 Task: Find connections with filter location Benidorm with filter topic #communitywith filter profile language German with filter current company LG Electronics with filter school Vignan's Lara Institute of Technology and Science, Vadlamudi, Chebrolu Mandal, PIN-522213(CC-FE) with filter industry Insurance with filter service category Coaching & Mentoring with filter keywords title Orderly
Action: Mouse moved to (563, 75)
Screenshot: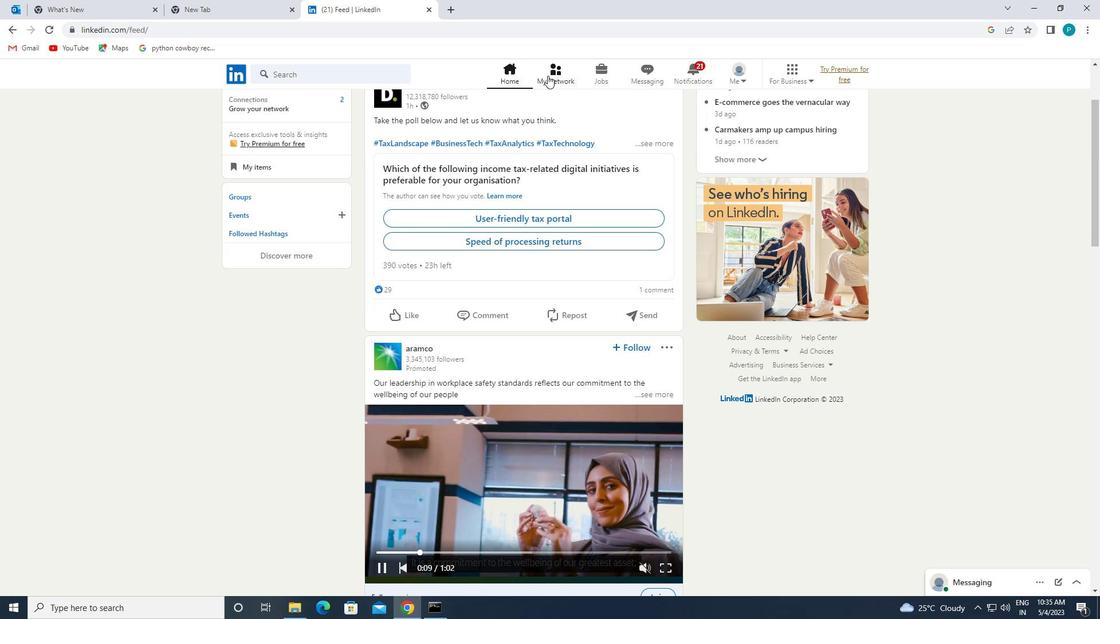
Action: Mouse pressed left at (563, 75)
Screenshot: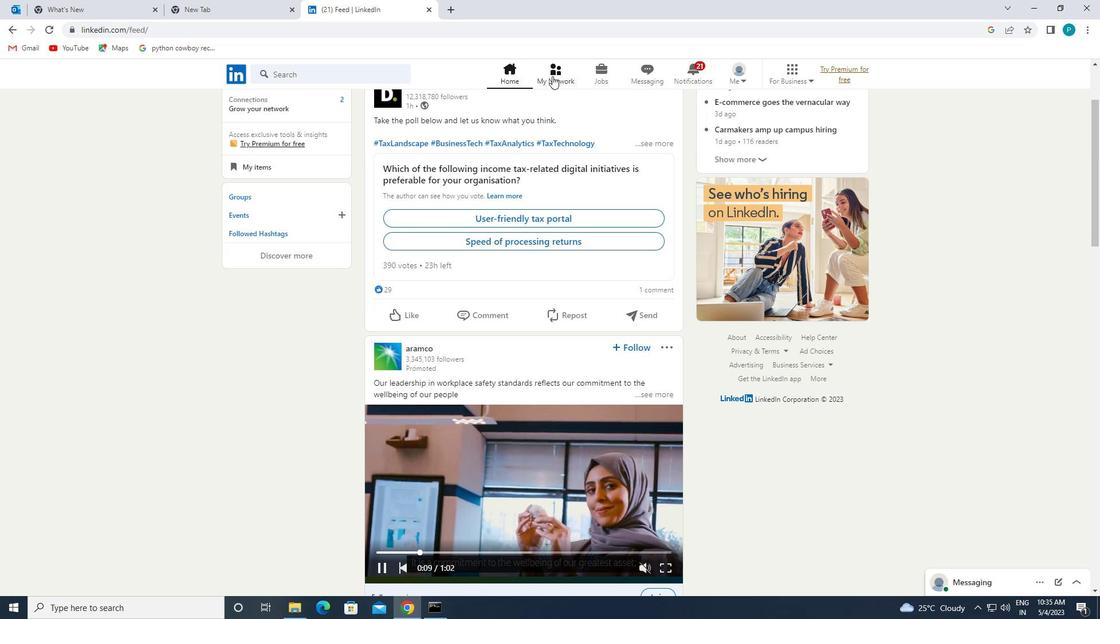 
Action: Mouse moved to (343, 135)
Screenshot: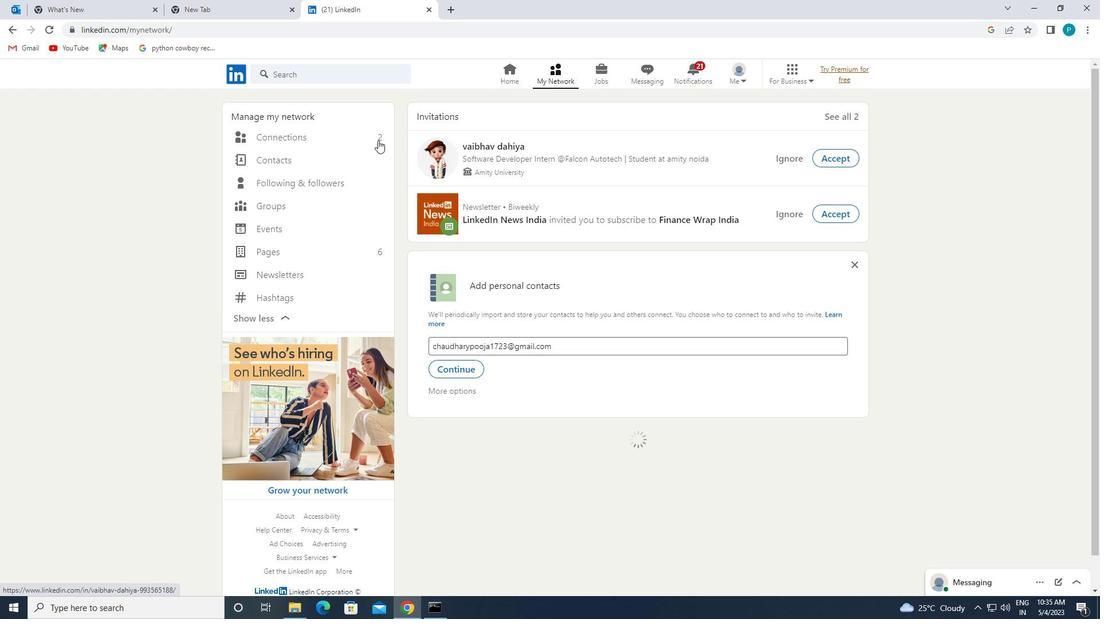 
Action: Mouse pressed left at (343, 135)
Screenshot: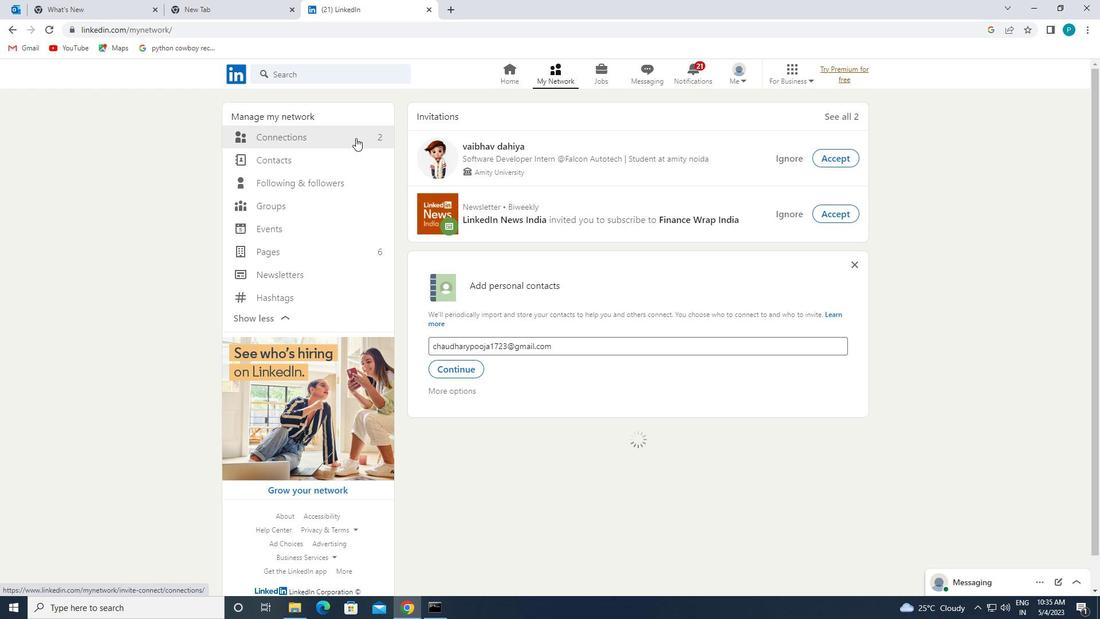 
Action: Mouse moved to (625, 141)
Screenshot: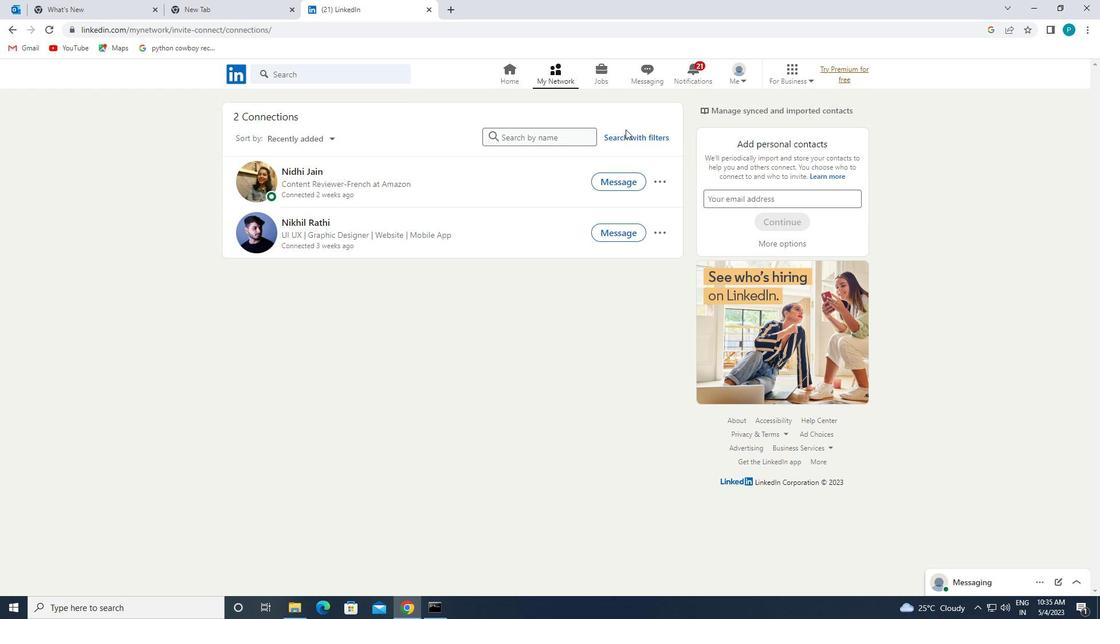 
Action: Mouse pressed left at (625, 141)
Screenshot: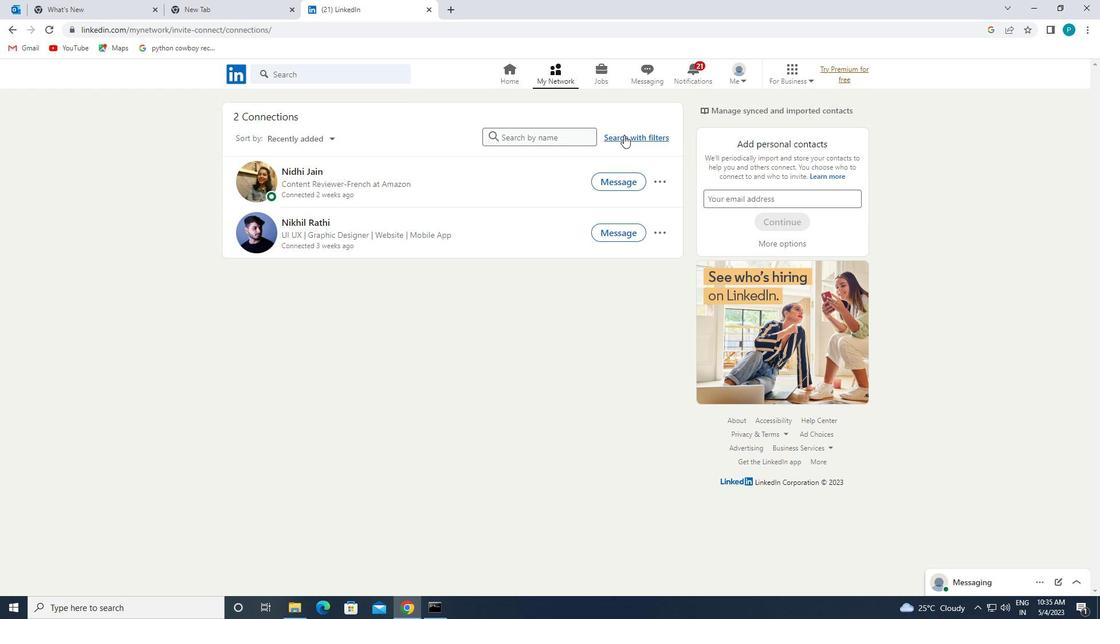 
Action: Mouse moved to (593, 108)
Screenshot: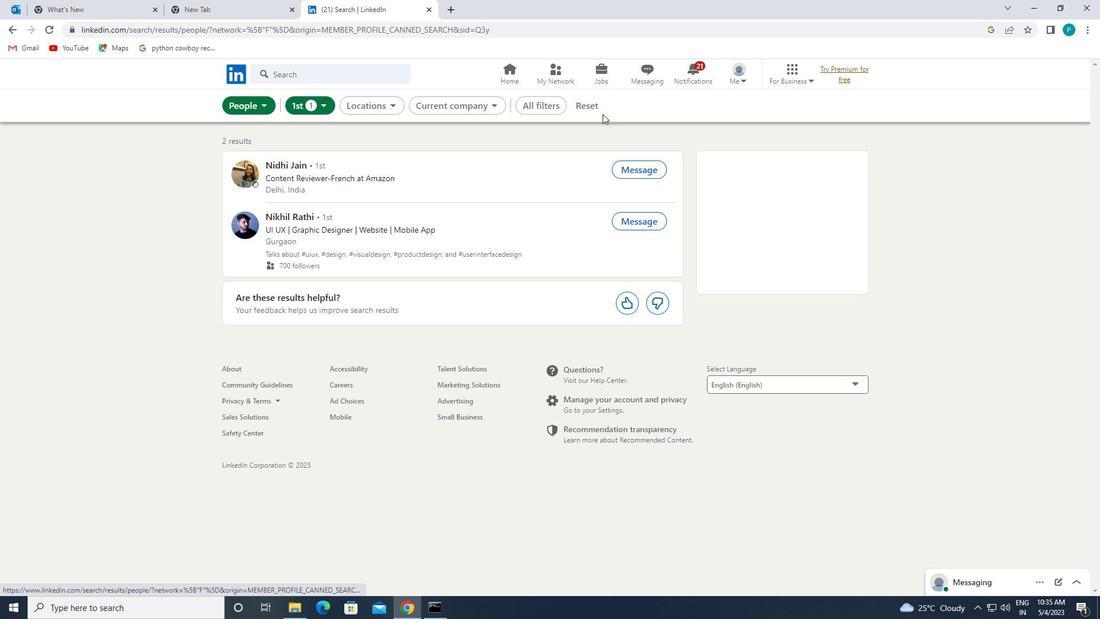 
Action: Mouse pressed left at (593, 108)
Screenshot: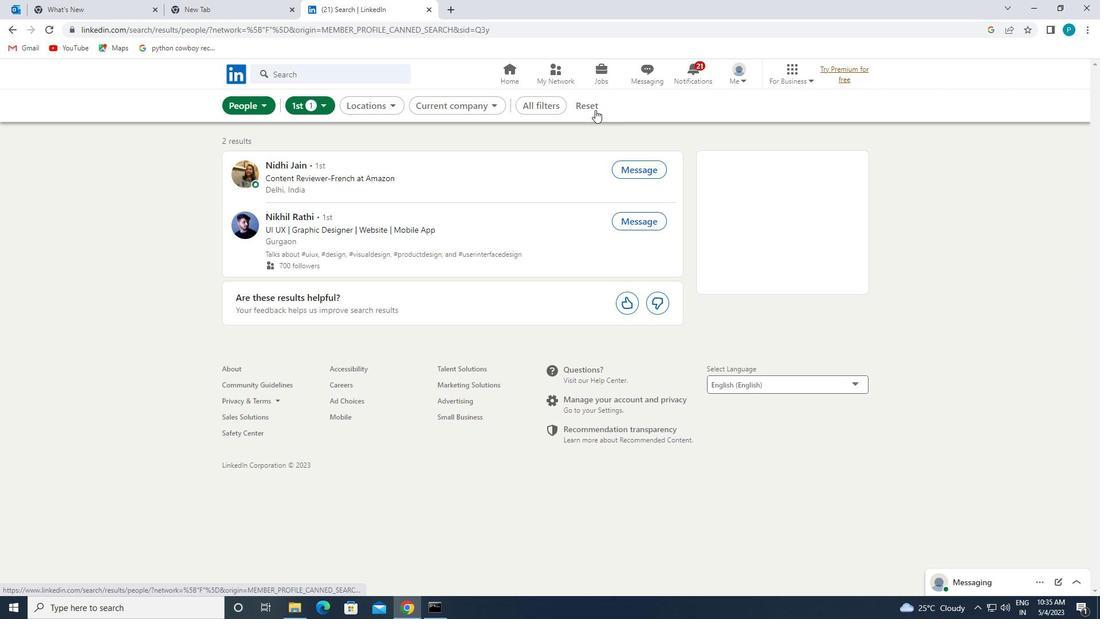
Action: Mouse moved to (587, 108)
Screenshot: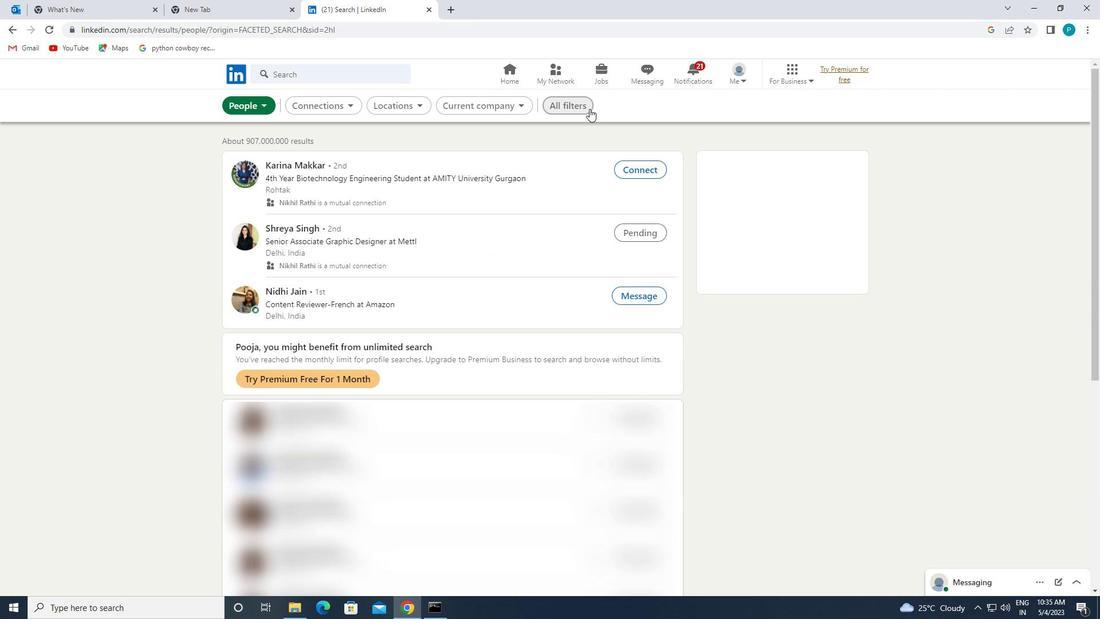 
Action: Mouse pressed left at (587, 108)
Screenshot: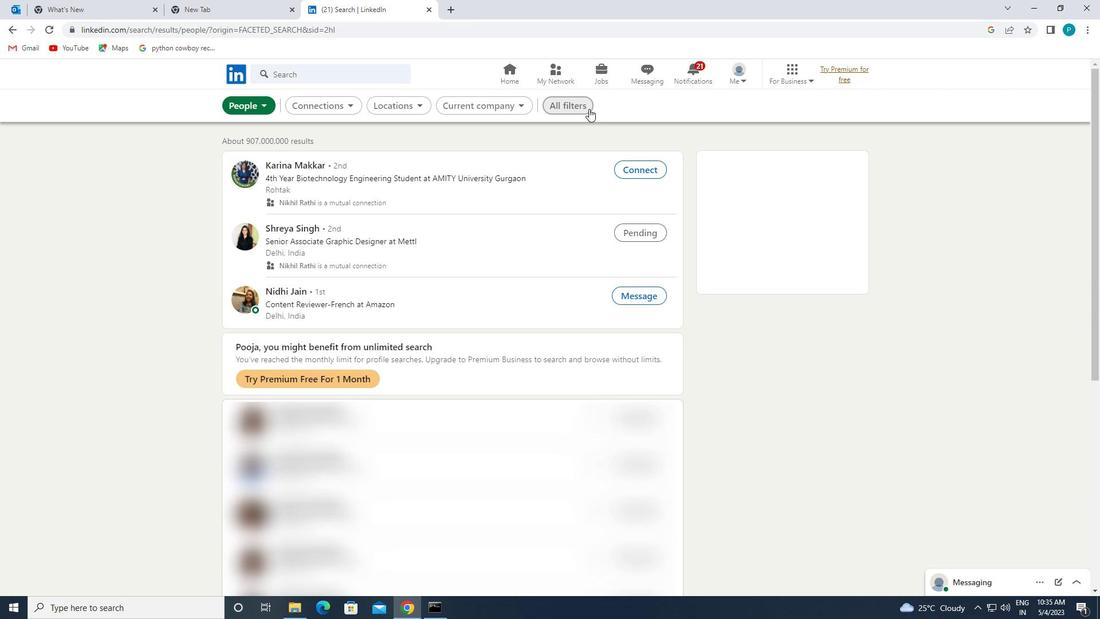 
Action: Mouse moved to (981, 304)
Screenshot: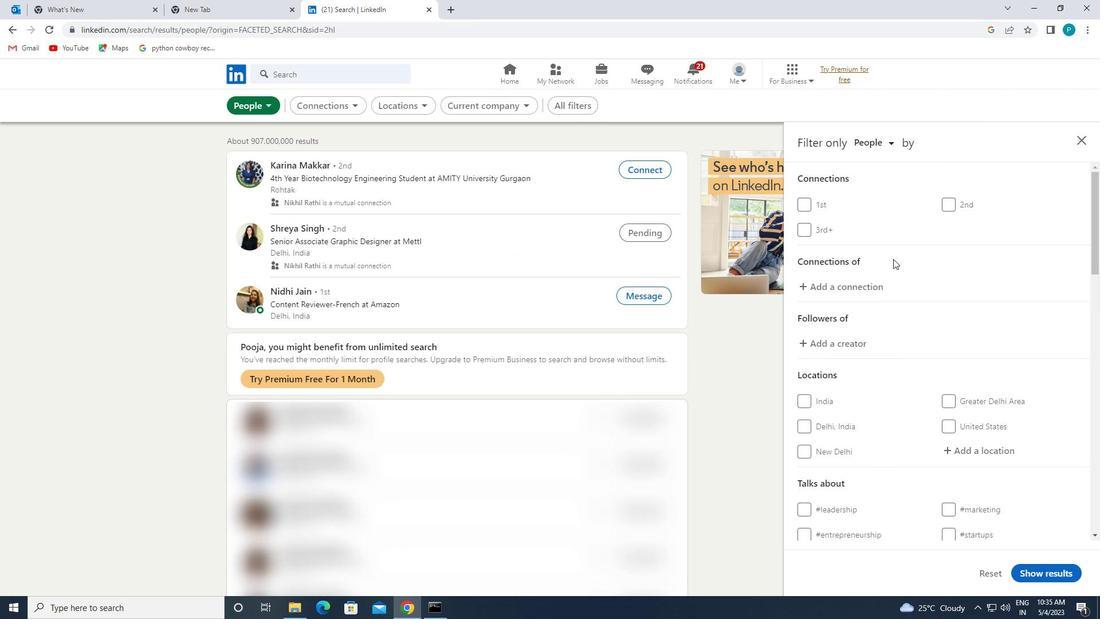 
Action: Mouse scrolled (981, 303) with delta (0, 0)
Screenshot: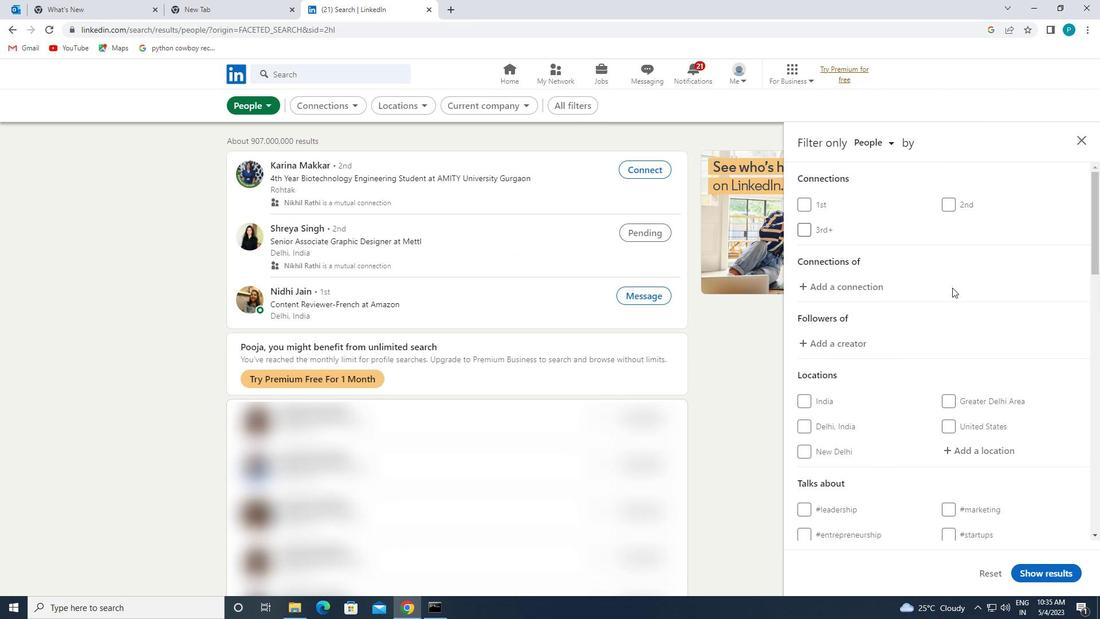 
Action: Mouse moved to (981, 305)
Screenshot: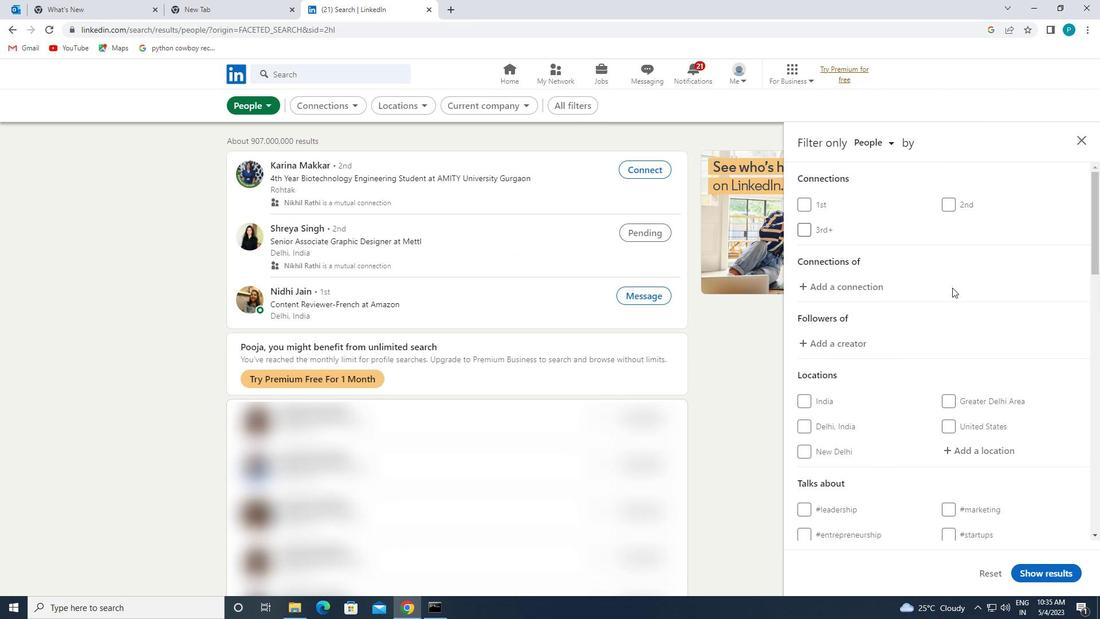 
Action: Mouse scrolled (981, 304) with delta (0, 0)
Screenshot: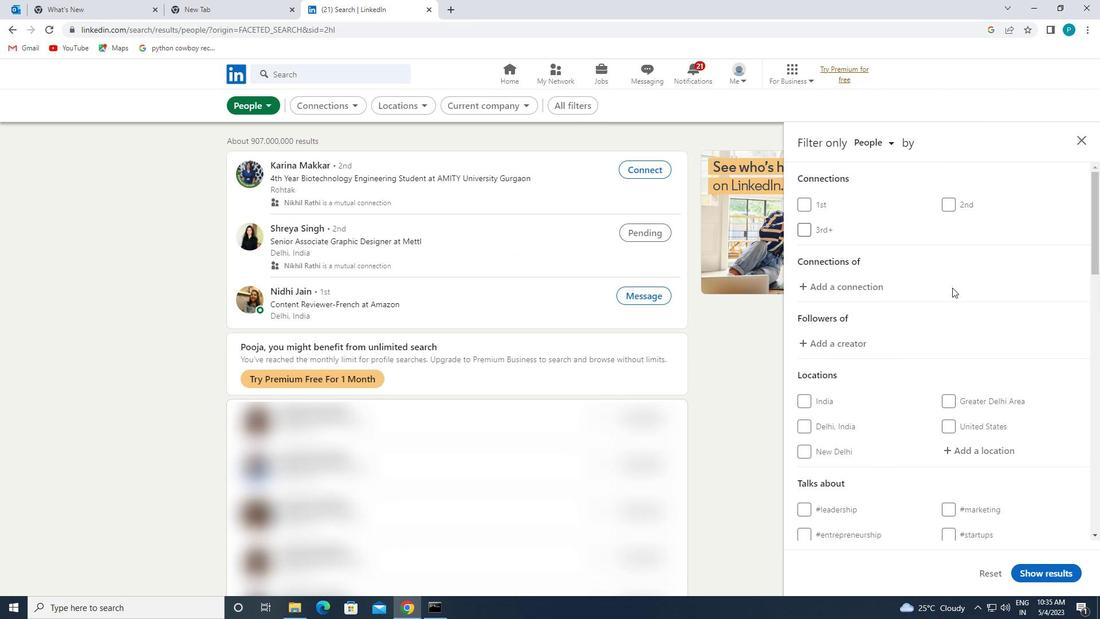 
Action: Mouse moved to (982, 323)
Screenshot: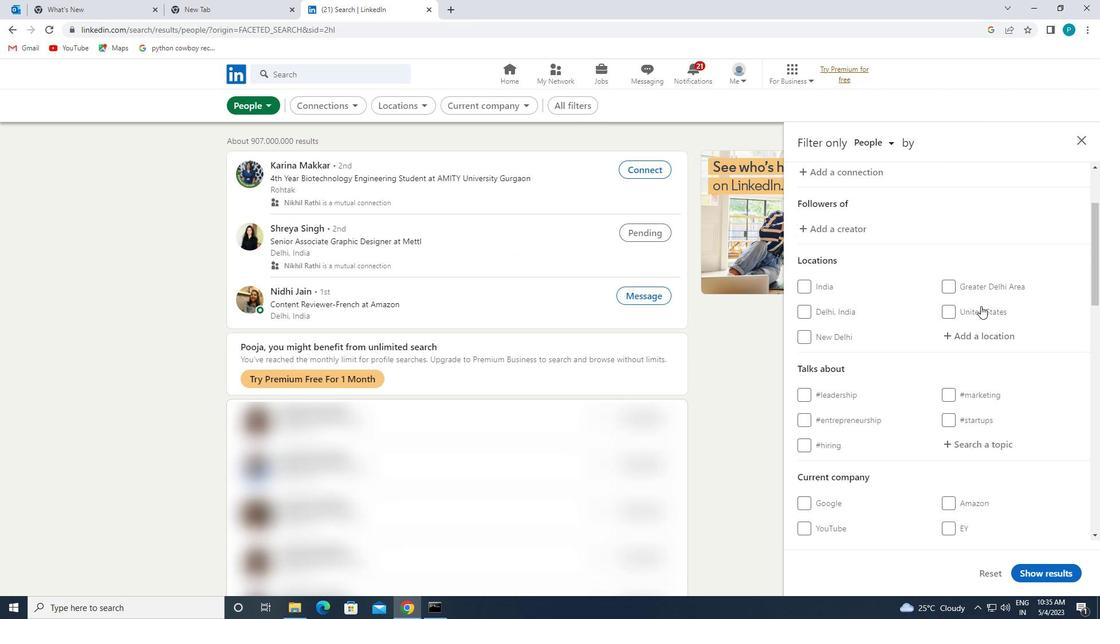 
Action: Mouse pressed left at (982, 323)
Screenshot: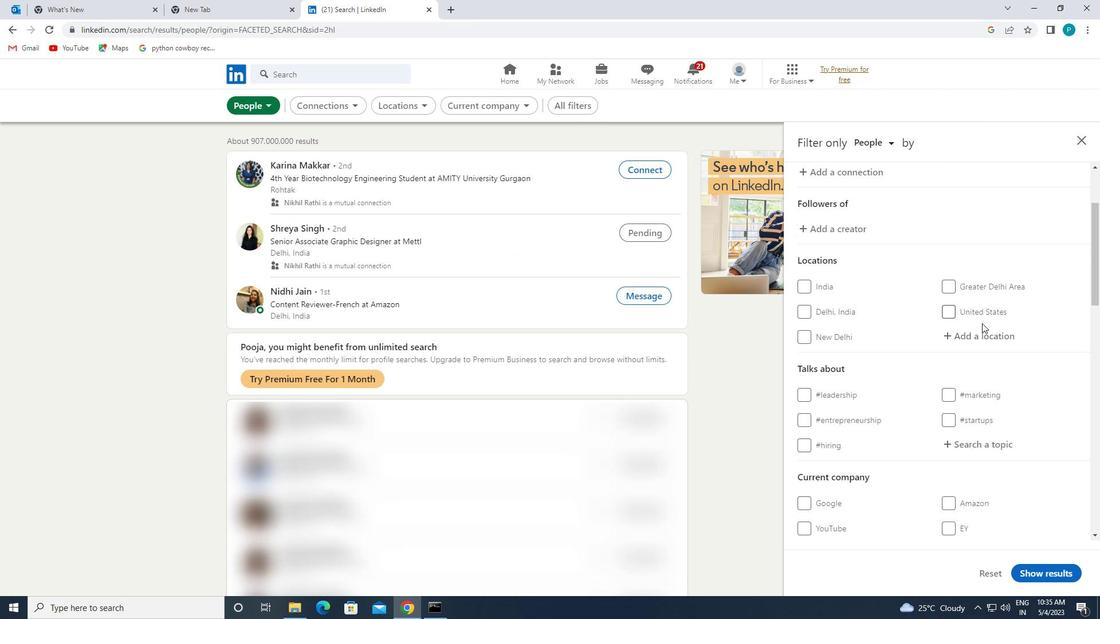 
Action: Mouse moved to (991, 330)
Screenshot: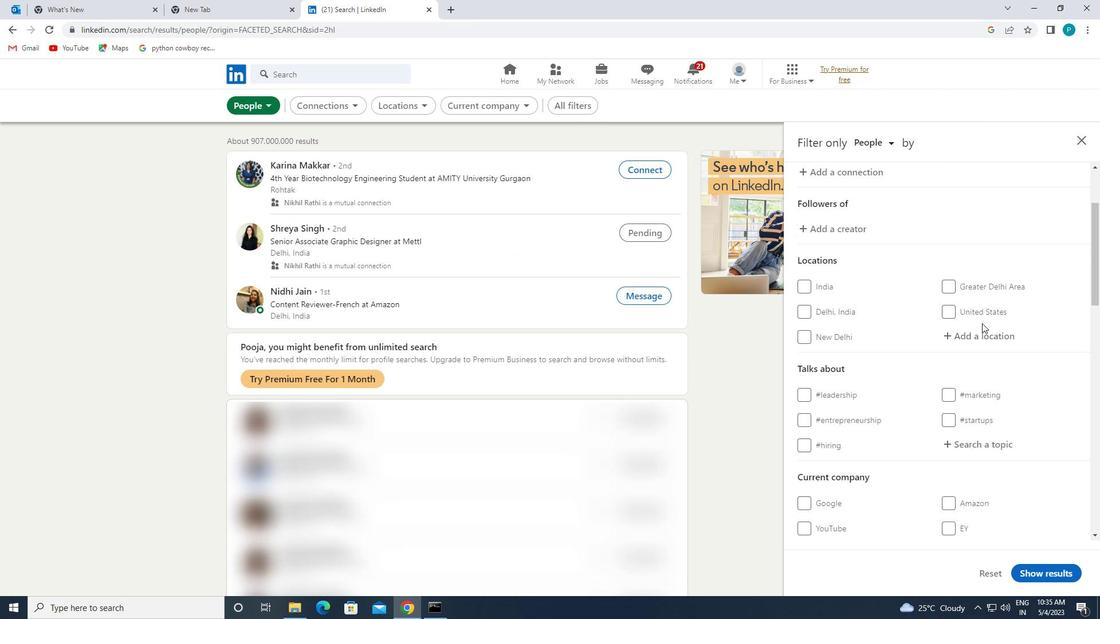 
Action: Mouse pressed left at (991, 330)
Screenshot: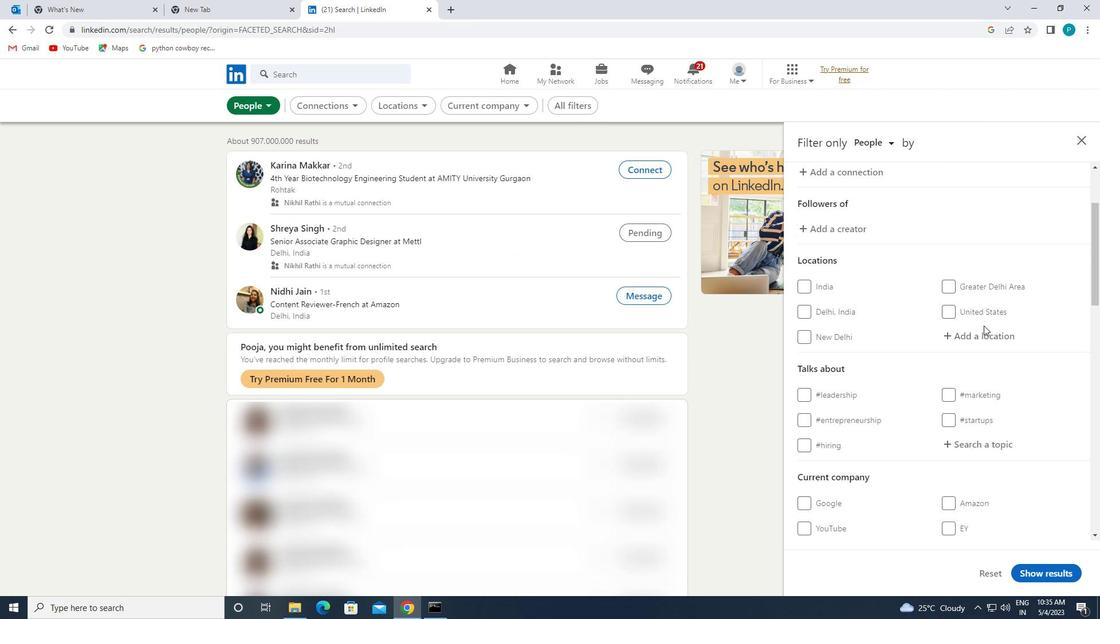 
Action: Mouse moved to (1006, 337)
Screenshot: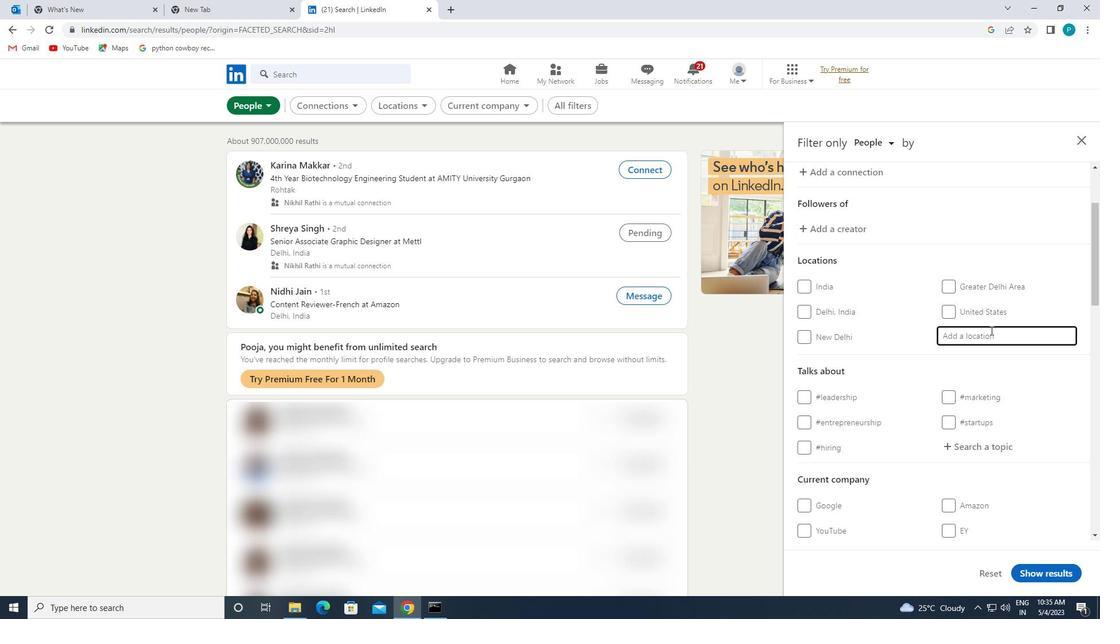 
Action: Key pressed <Key.caps_lock>b<Key.caps_lock>enidorm
Screenshot: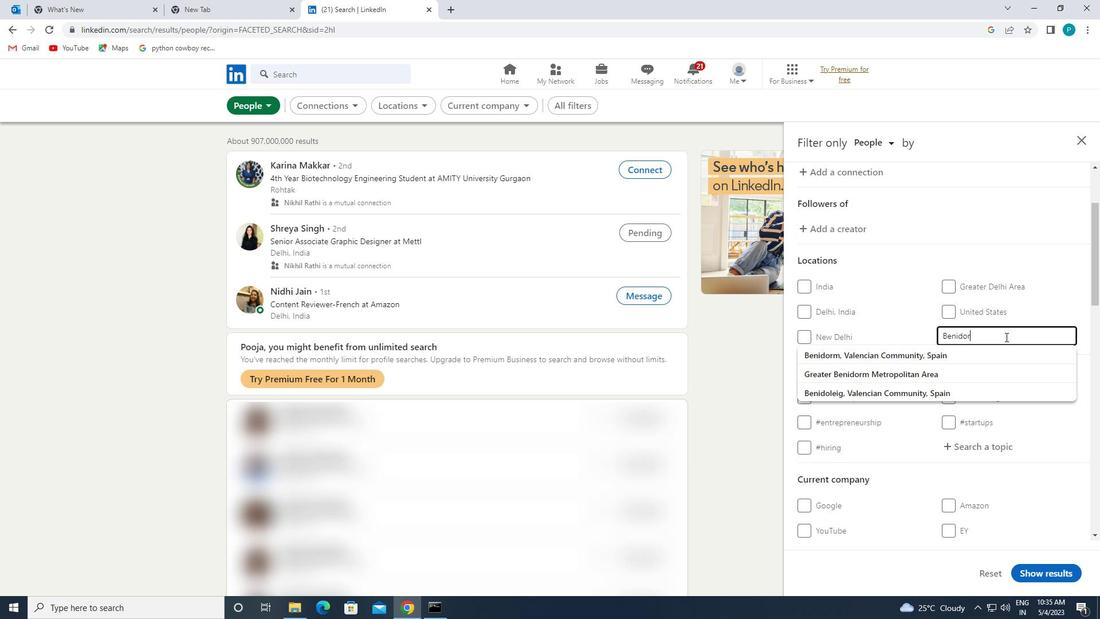 
Action: Mouse moved to (979, 353)
Screenshot: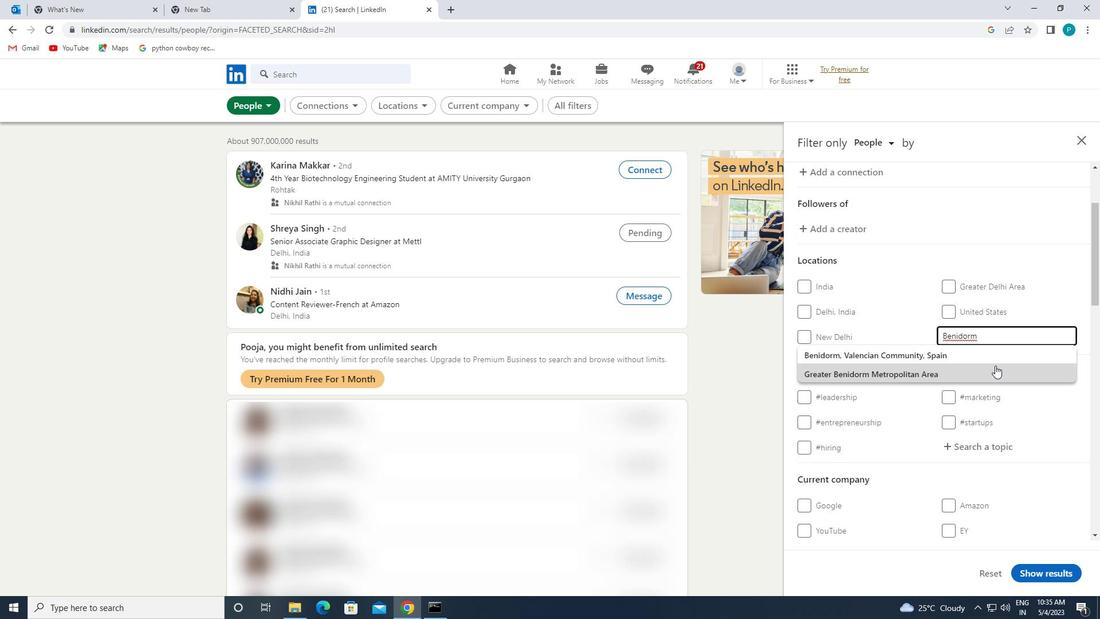 
Action: Mouse pressed left at (979, 353)
Screenshot: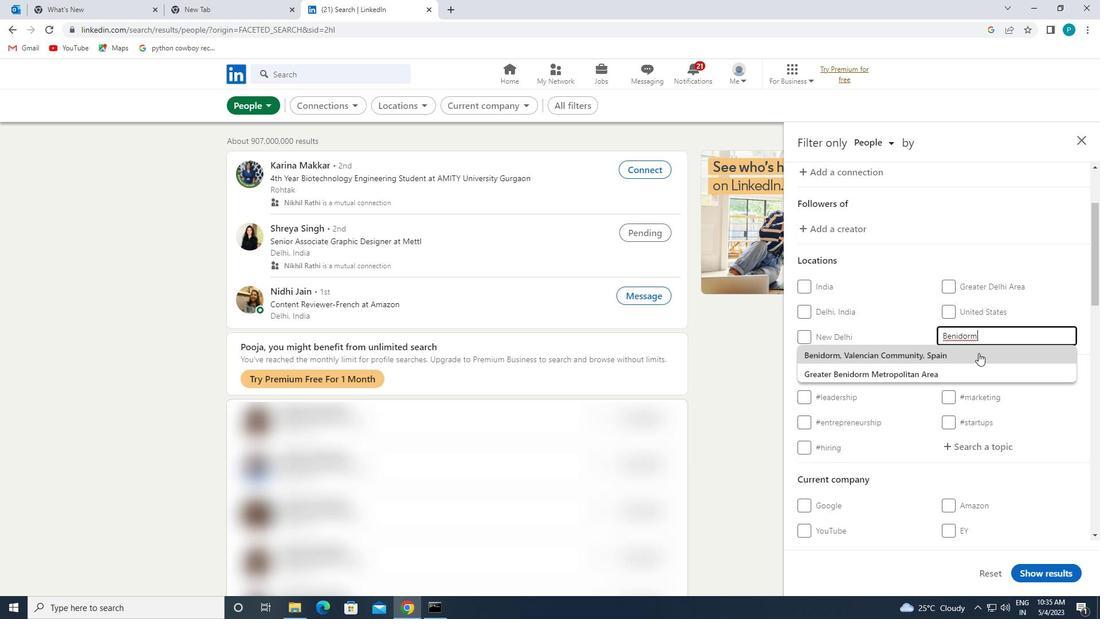 
Action: Mouse moved to (983, 479)
Screenshot: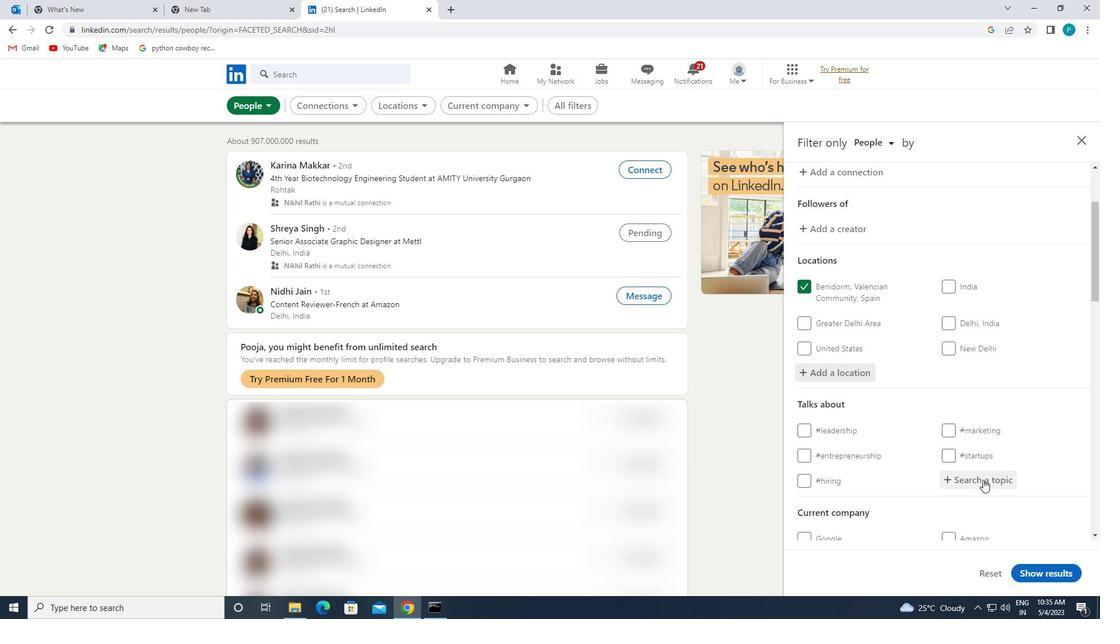 
Action: Mouse pressed left at (983, 479)
Screenshot: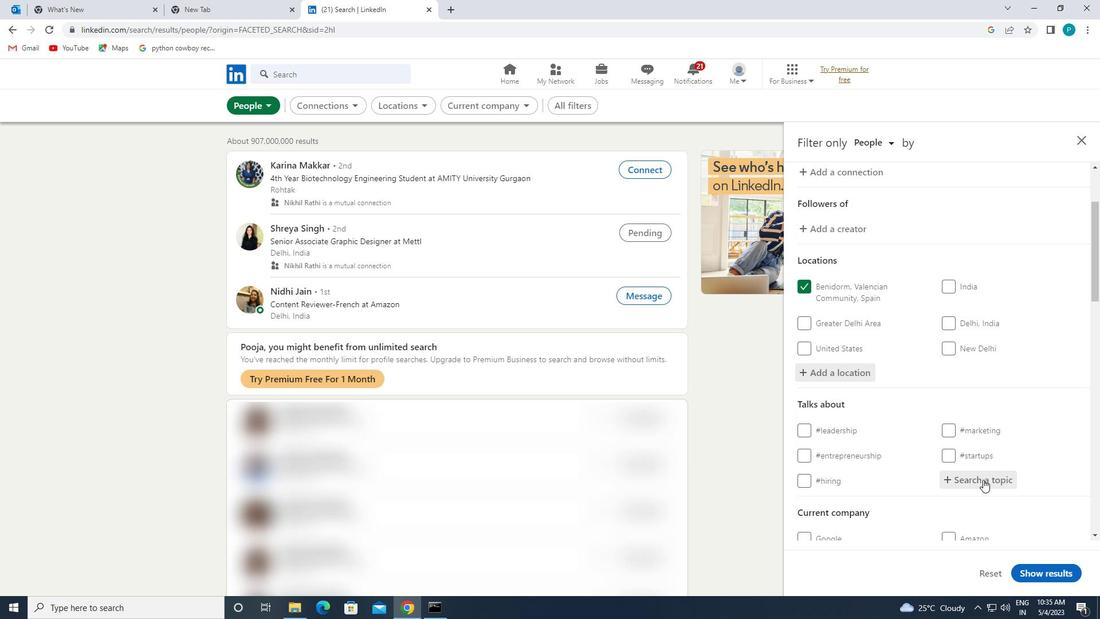 
Action: Key pressed <Key.shift>#COMMUNITY
Screenshot: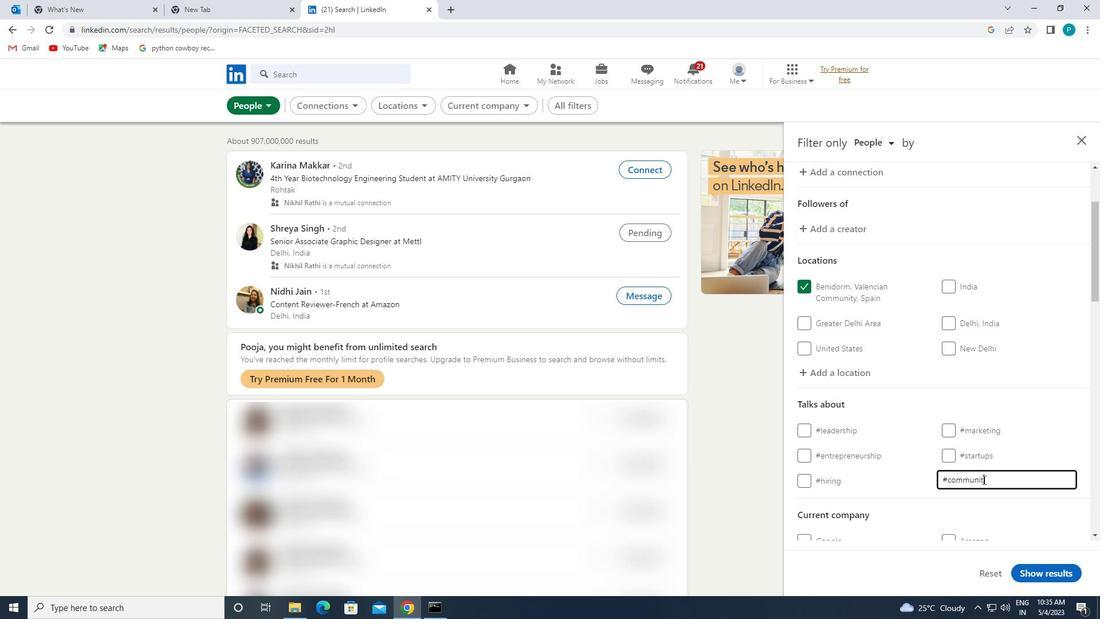 
Action: Mouse moved to (983, 480)
Screenshot: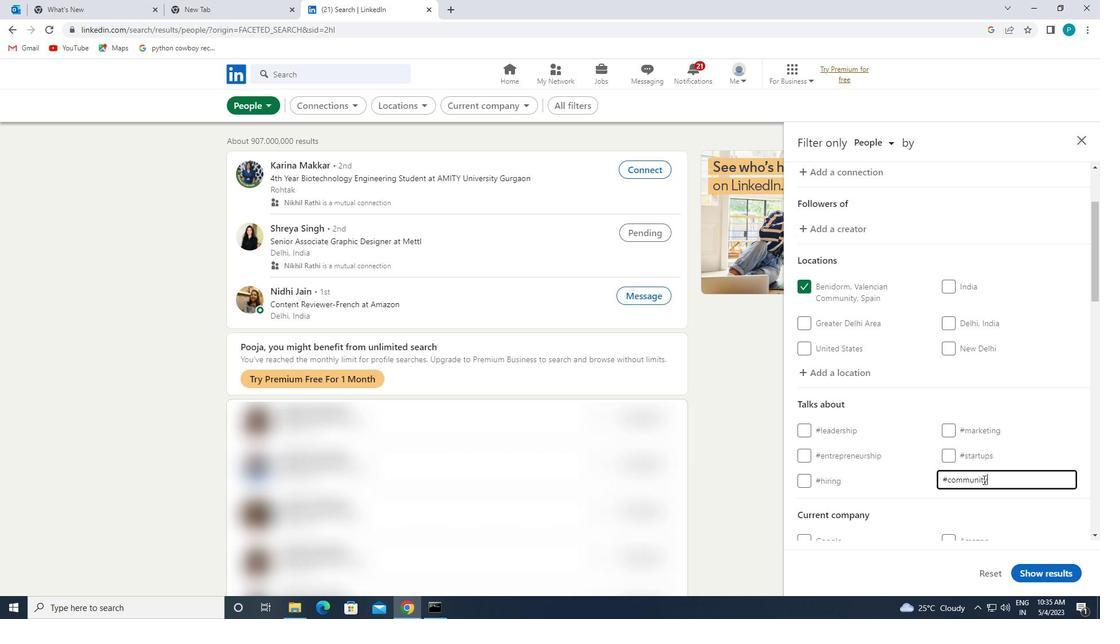 
Action: Mouse scrolled (983, 479) with delta (0, 0)
Screenshot: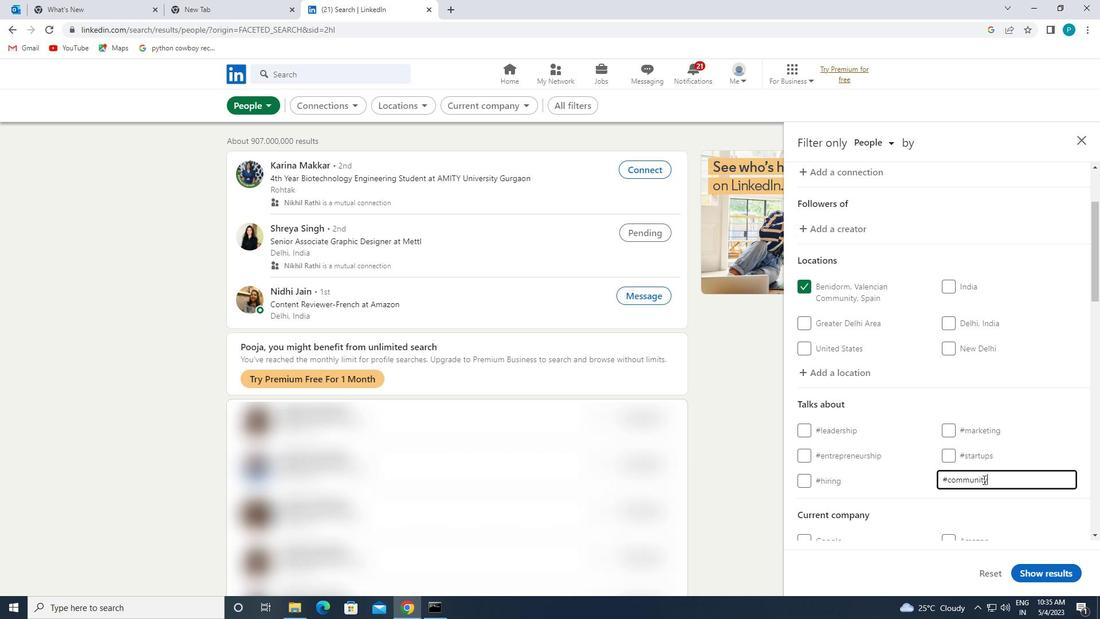 
Action: Mouse scrolled (983, 479) with delta (0, 0)
Screenshot: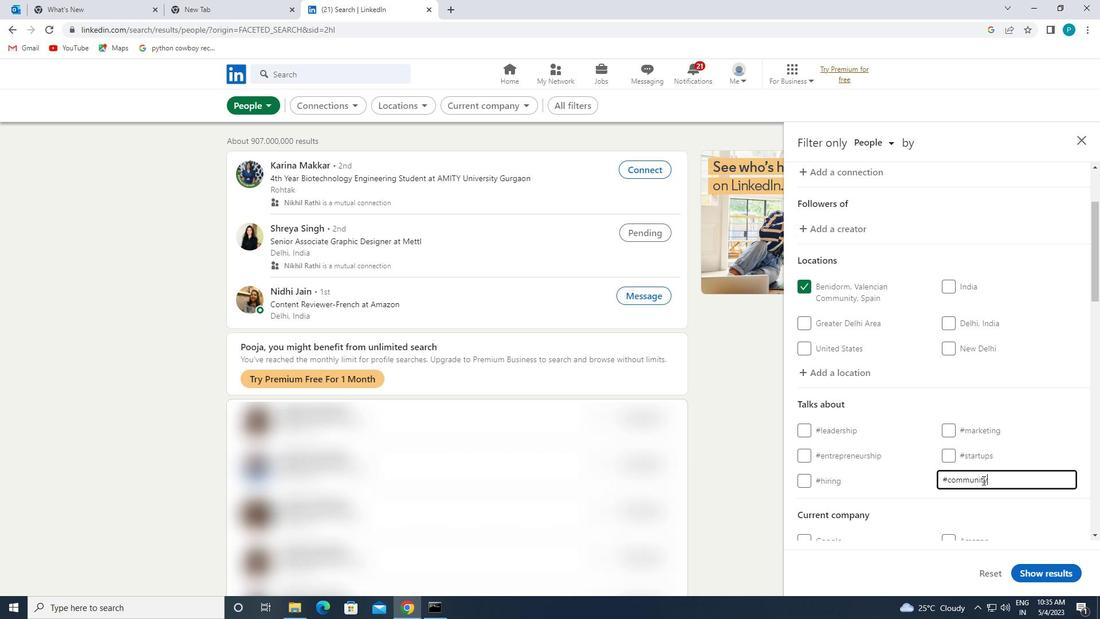 
Action: Mouse scrolled (983, 479) with delta (0, 0)
Screenshot: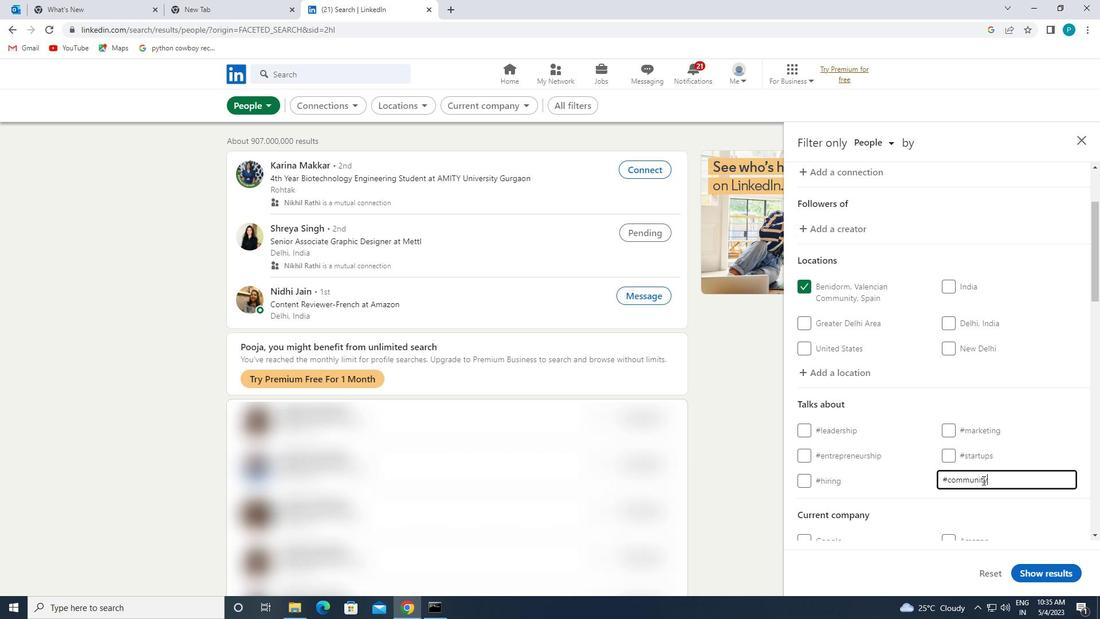 
Action: Mouse moved to (982, 479)
Screenshot: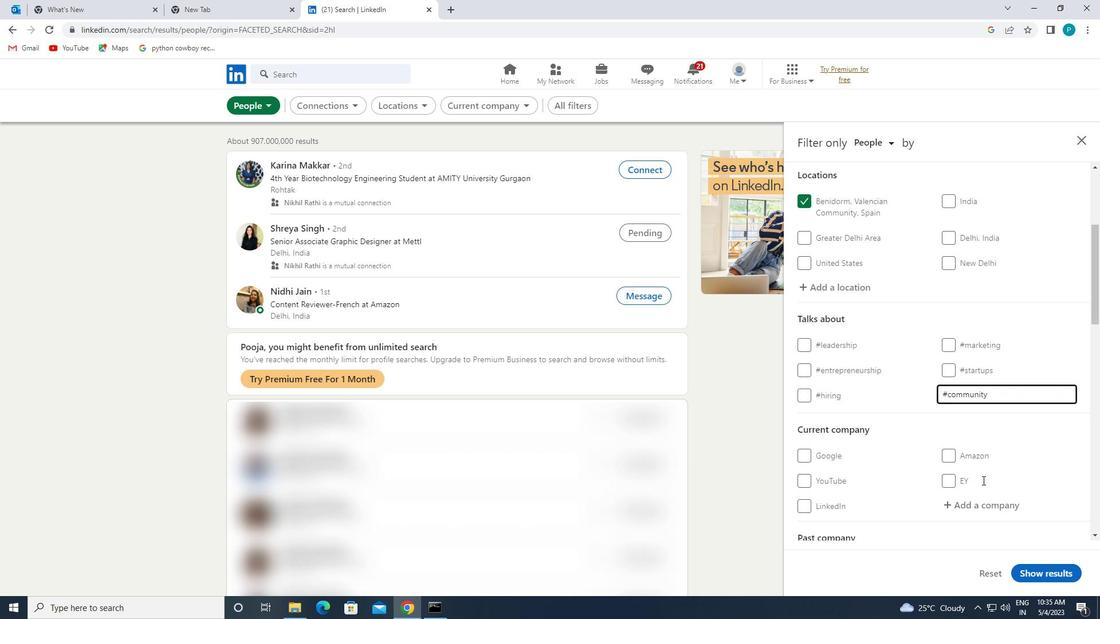 
Action: Mouse scrolled (982, 479) with delta (0, 0)
Screenshot: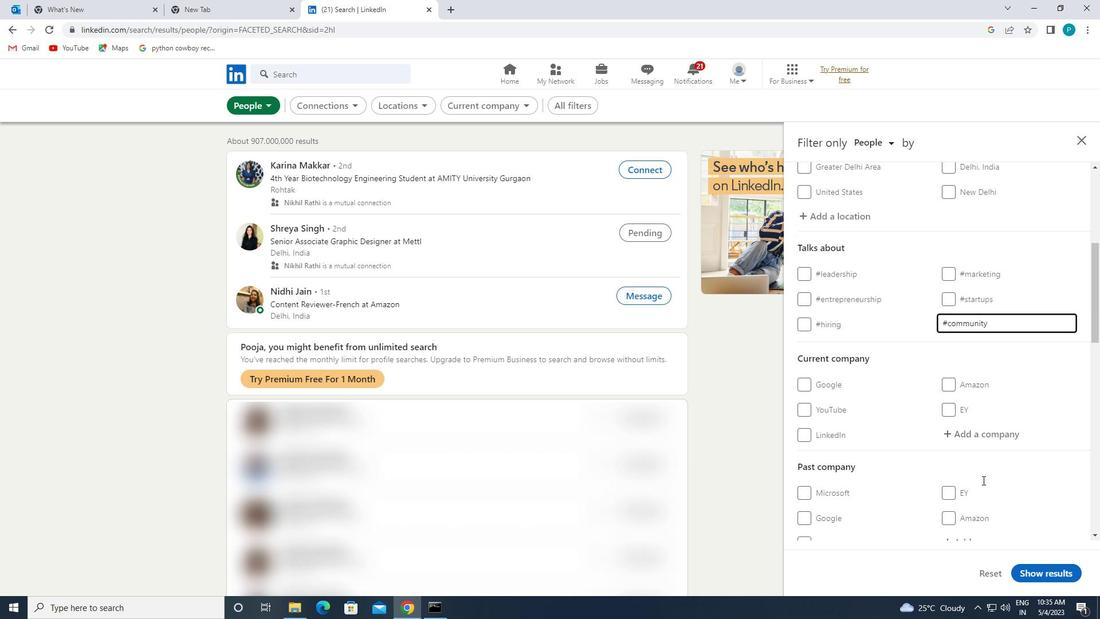 
Action: Mouse scrolled (982, 479) with delta (0, 0)
Screenshot: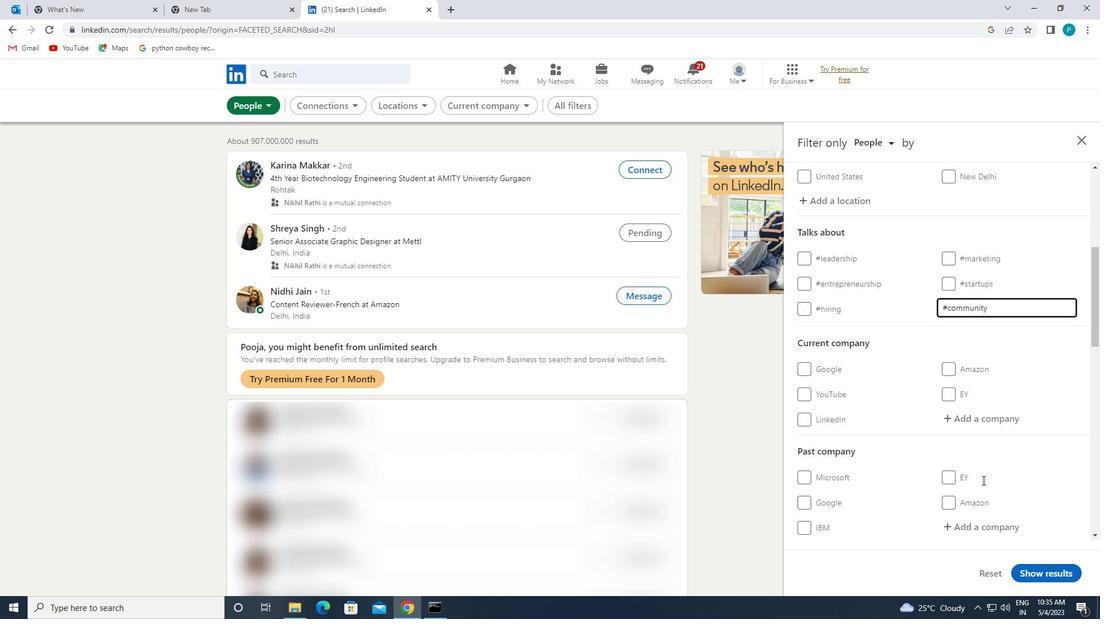 
Action: Mouse scrolled (982, 479) with delta (0, 0)
Screenshot: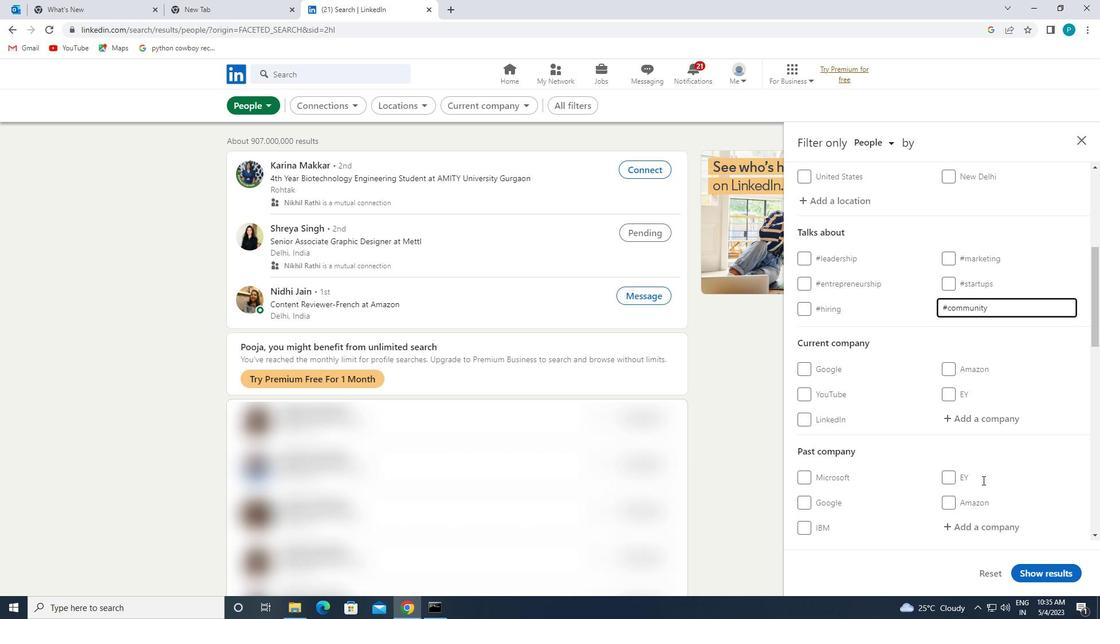 
Action: Mouse moved to (808, 426)
Screenshot: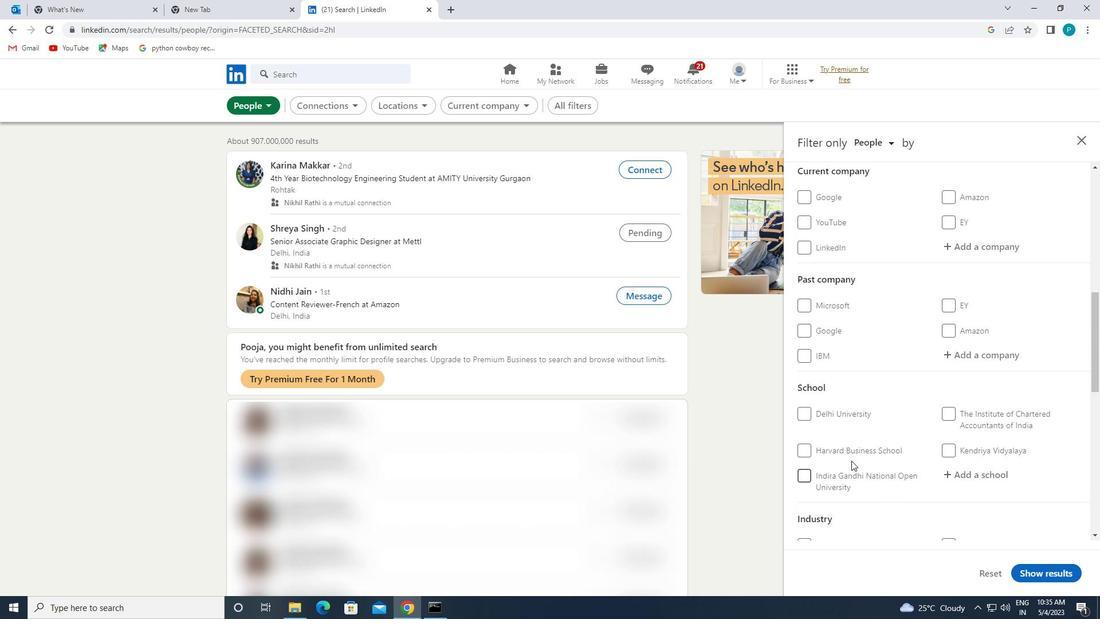 
Action: Mouse scrolled (808, 425) with delta (0, 0)
Screenshot: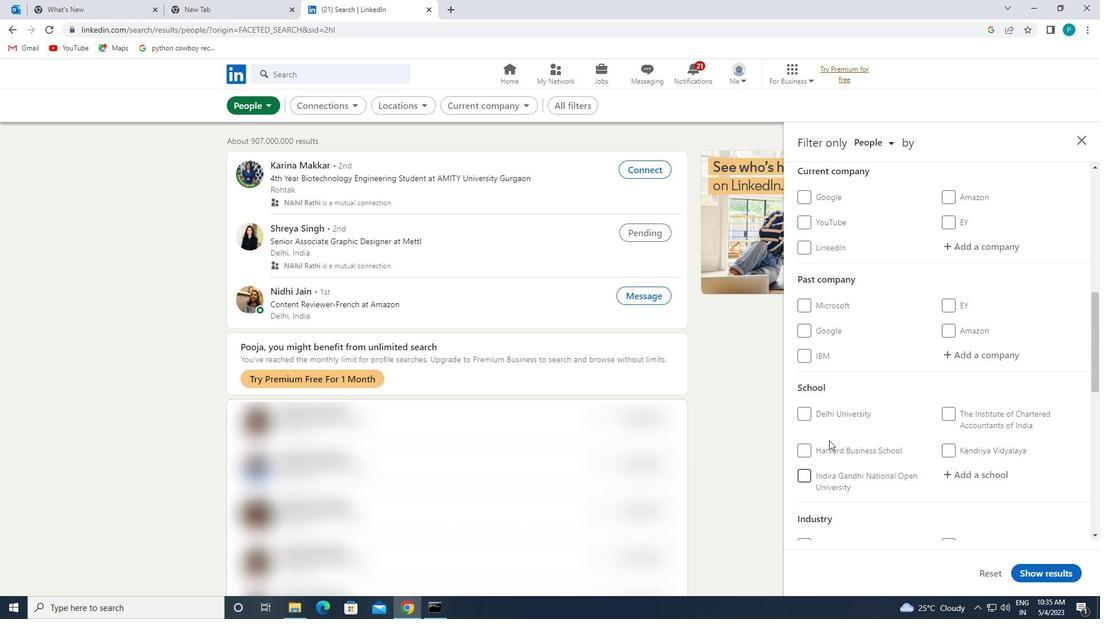 
Action: Mouse scrolled (808, 425) with delta (0, 0)
Screenshot: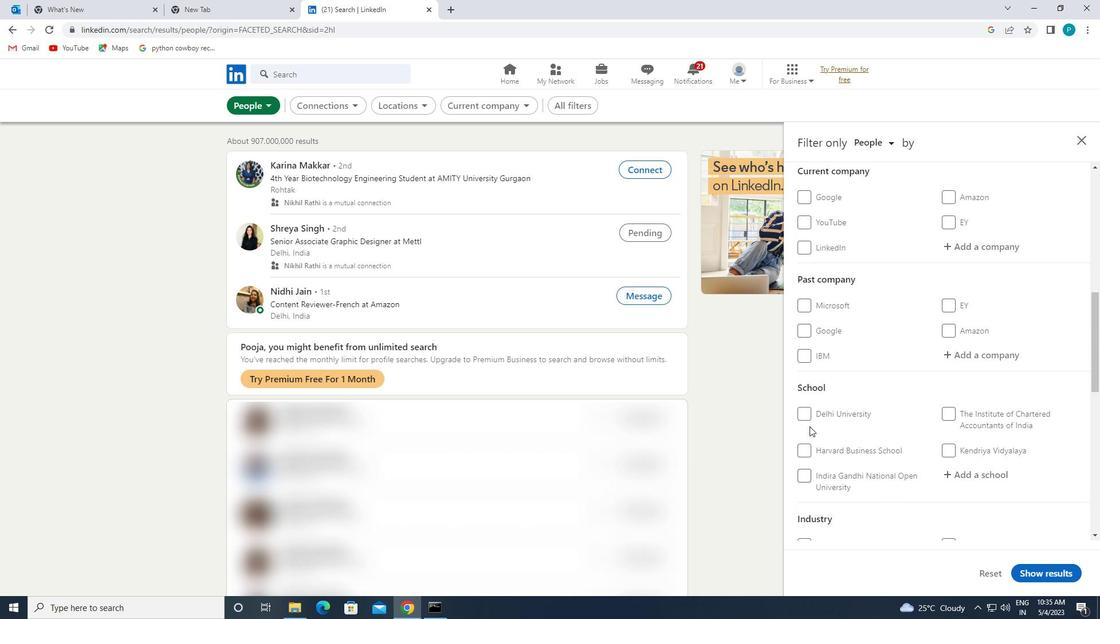 
Action: Mouse moved to (849, 401)
Screenshot: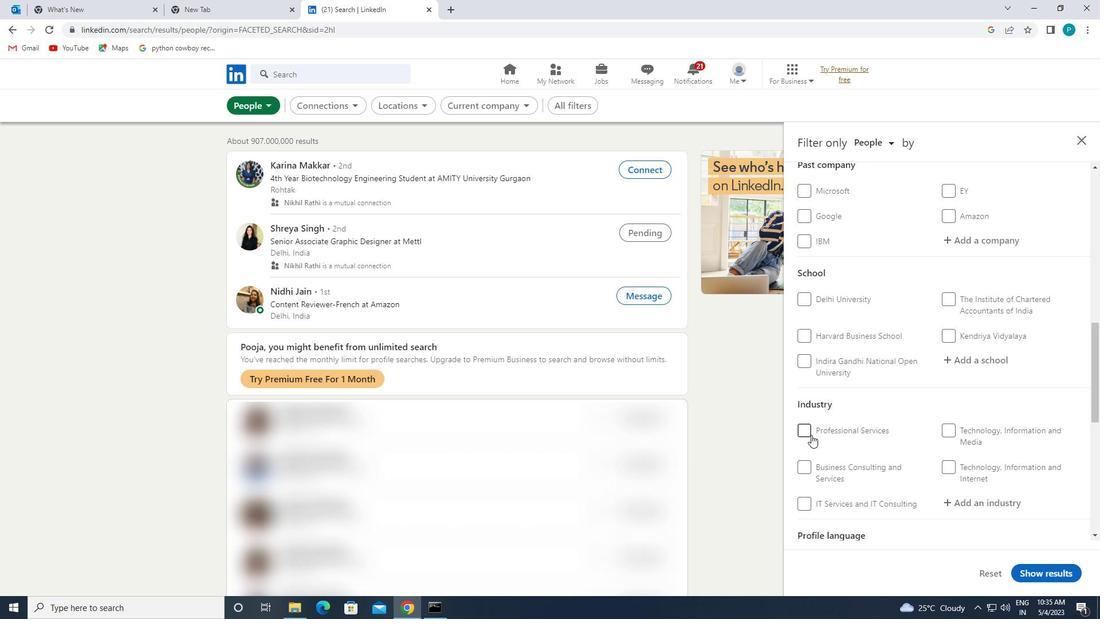 
Action: Mouse scrolled (849, 401) with delta (0, 0)
Screenshot: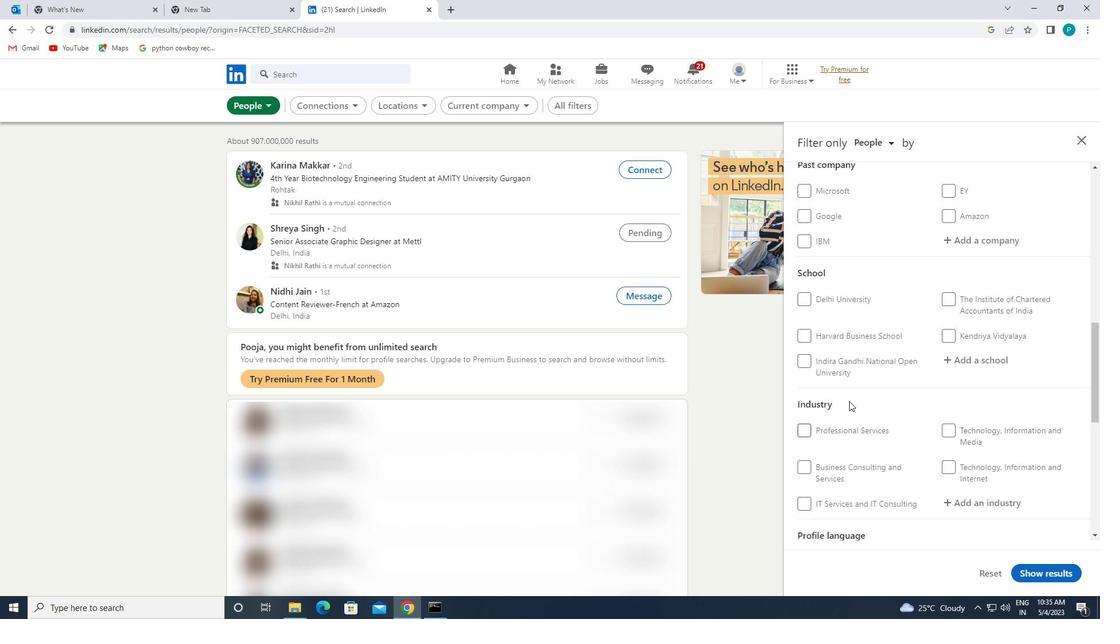 
Action: Mouse scrolled (849, 401) with delta (0, 0)
Screenshot: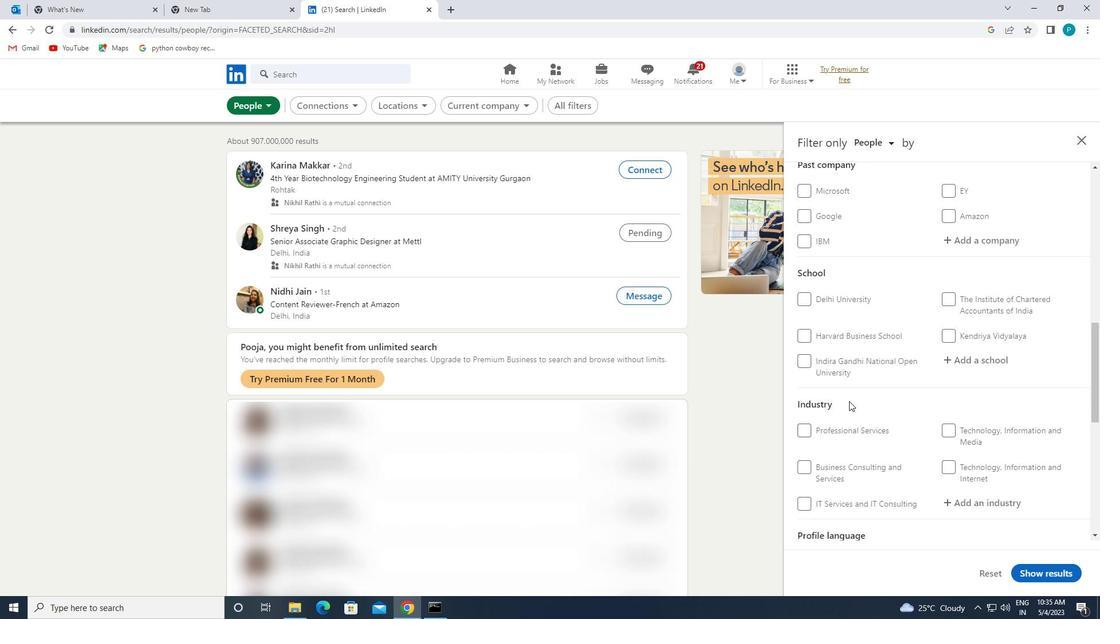 
Action: Mouse scrolled (849, 400) with delta (0, 0)
Screenshot: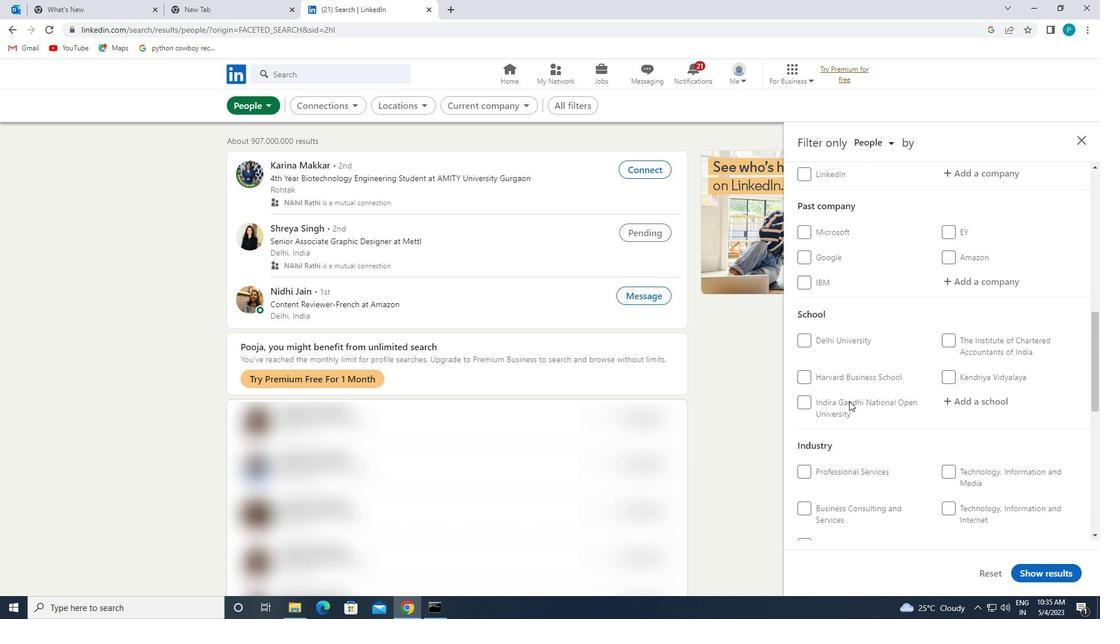 
Action: Mouse scrolled (849, 400) with delta (0, 0)
Screenshot: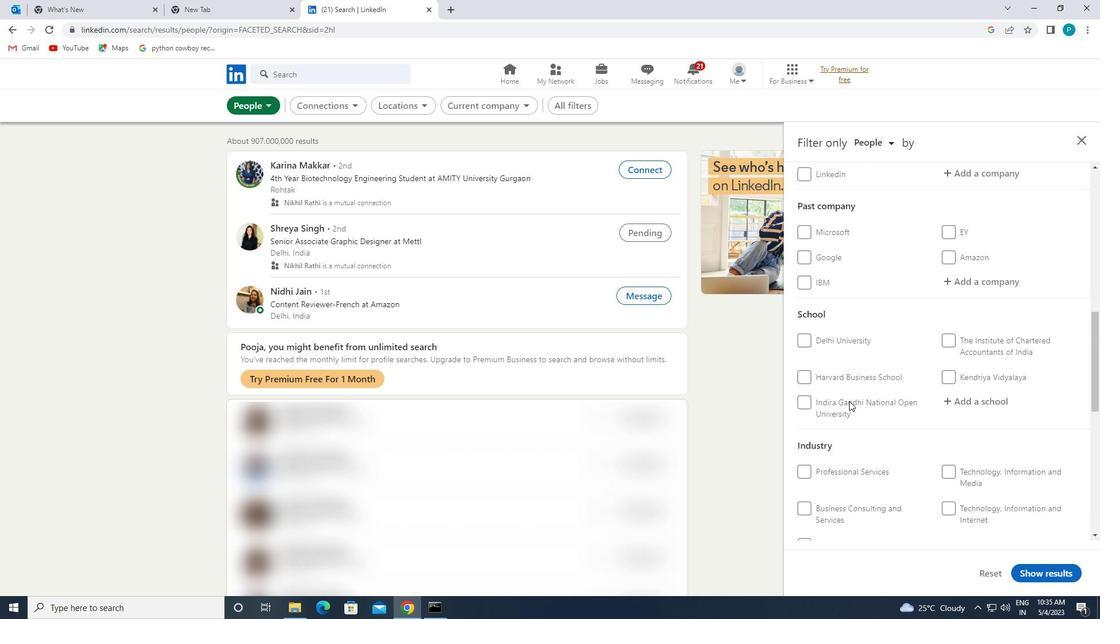 
Action: Mouse scrolled (849, 400) with delta (0, 0)
Screenshot: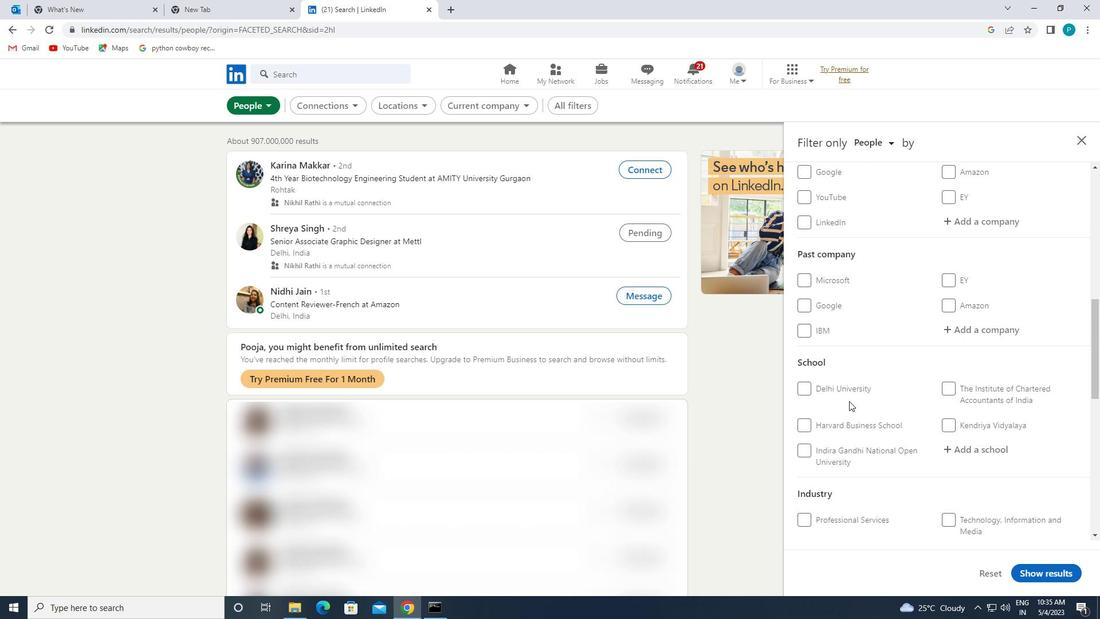 
Action: Mouse scrolled (849, 400) with delta (0, 0)
Screenshot: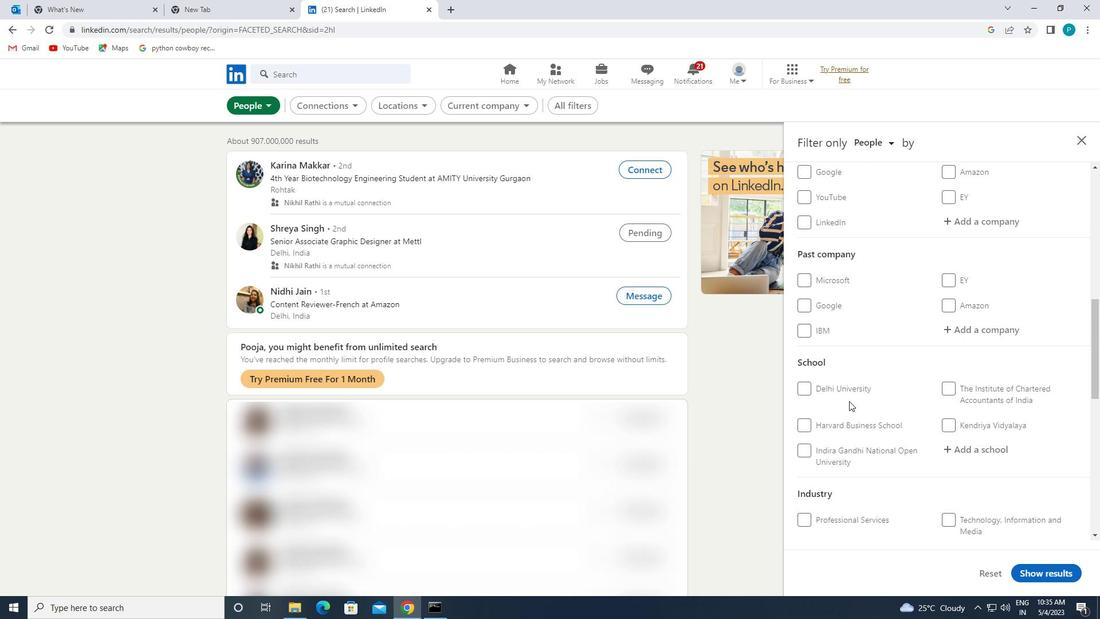 
Action: Mouse moved to (825, 498)
Screenshot: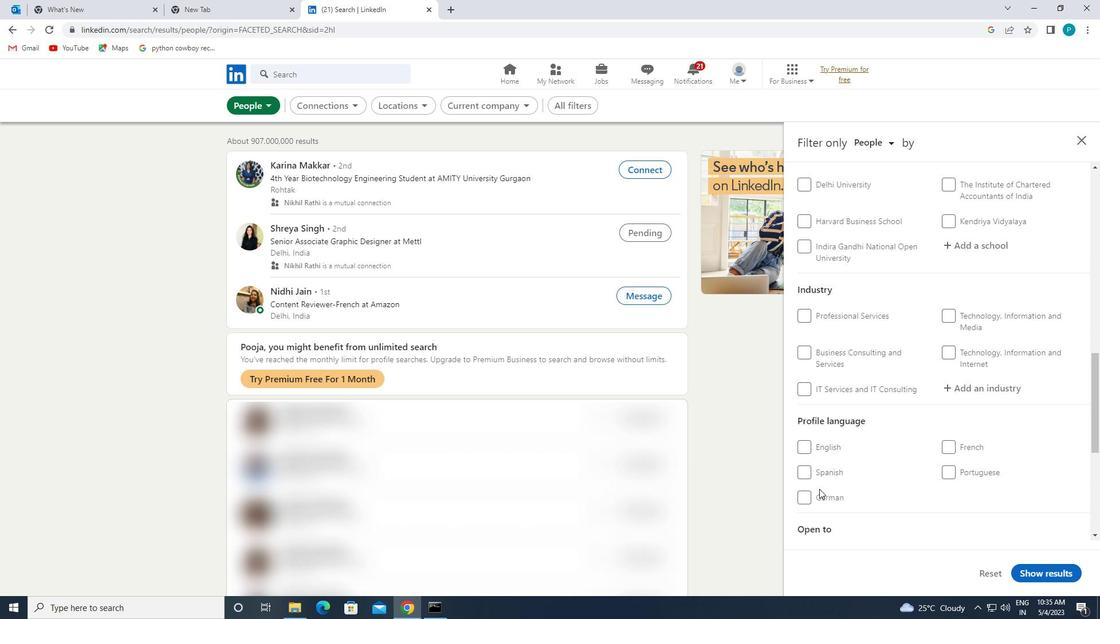 
Action: Mouse pressed left at (825, 498)
Screenshot: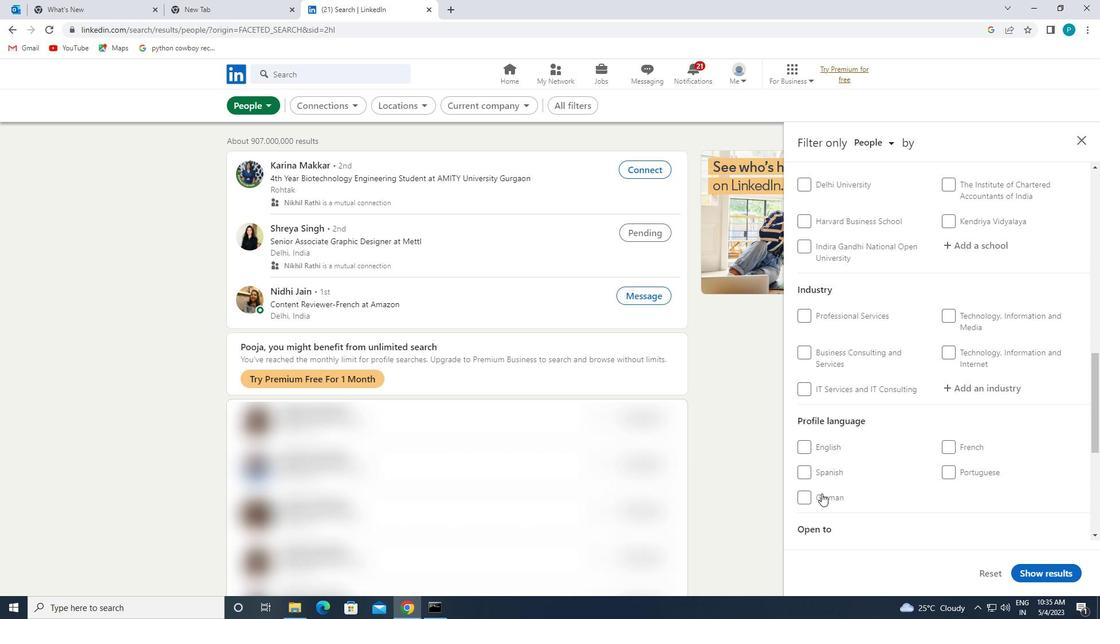 
Action: Mouse moved to (940, 440)
Screenshot: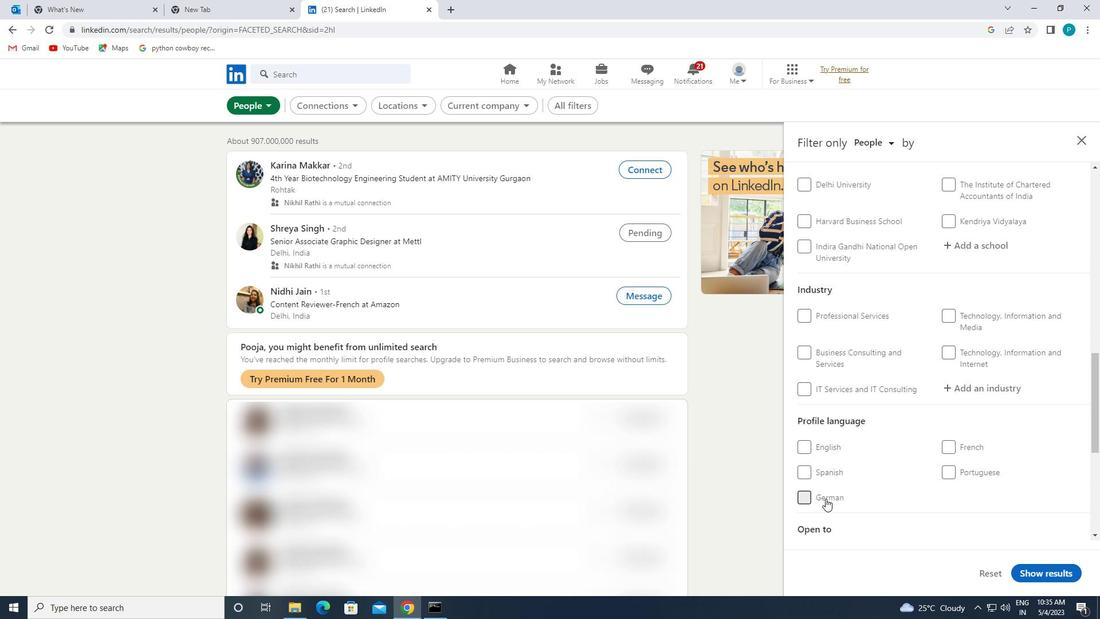 
Action: Mouse scrolled (940, 440) with delta (0, 0)
Screenshot: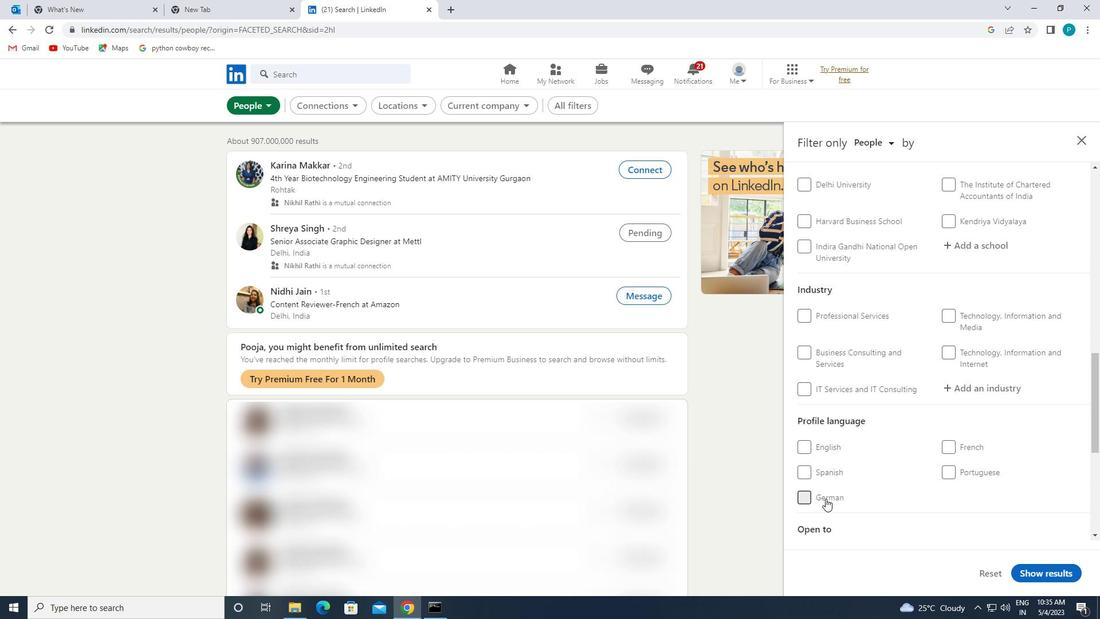 
Action: Mouse moved to (940, 438)
Screenshot: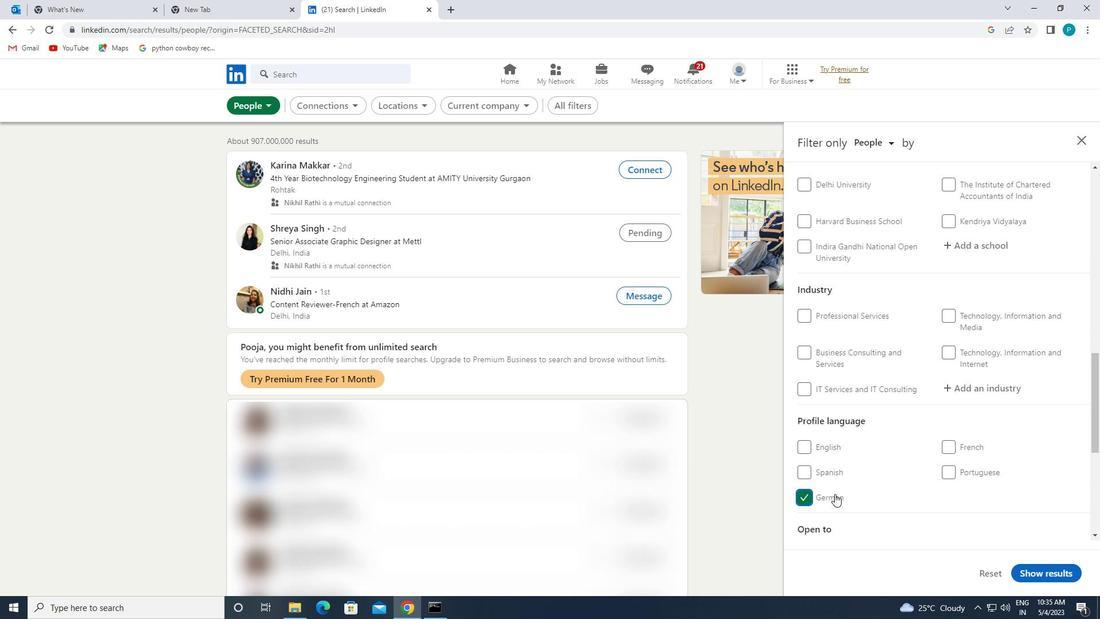 
Action: Mouse scrolled (940, 438) with delta (0, 0)
Screenshot: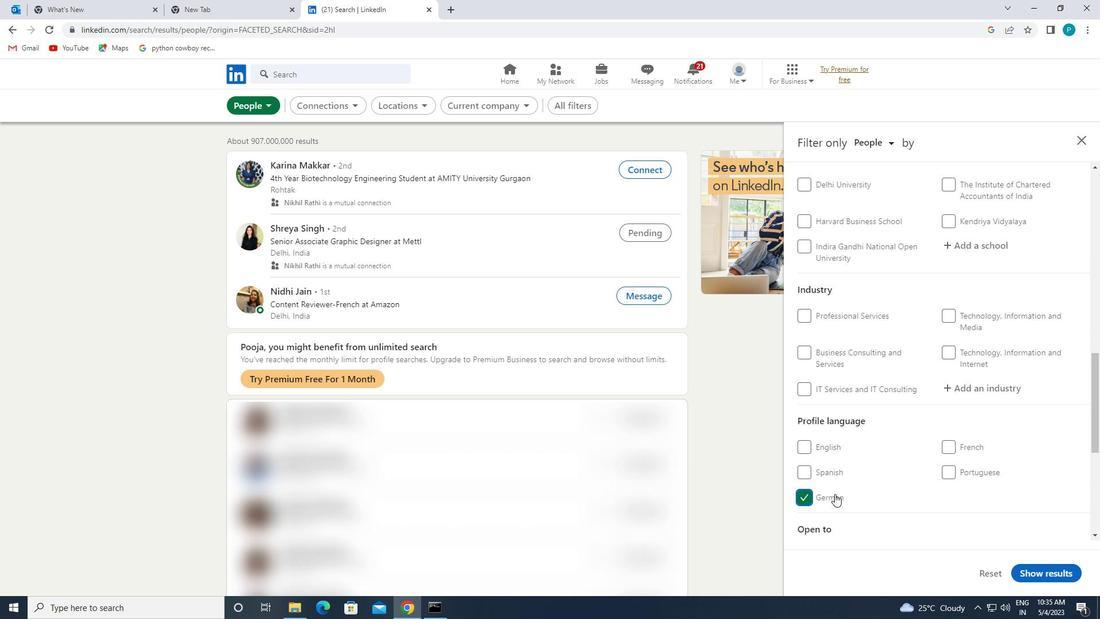 
Action: Mouse moved to (940, 436)
Screenshot: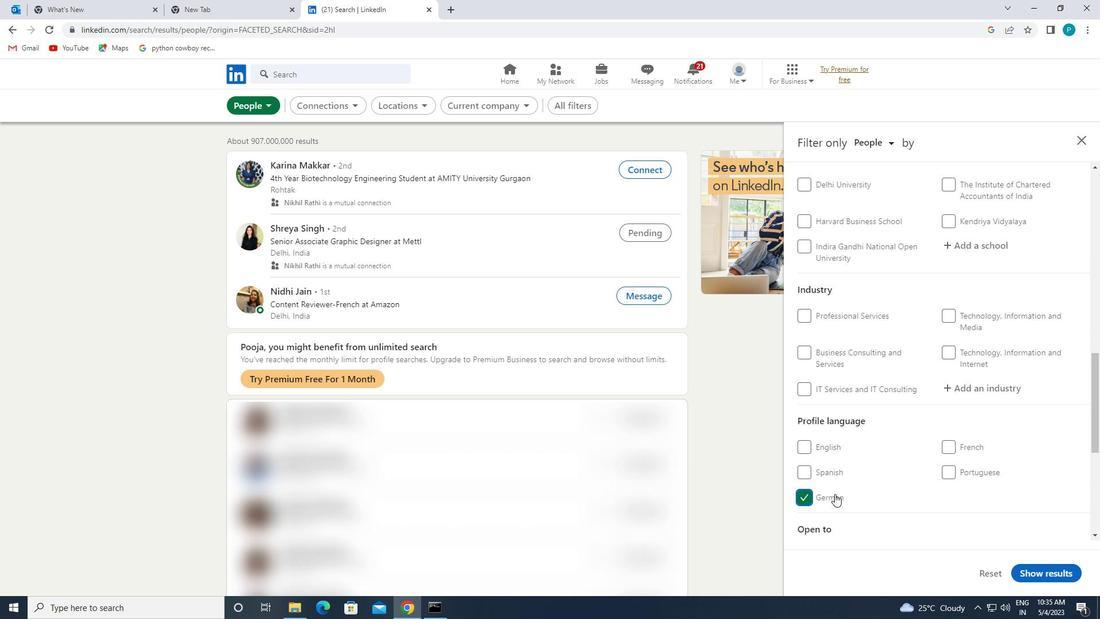 
Action: Mouse scrolled (940, 436) with delta (0, 0)
Screenshot: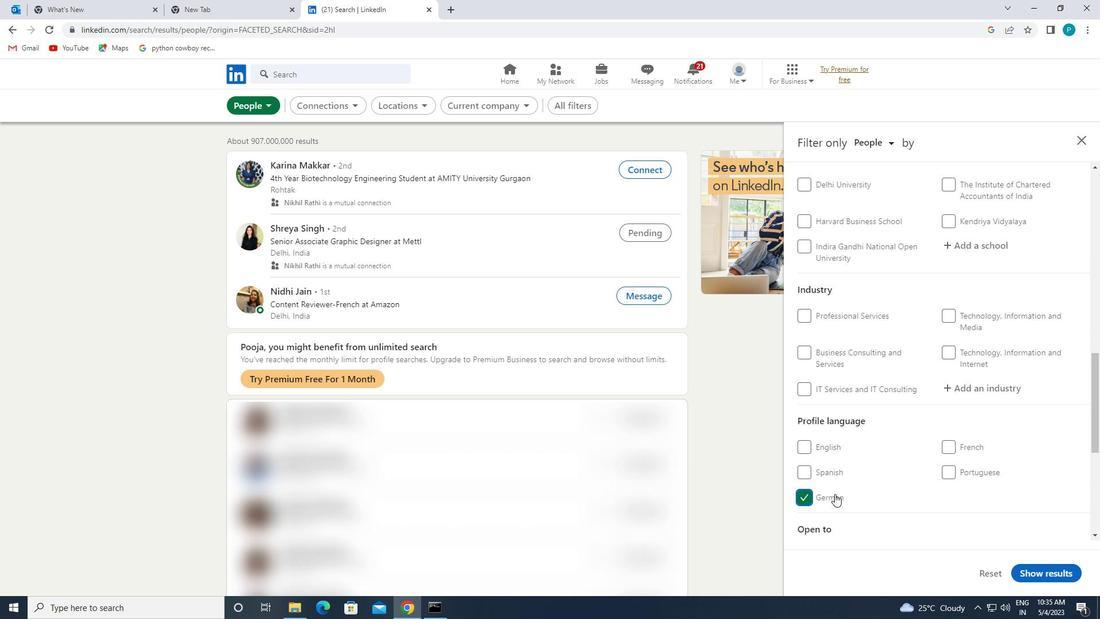 
Action: Mouse moved to (940, 435)
Screenshot: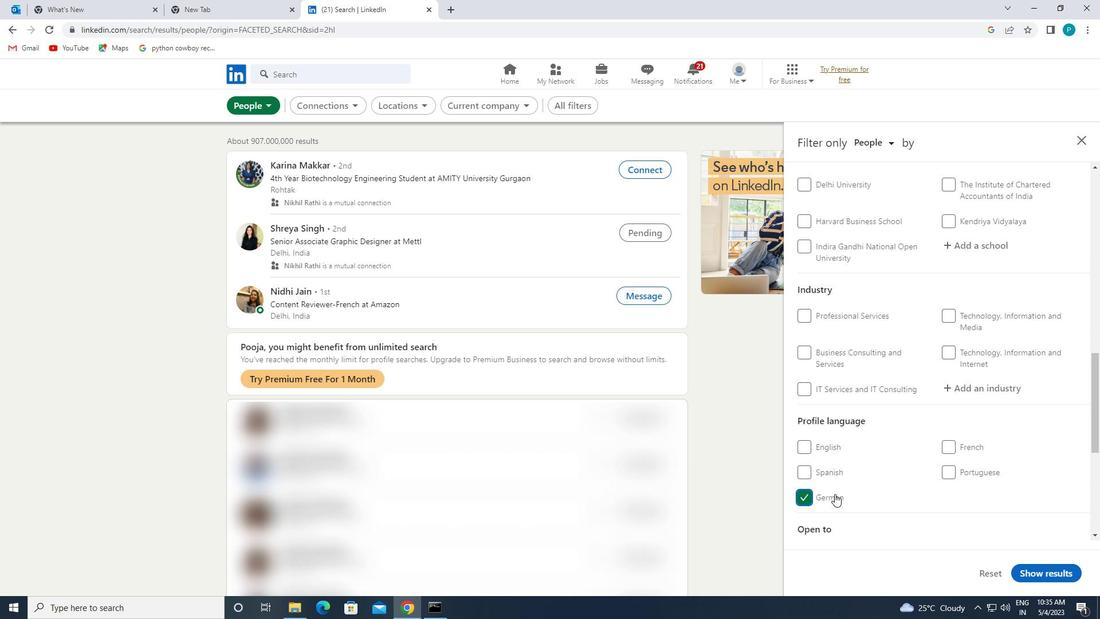 
Action: Mouse scrolled (940, 435) with delta (0, 0)
Screenshot: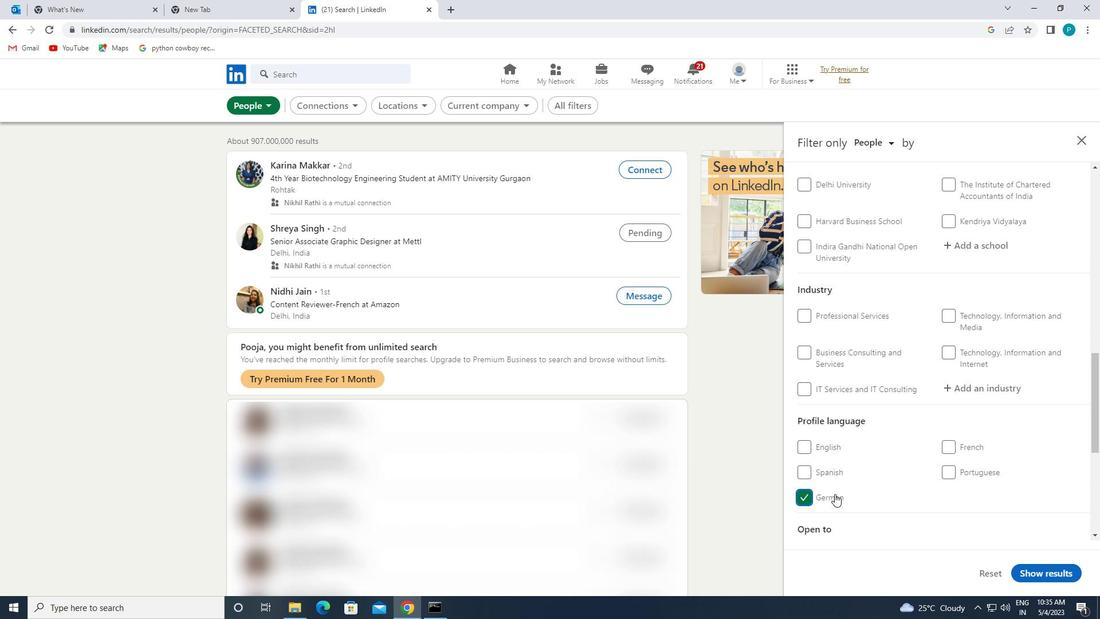 
Action: Mouse moved to (974, 380)
Screenshot: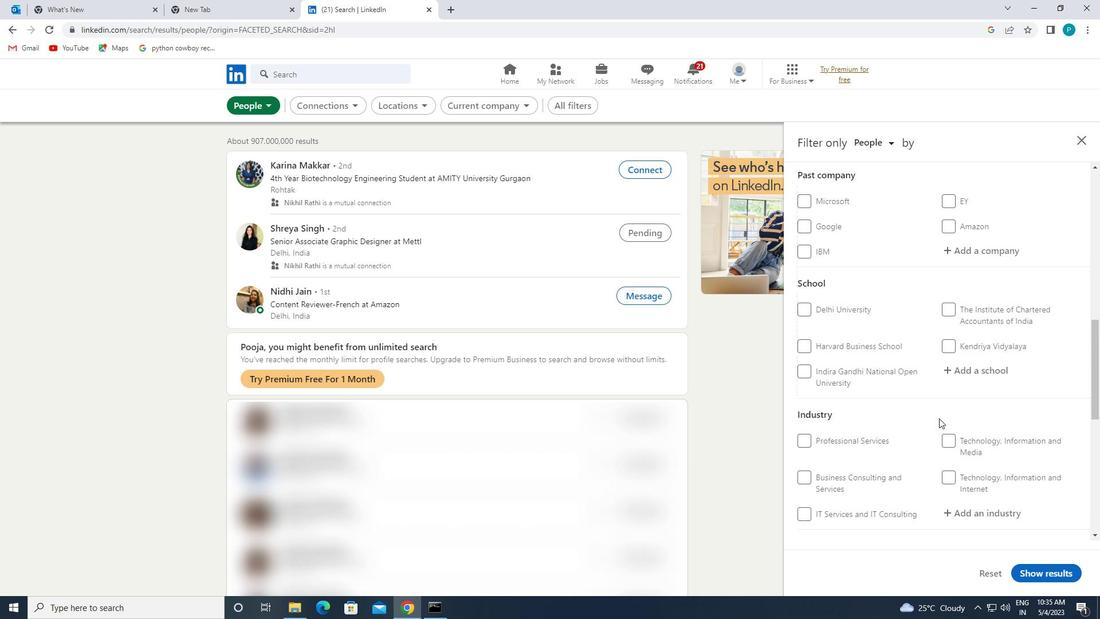 
Action: Mouse scrolled (974, 381) with delta (0, 0)
Screenshot: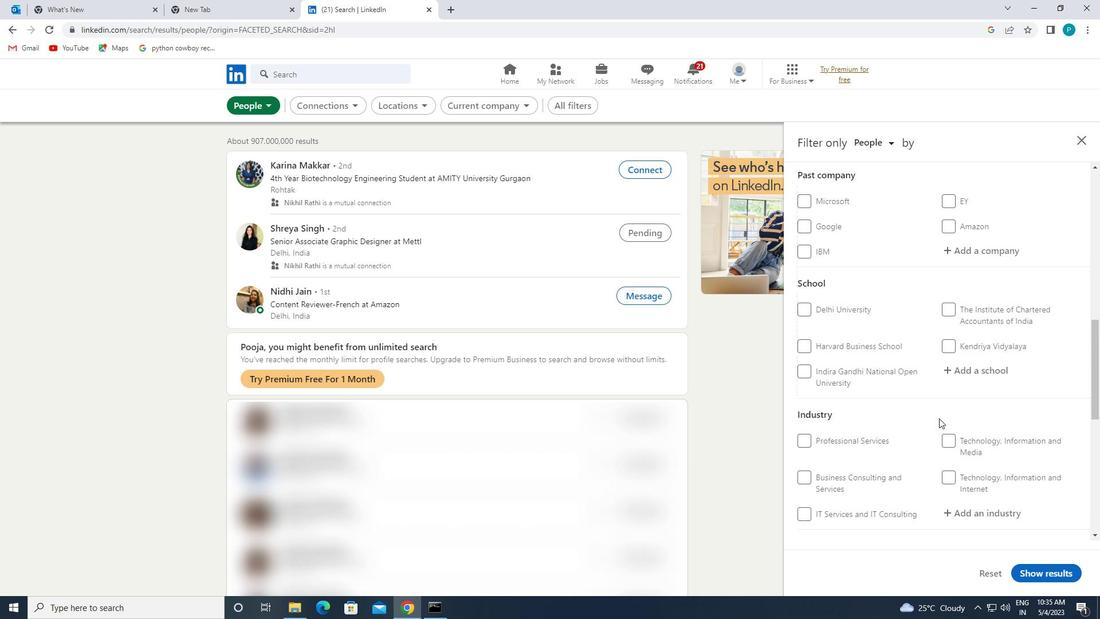 
Action: Mouse moved to (975, 376)
Screenshot: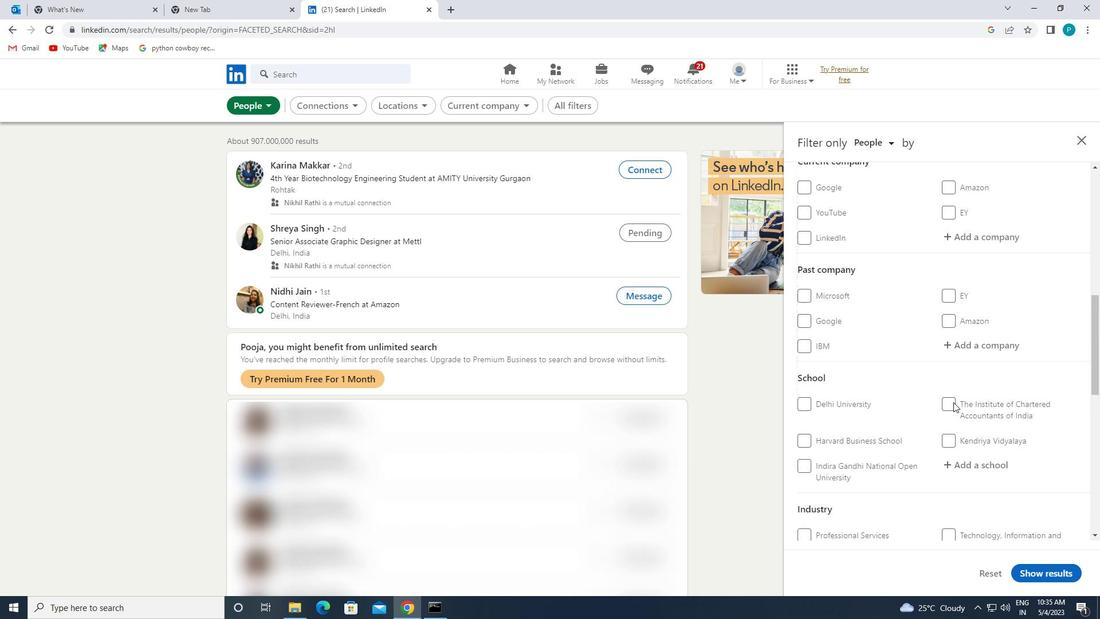 
Action: Mouse scrolled (975, 377) with delta (0, 0)
Screenshot: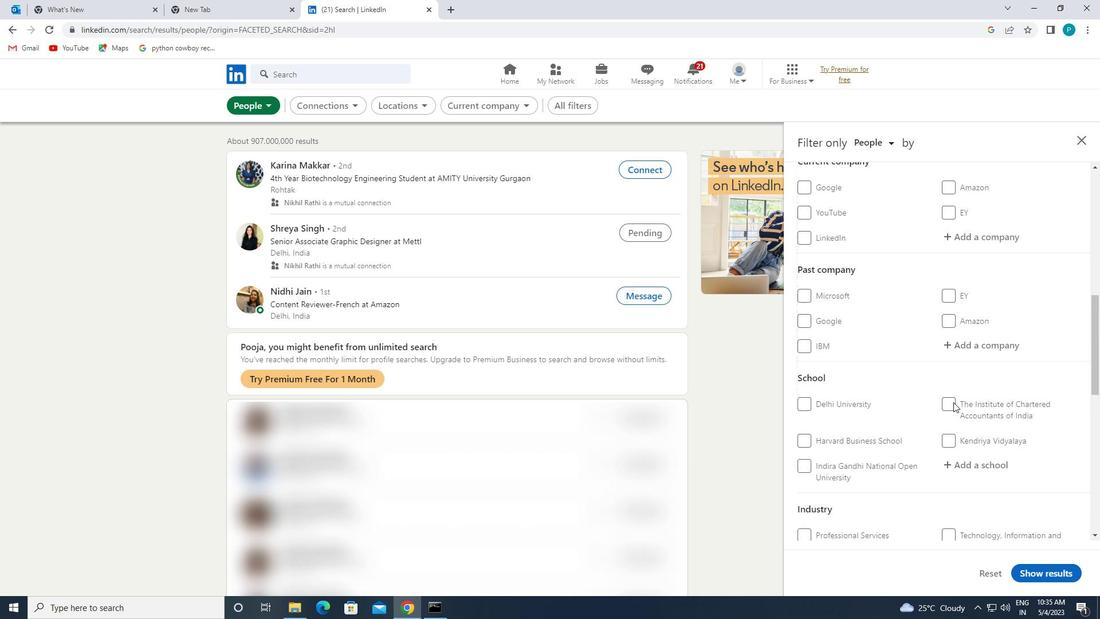 
Action: Mouse moved to (975, 374)
Screenshot: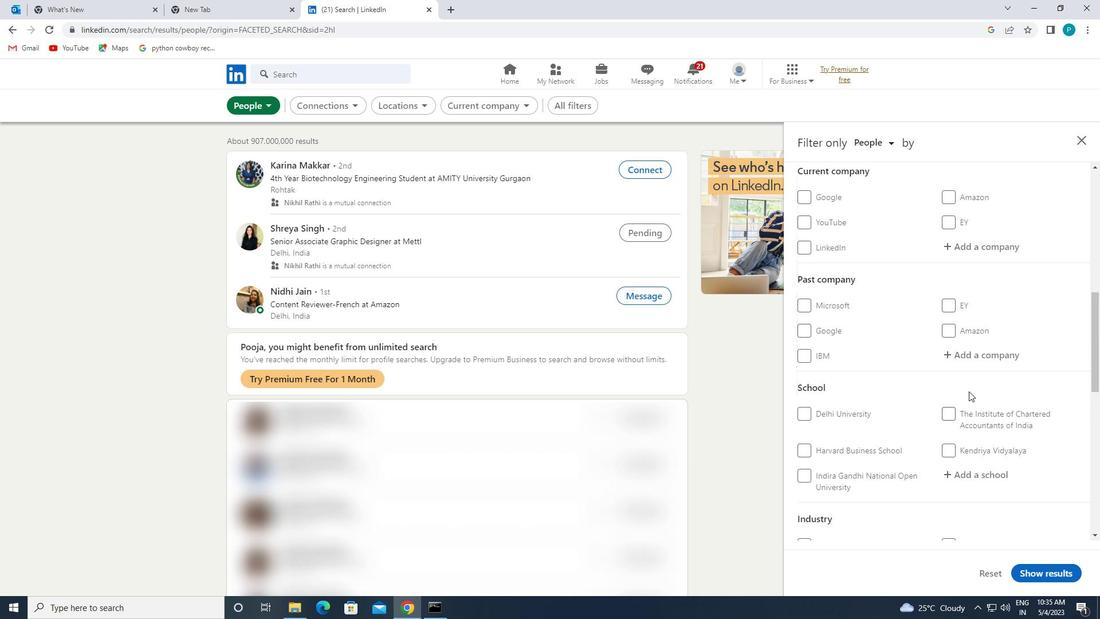 
Action: Mouse scrolled (975, 375) with delta (0, 0)
Screenshot: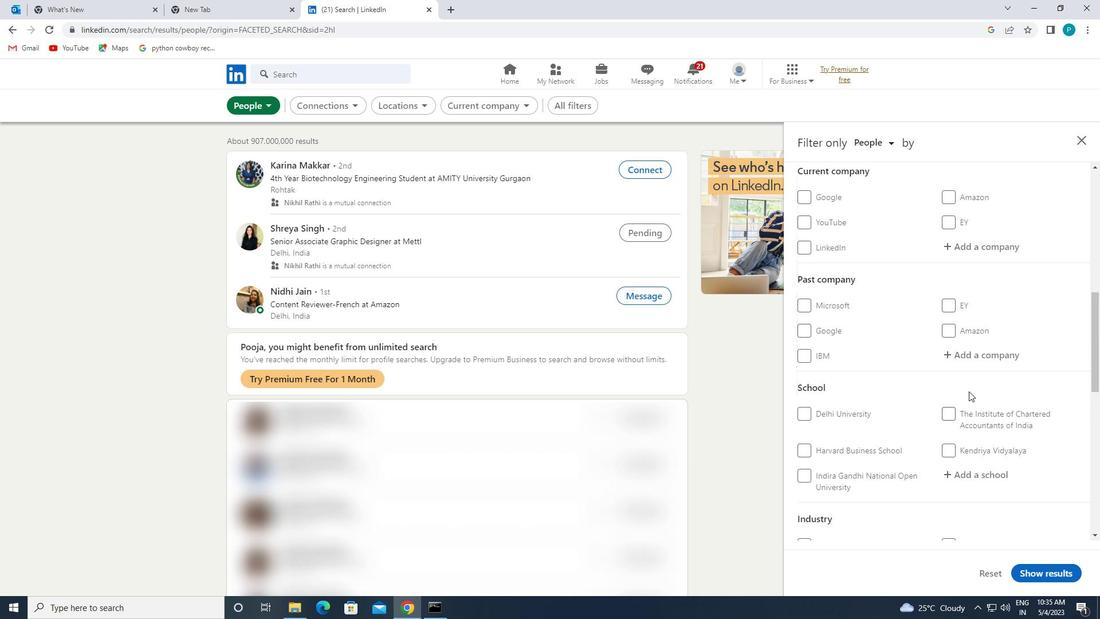 
Action: Mouse moved to (975, 373)
Screenshot: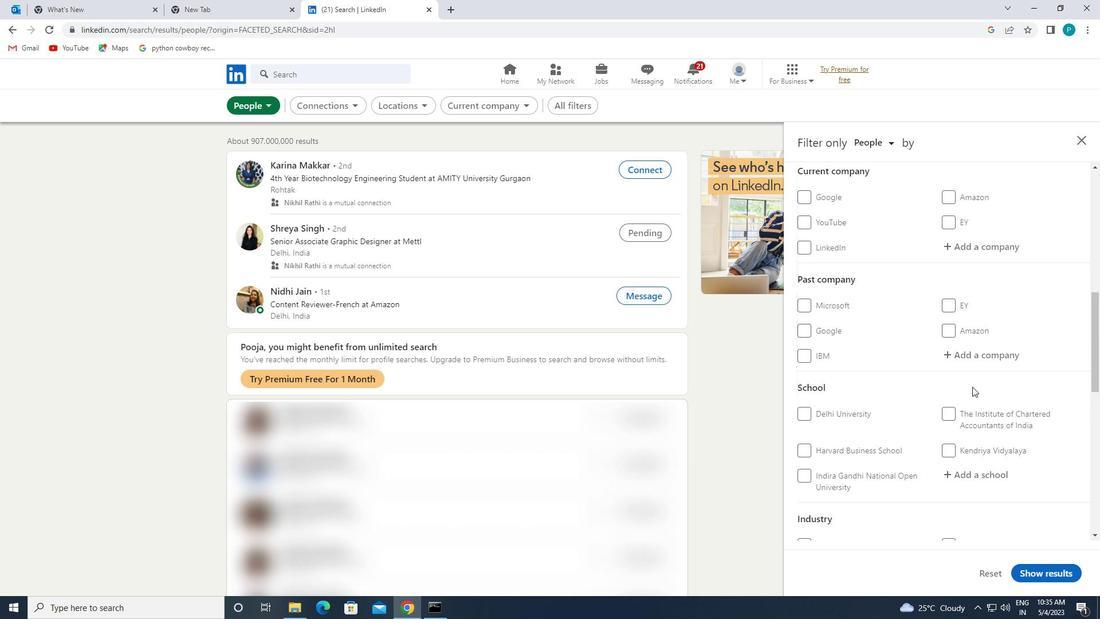 
Action: Mouse scrolled (975, 374) with delta (0, 0)
Screenshot: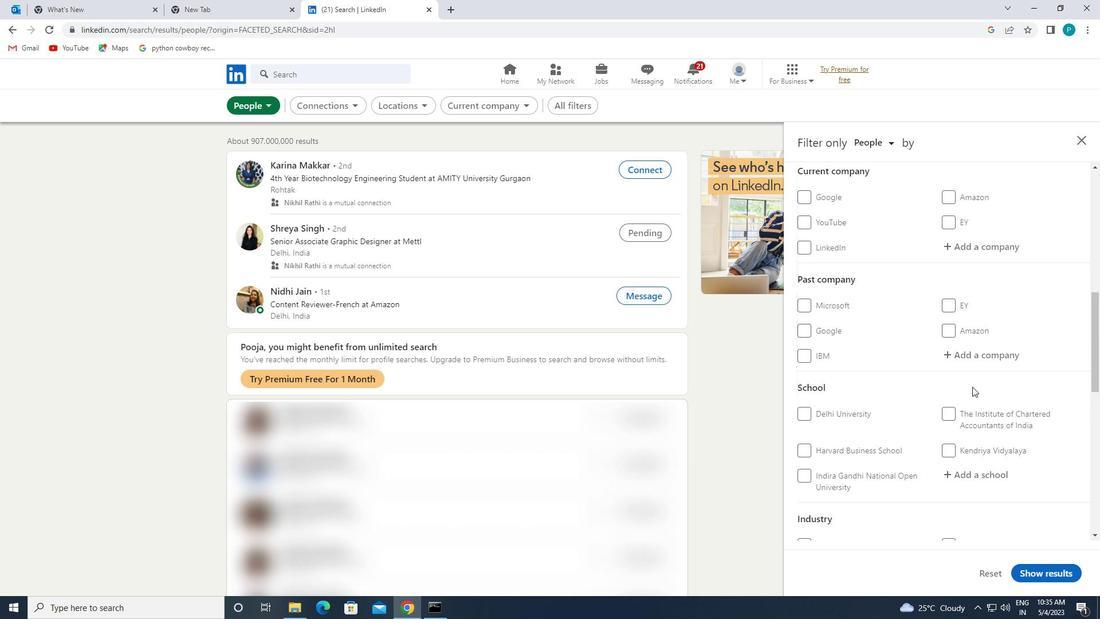 
Action: Mouse moved to (976, 481)
Screenshot: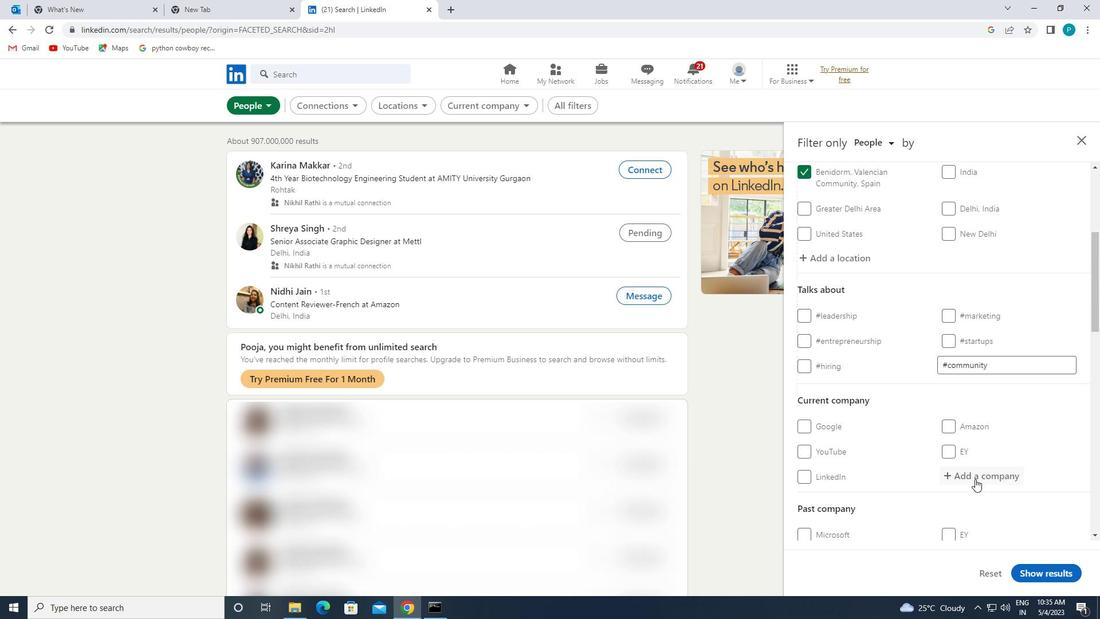 
Action: Mouse pressed left at (976, 481)
Screenshot: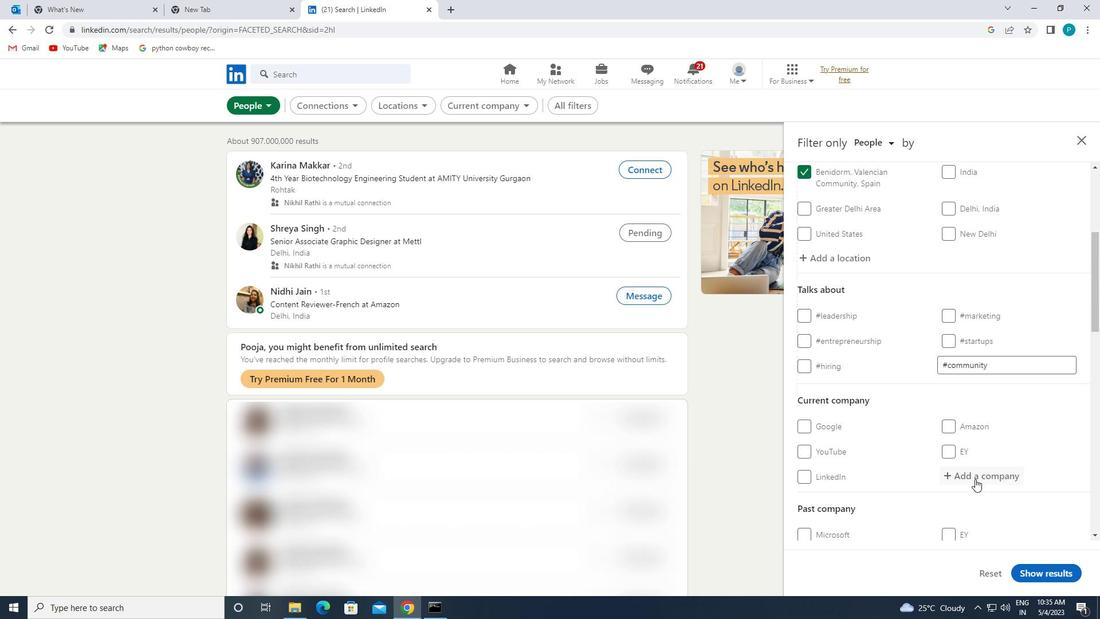 
Action: Key pressed <Key.caps_lock>LG
Screenshot: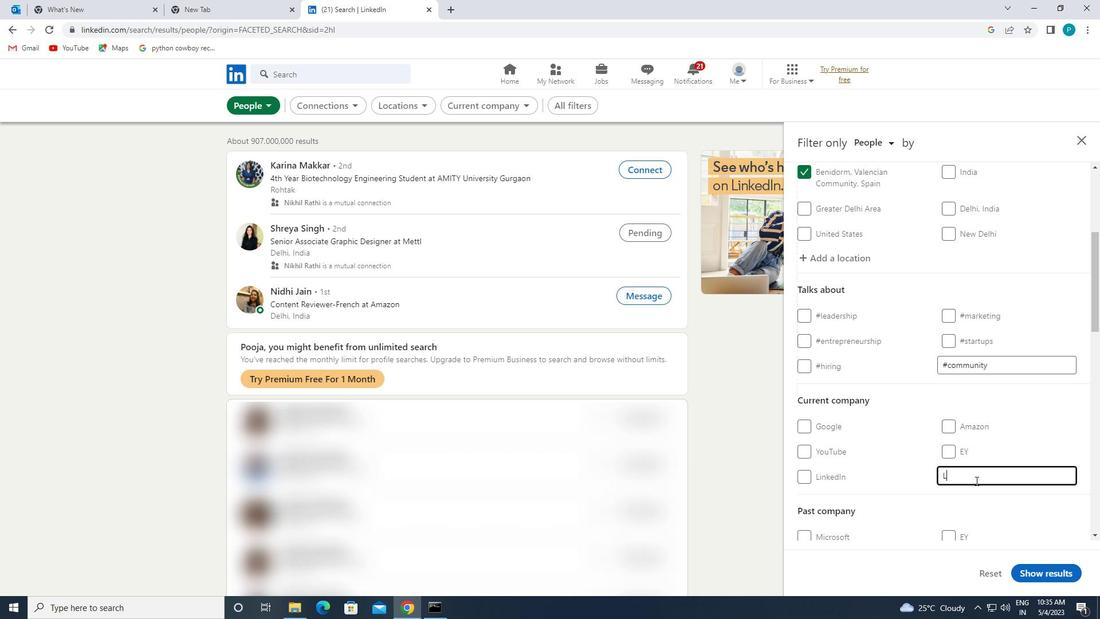 
Action: Mouse moved to (950, 509)
Screenshot: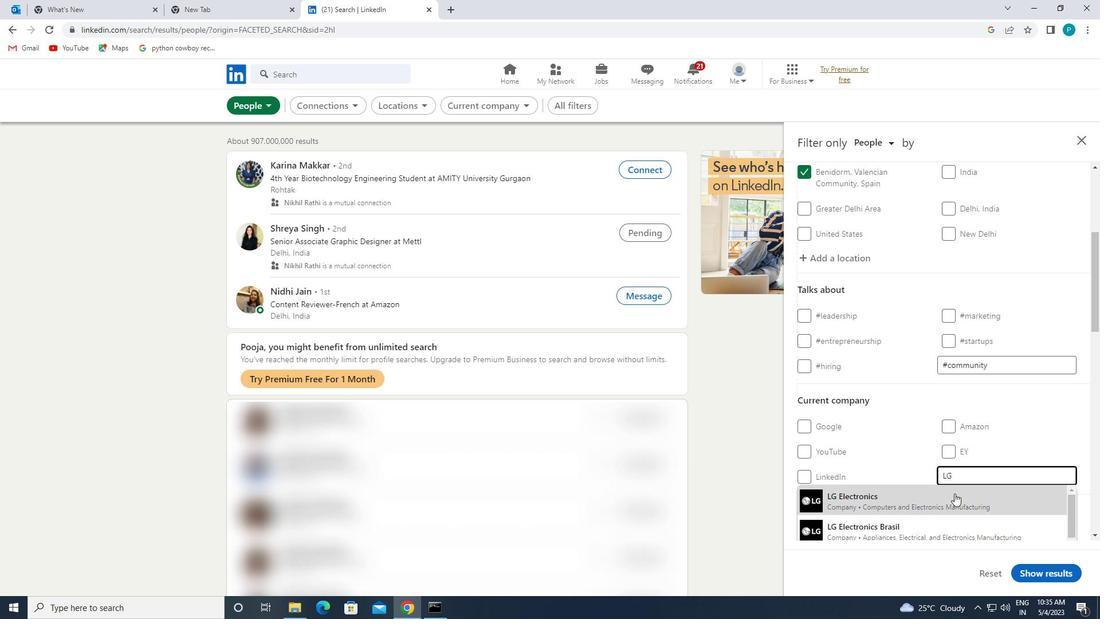 
Action: Mouse pressed left at (950, 509)
Screenshot: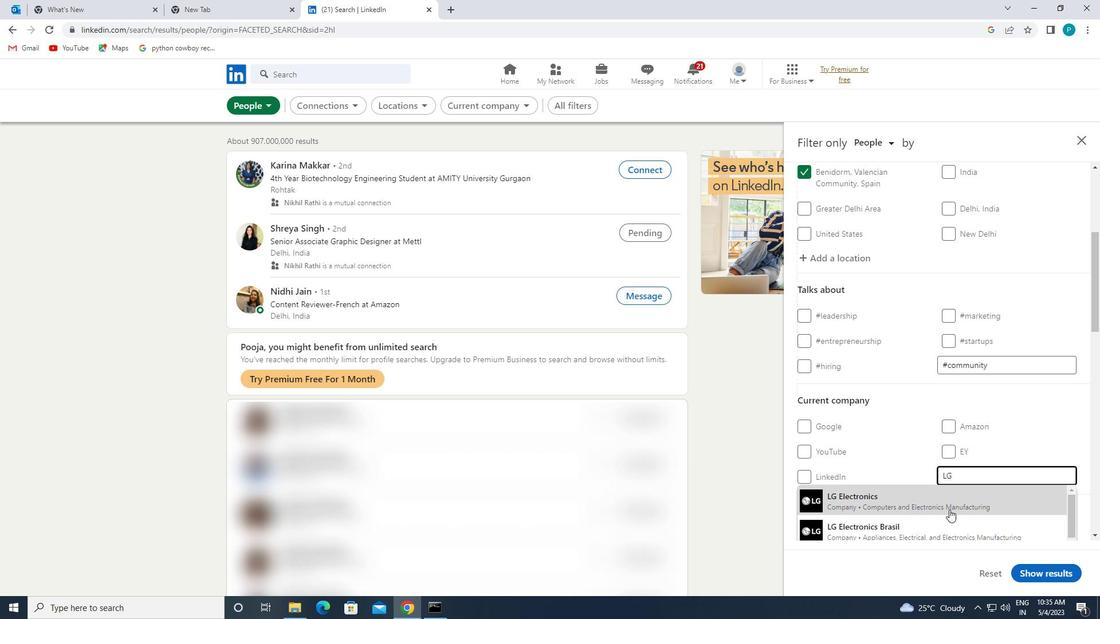 
Action: Mouse scrolled (950, 509) with delta (0, 0)
Screenshot: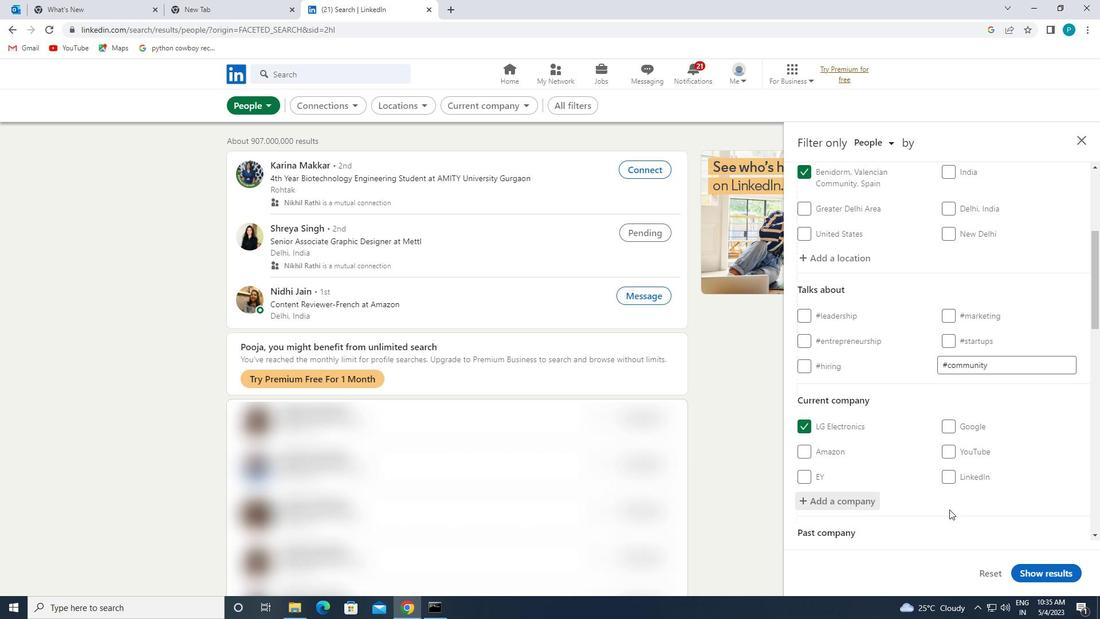 
Action: Mouse scrolled (950, 509) with delta (0, 0)
Screenshot: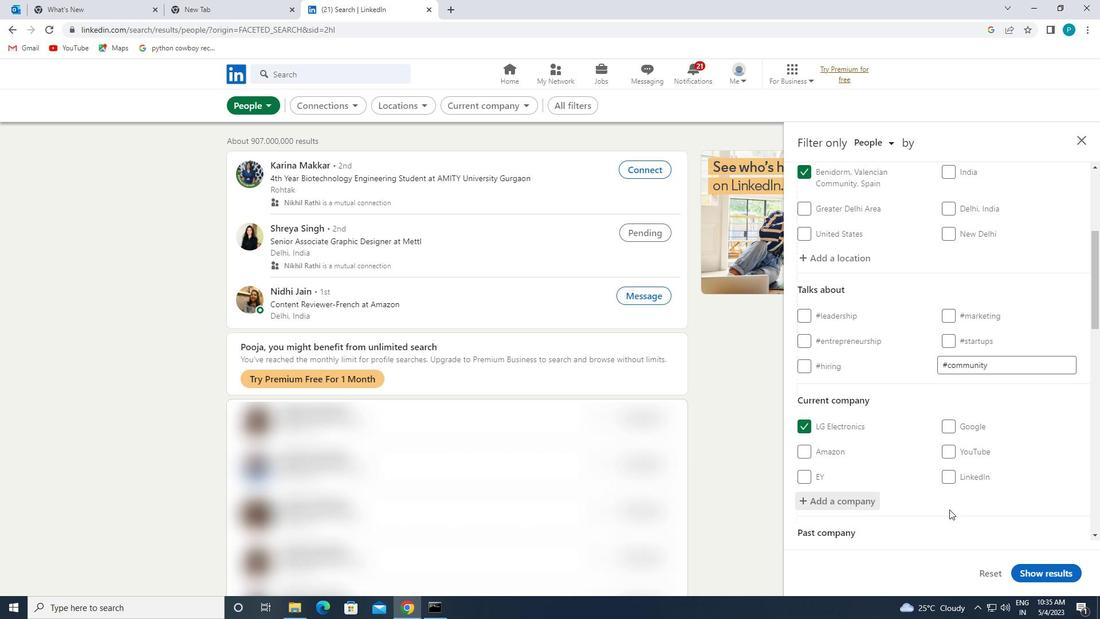 
Action: Mouse scrolled (950, 509) with delta (0, 0)
Screenshot: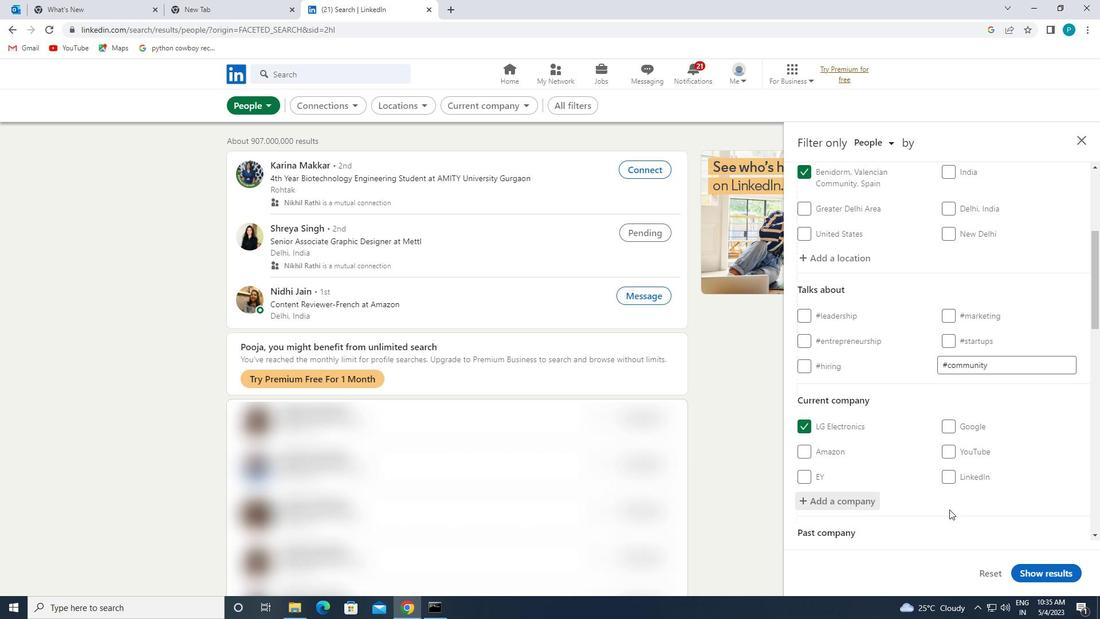 
Action: Mouse moved to (961, 452)
Screenshot: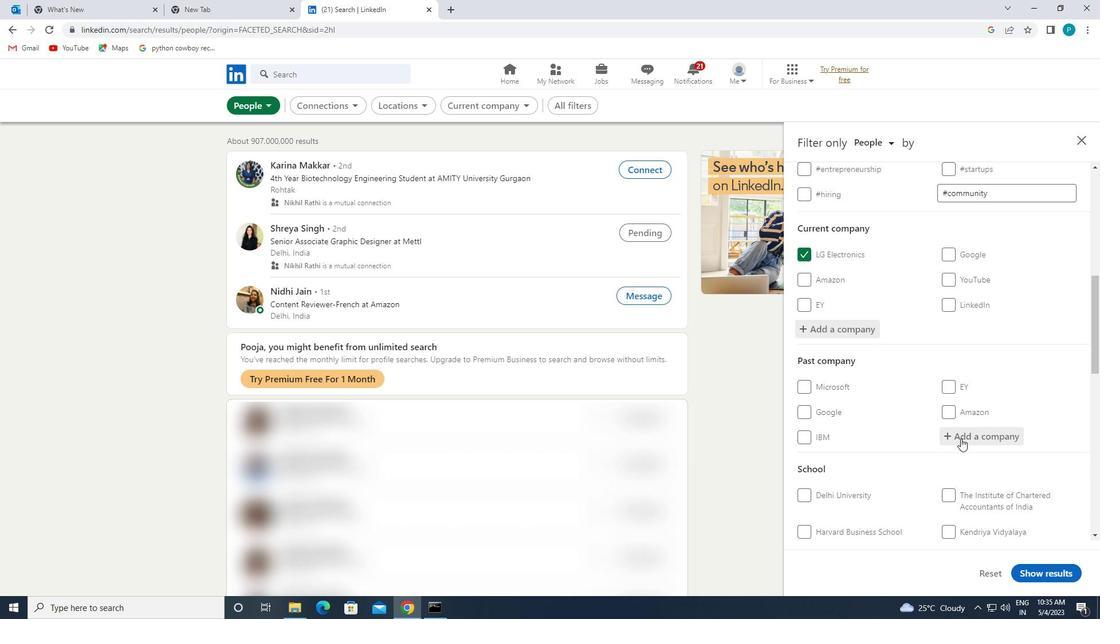 
Action: Mouse scrolled (961, 451) with delta (0, 0)
Screenshot: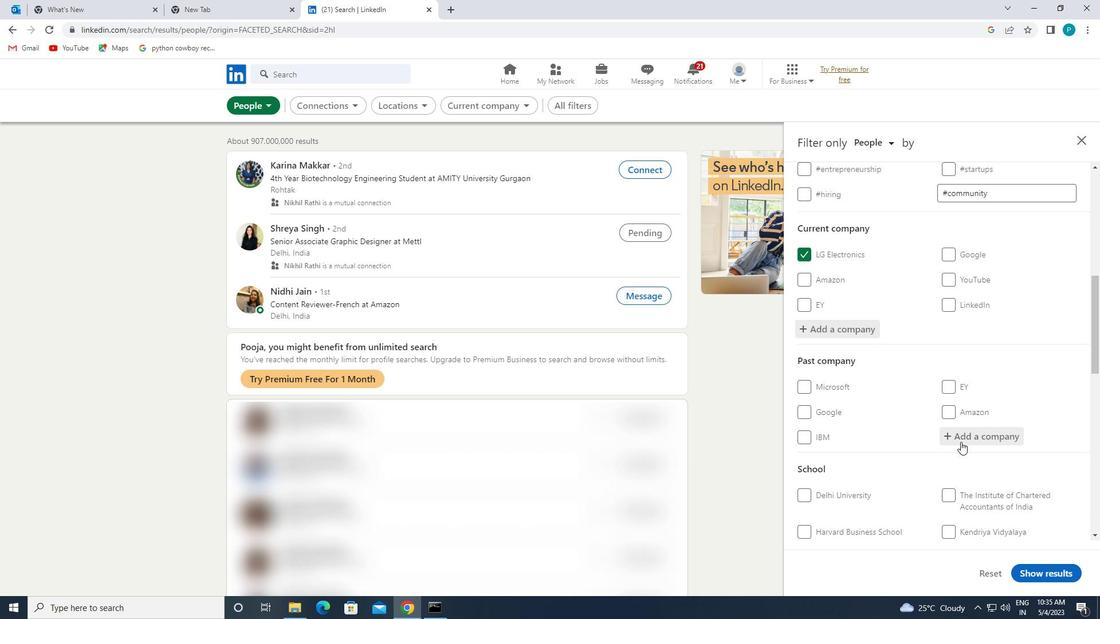 
Action: Mouse moved to (969, 498)
Screenshot: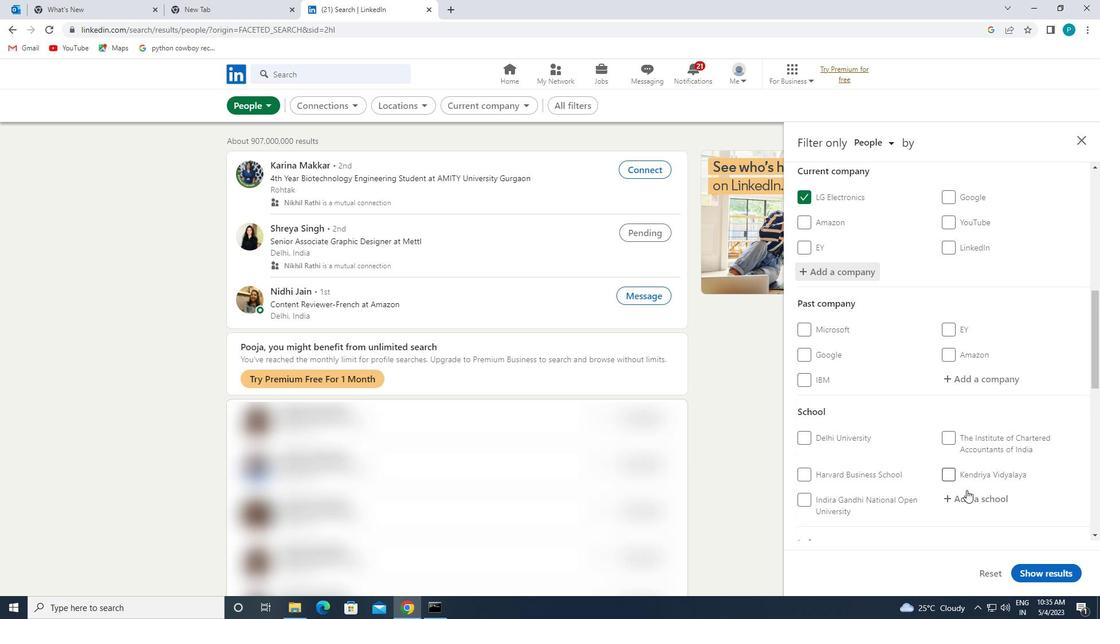 
Action: Mouse pressed left at (969, 498)
Screenshot: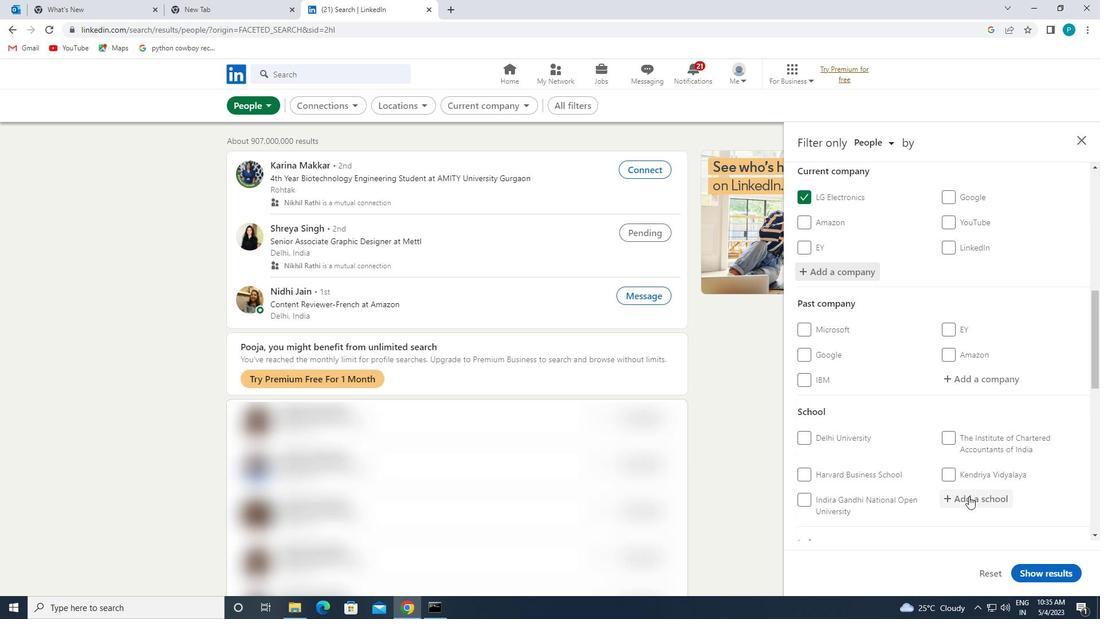 
Action: Key pressed V<Key.caps_lock>IGNAN'S
Screenshot: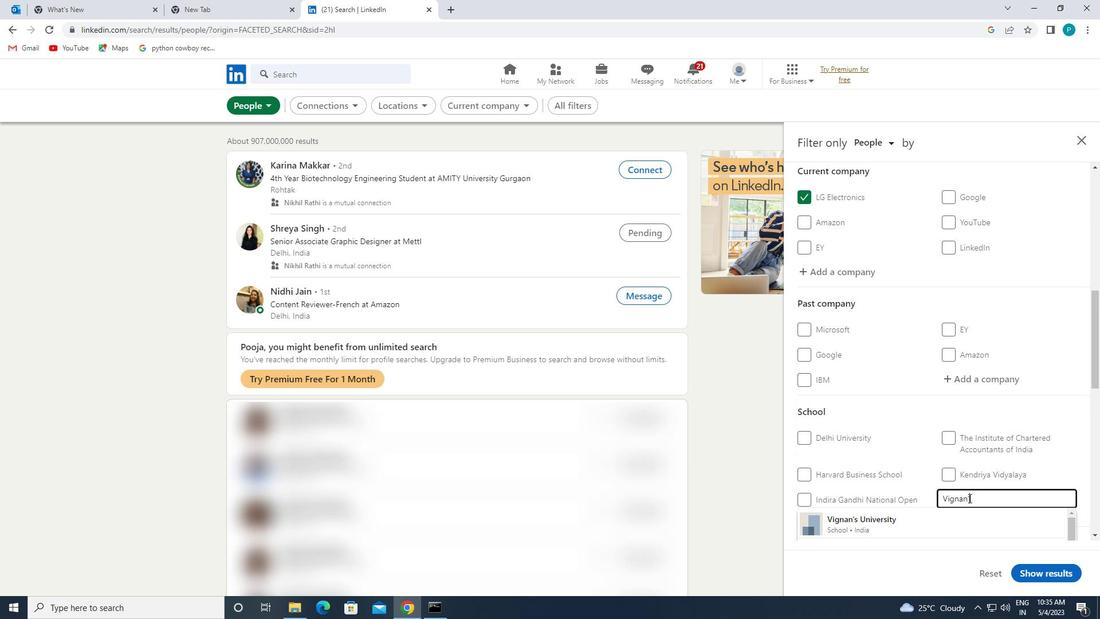 
Action: Mouse moved to (925, 434)
Screenshot: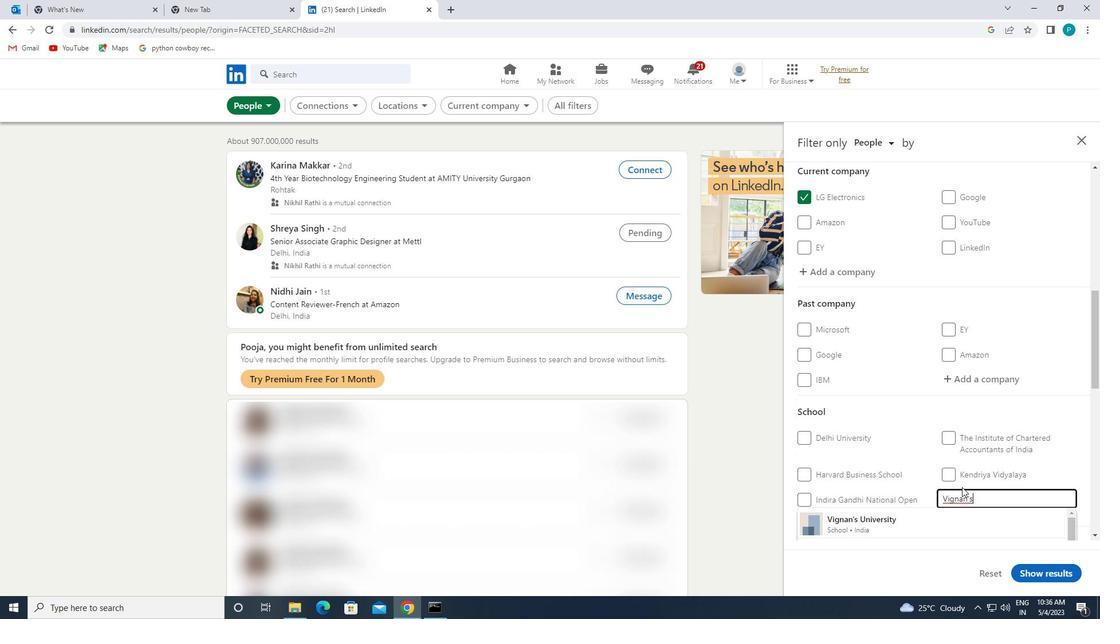 
Action: Mouse scrolled (925, 433) with delta (0, 0)
Screenshot: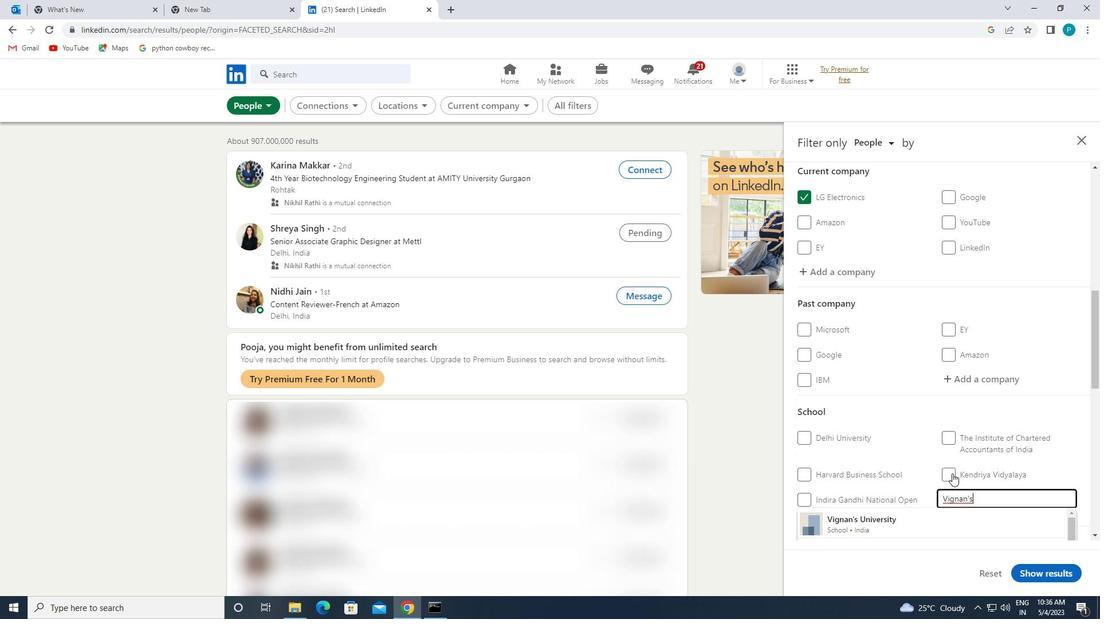 
Action: Mouse scrolled (925, 433) with delta (0, 0)
Screenshot: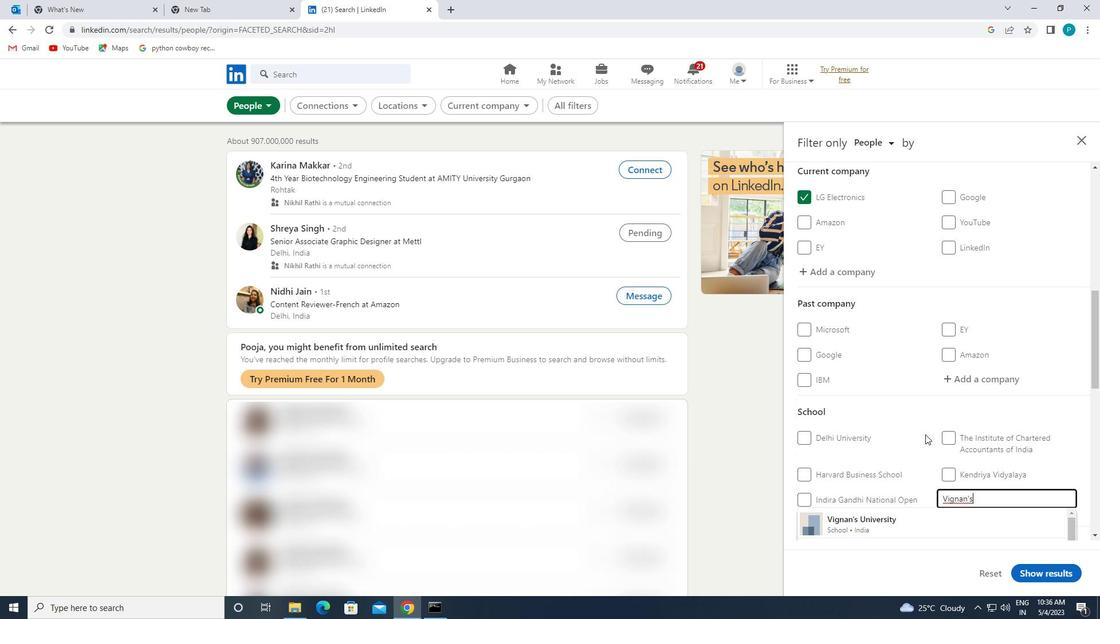 
Action: Mouse moved to (936, 448)
Screenshot: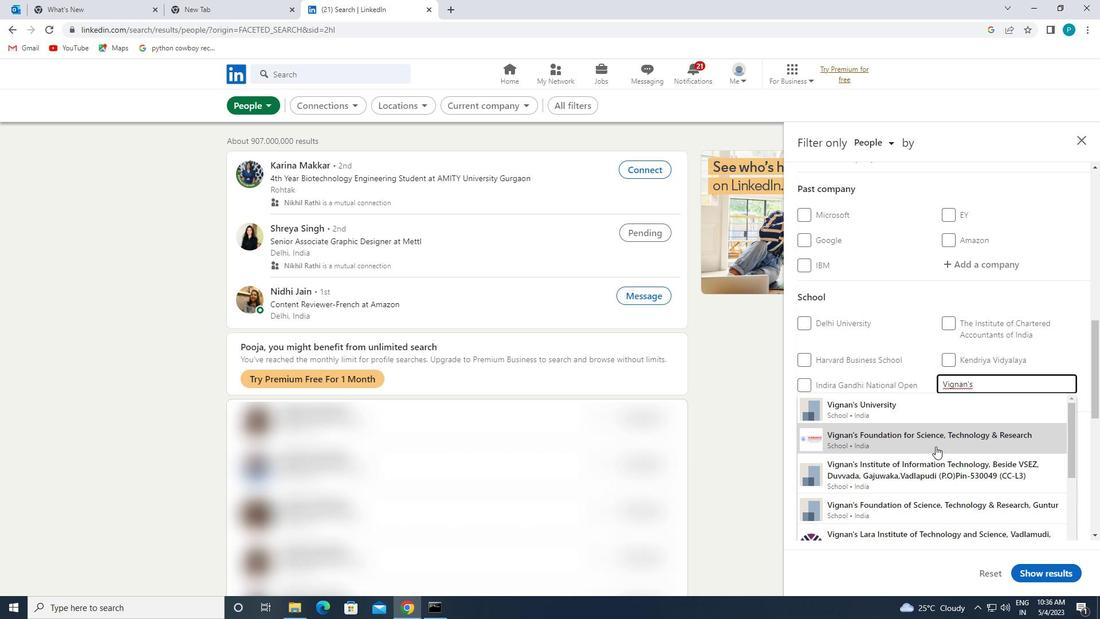 
Action: Mouse scrolled (936, 447) with delta (0, 0)
Screenshot: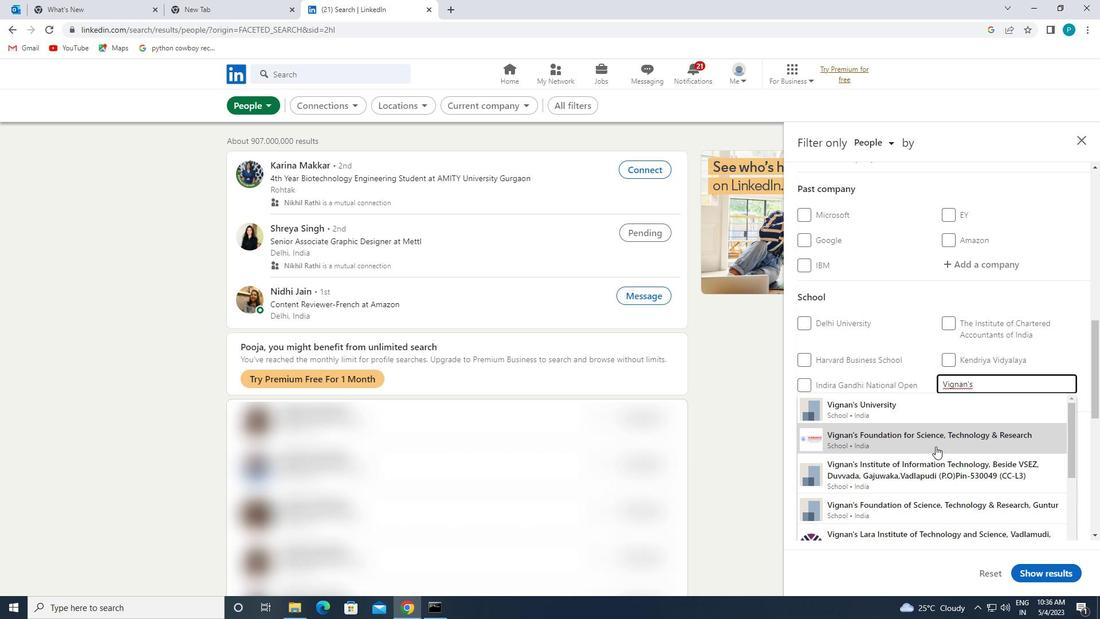 
Action: Mouse moved to (941, 472)
Screenshot: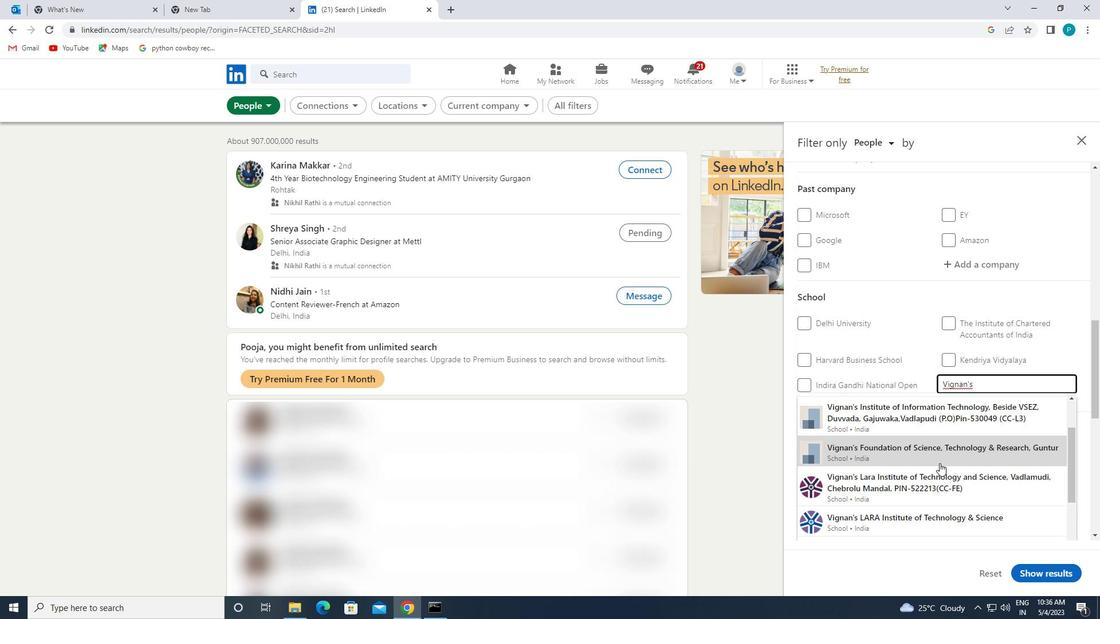 
Action: Mouse pressed left at (941, 472)
Screenshot: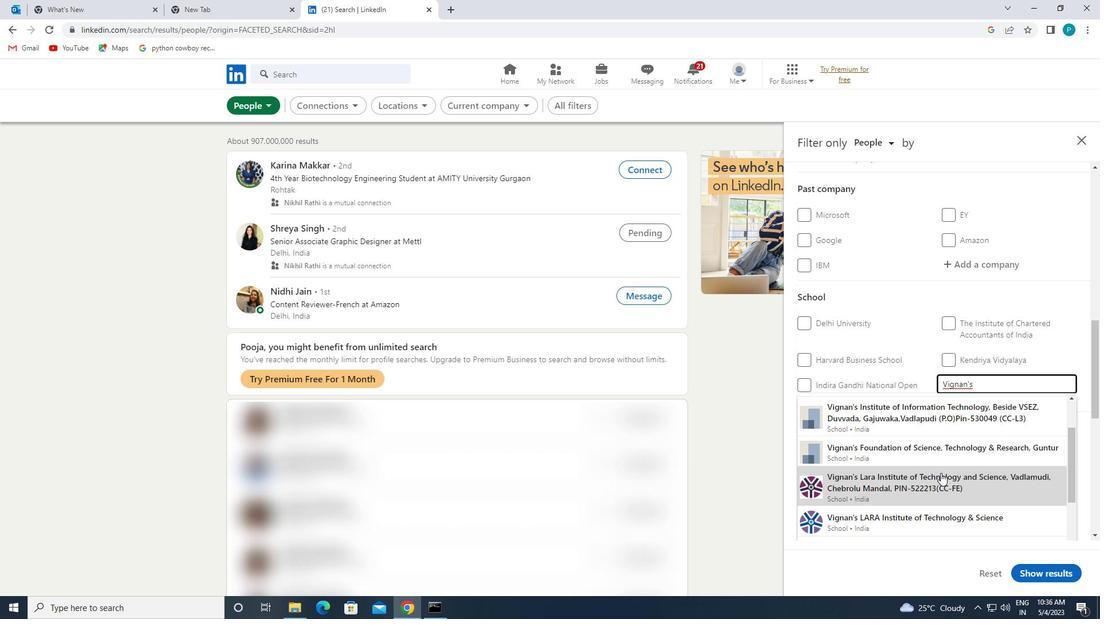 
Action: Mouse moved to (987, 442)
Screenshot: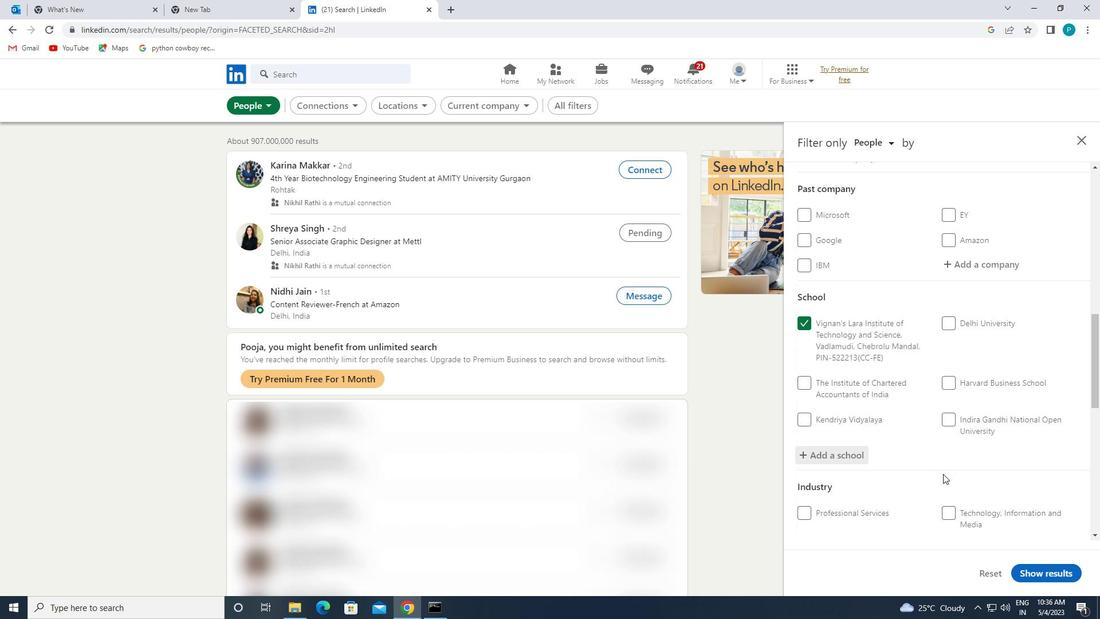 
Action: Mouse scrolled (987, 441) with delta (0, 0)
Screenshot: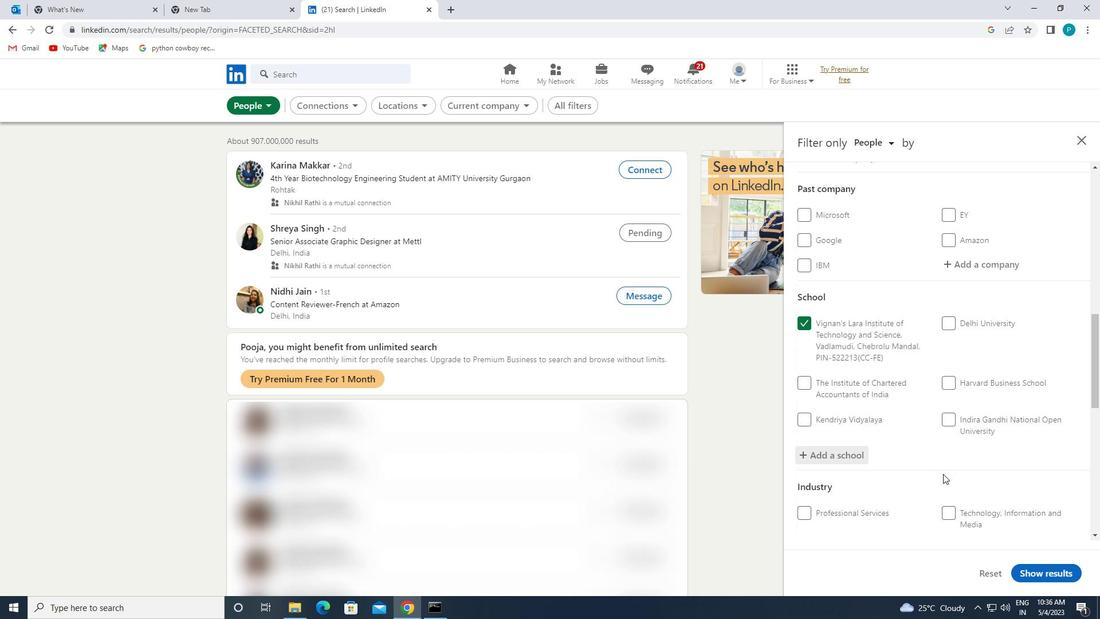 
Action: Mouse moved to (988, 442)
Screenshot: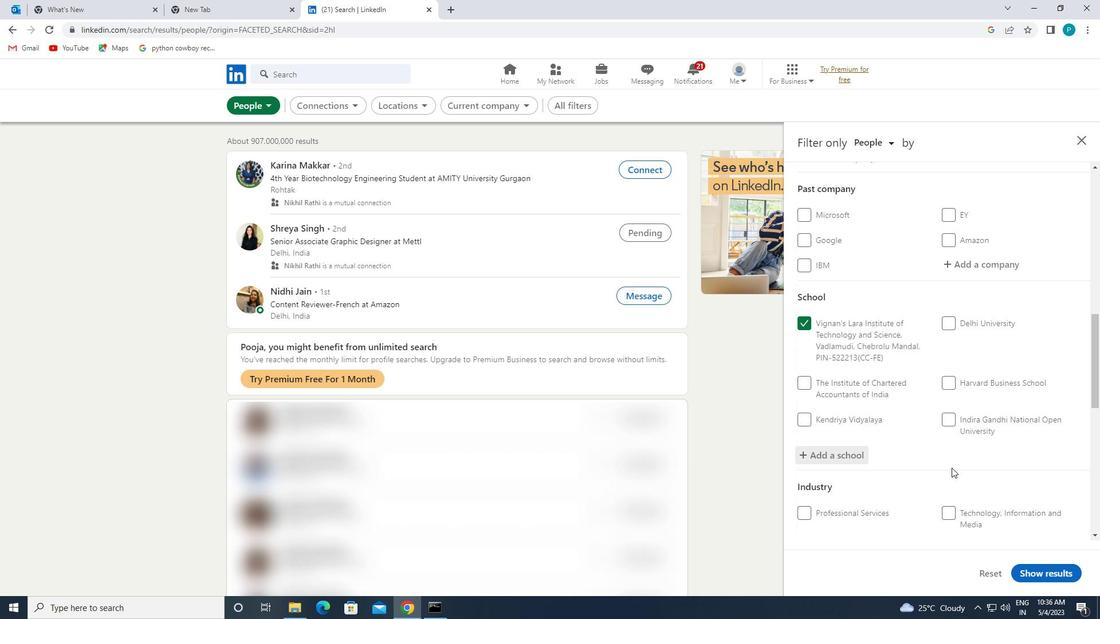 
Action: Mouse scrolled (988, 441) with delta (0, 0)
Screenshot: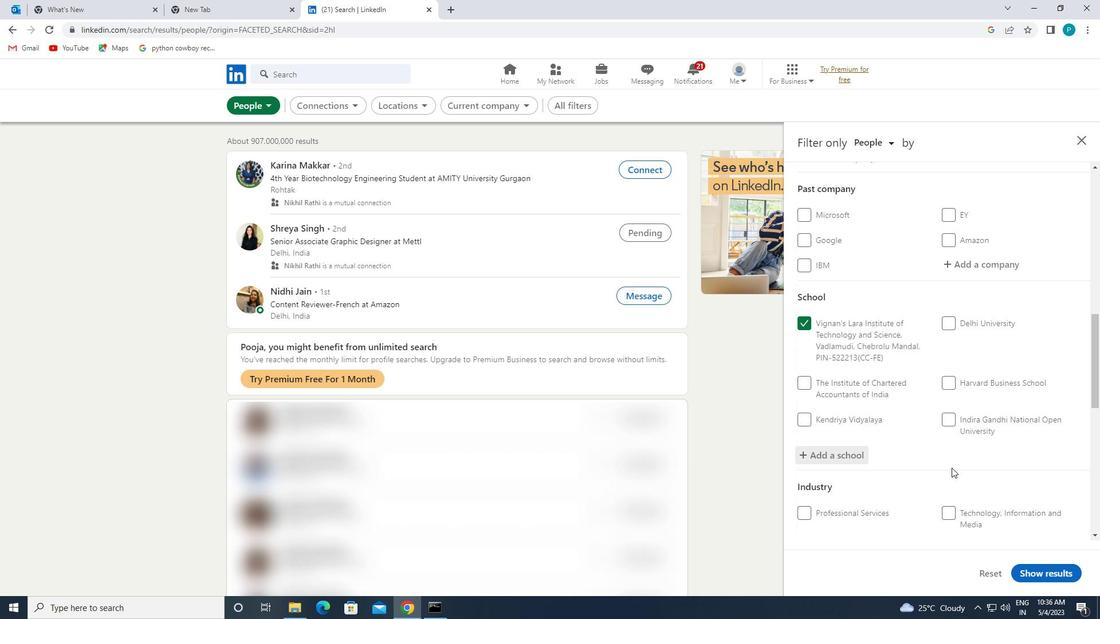 
Action: Mouse moved to (989, 442)
Screenshot: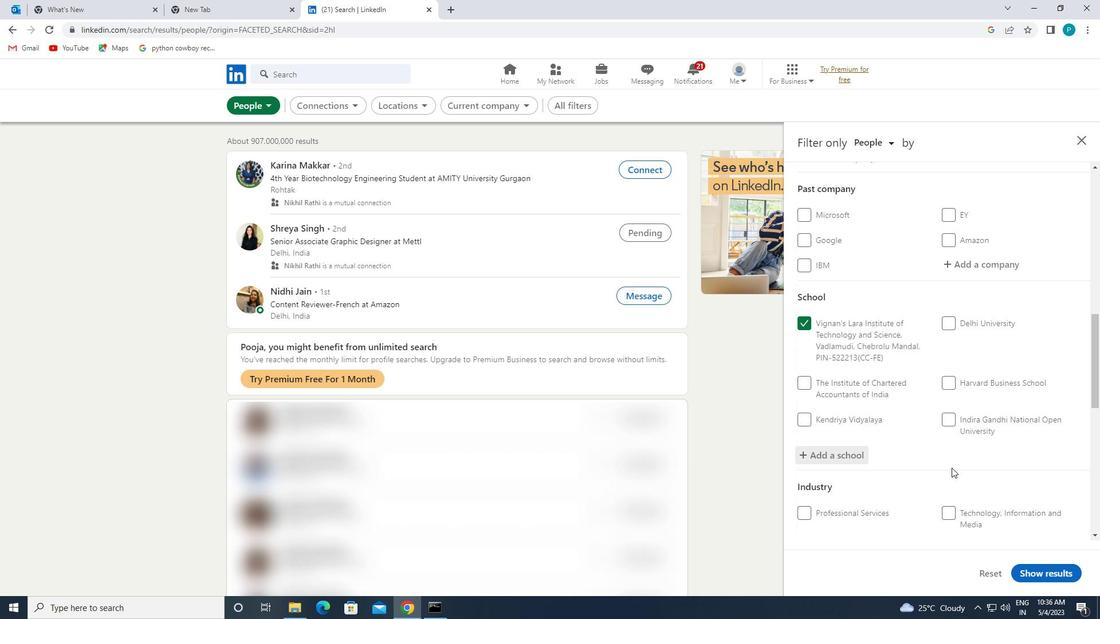 
Action: Mouse scrolled (989, 441) with delta (0, 0)
Screenshot: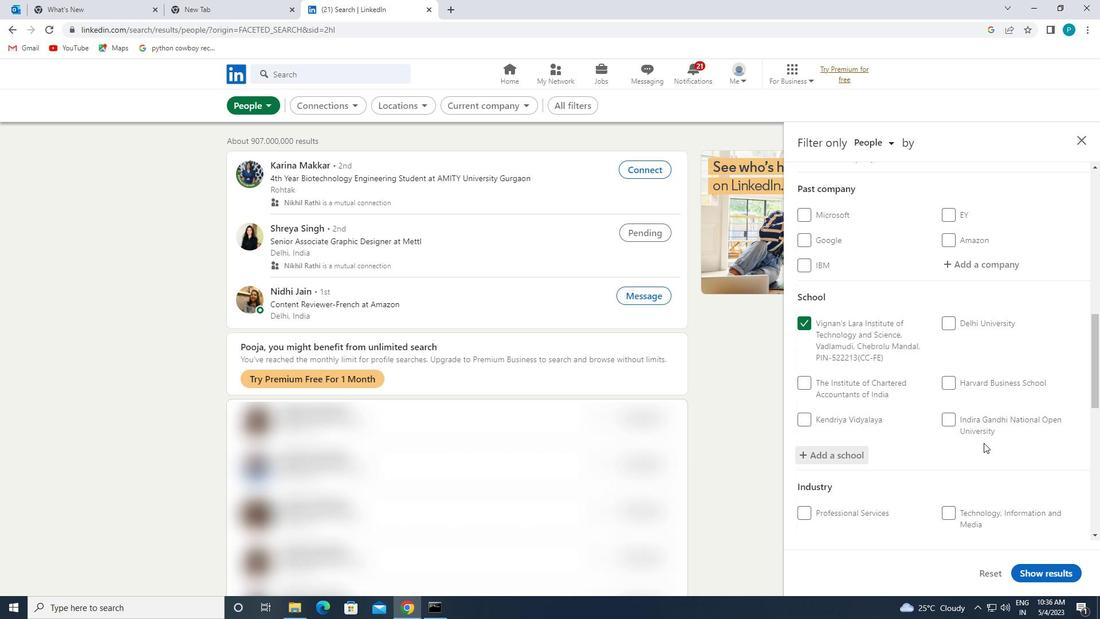 
Action: Mouse moved to (972, 419)
Screenshot: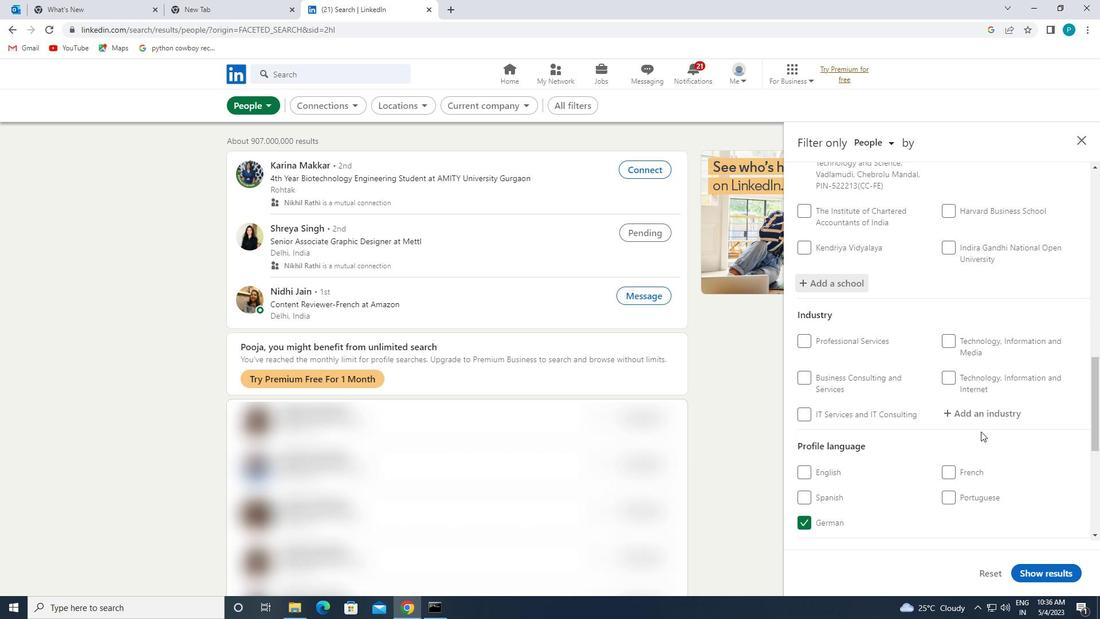 
Action: Mouse pressed left at (972, 419)
Screenshot: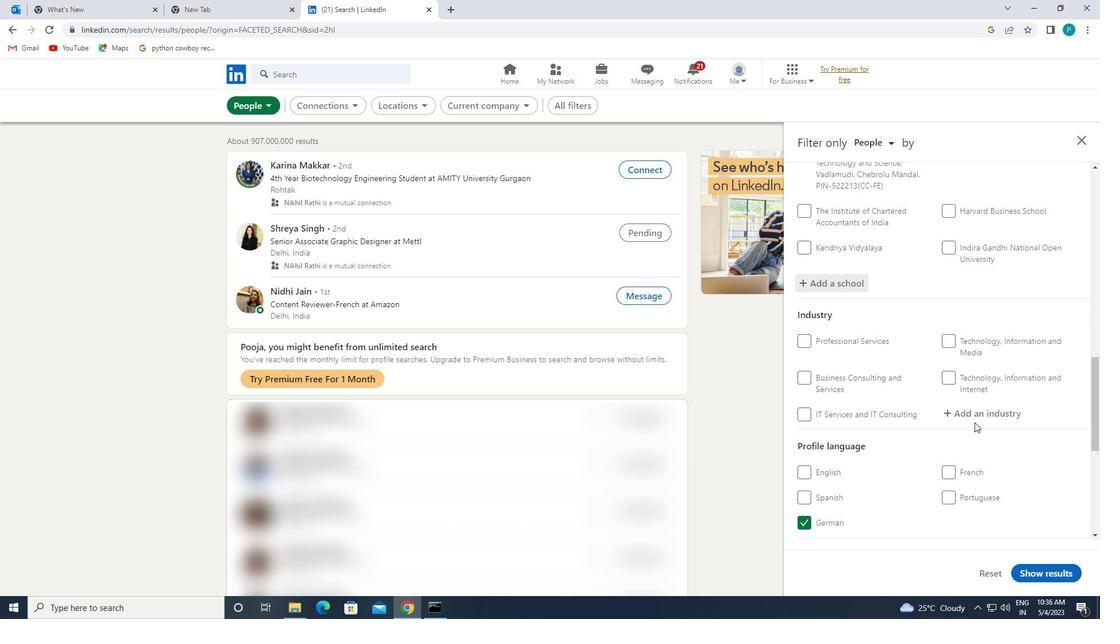 
Action: Key pressed <Key.caps_lock>I<Key.caps_lock>NSUS<Key.backspace>
Screenshot: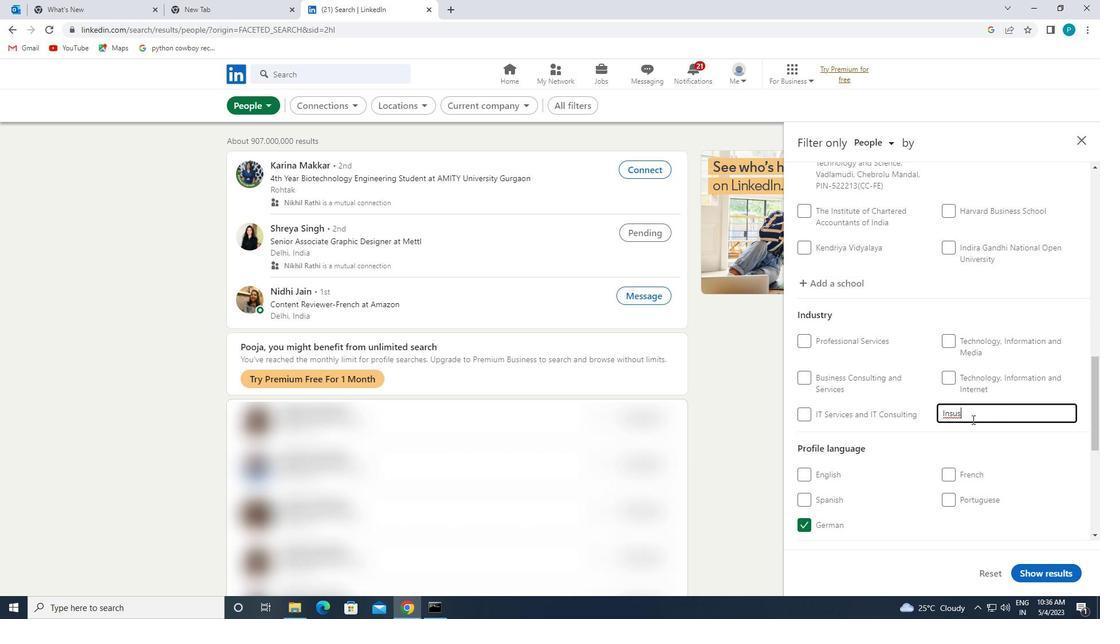 
Action: Mouse moved to (913, 435)
Screenshot: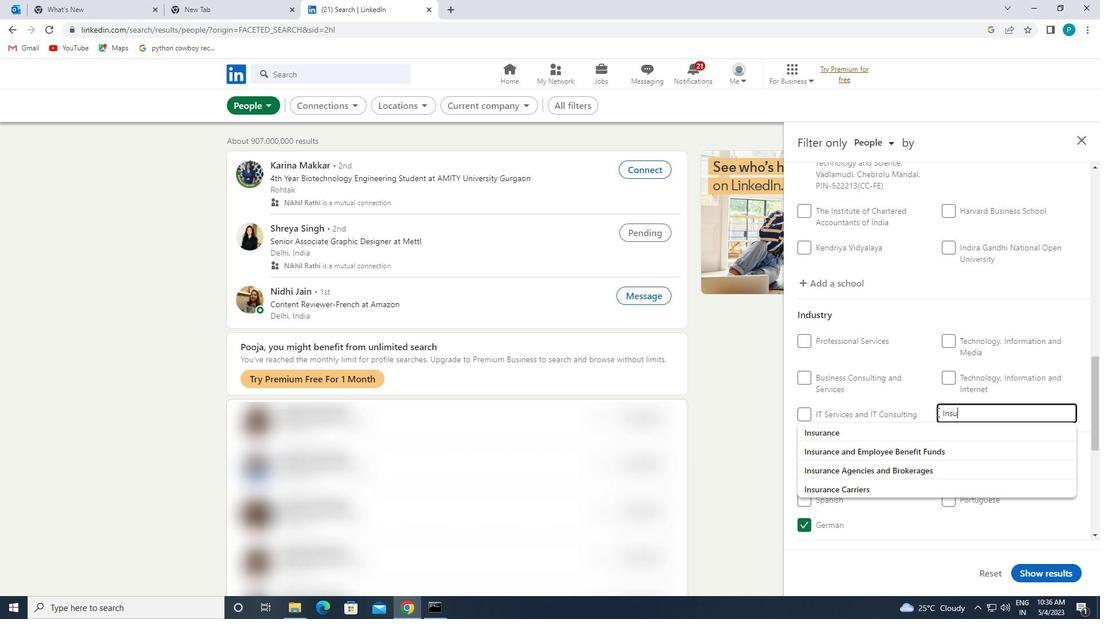 
Action: Mouse pressed left at (913, 435)
Screenshot: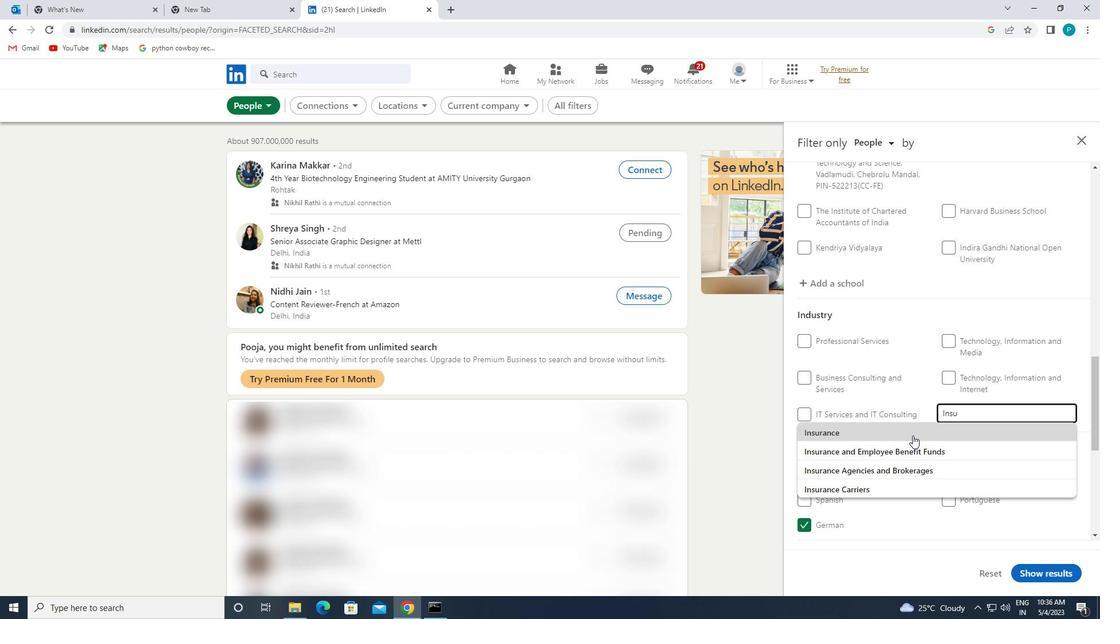 
Action: Mouse scrolled (913, 435) with delta (0, 0)
Screenshot: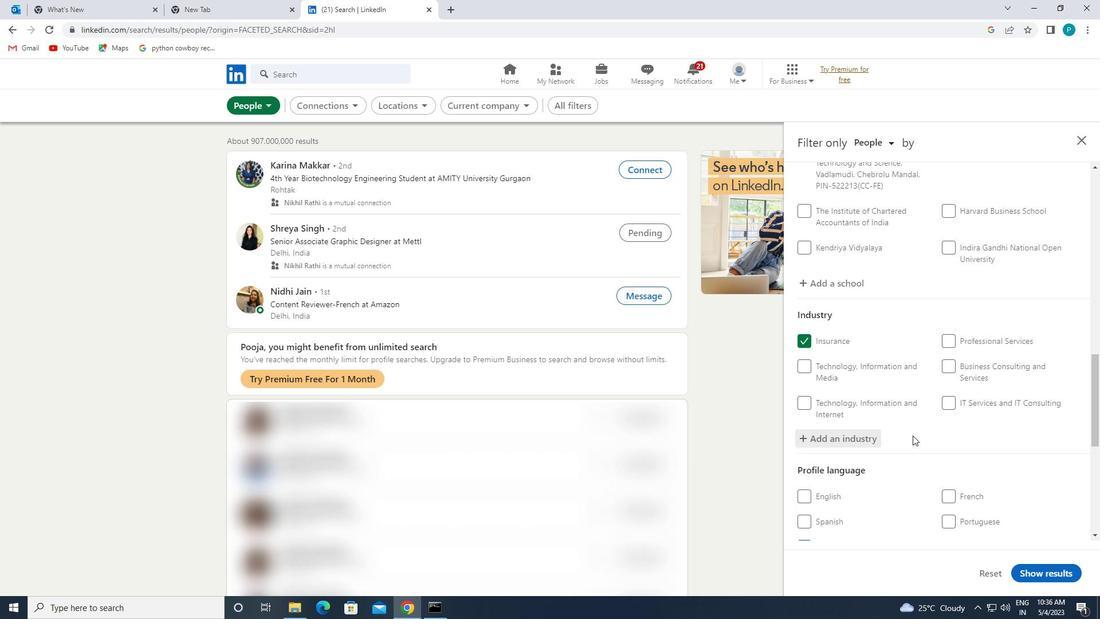 
Action: Mouse scrolled (913, 435) with delta (0, 0)
Screenshot: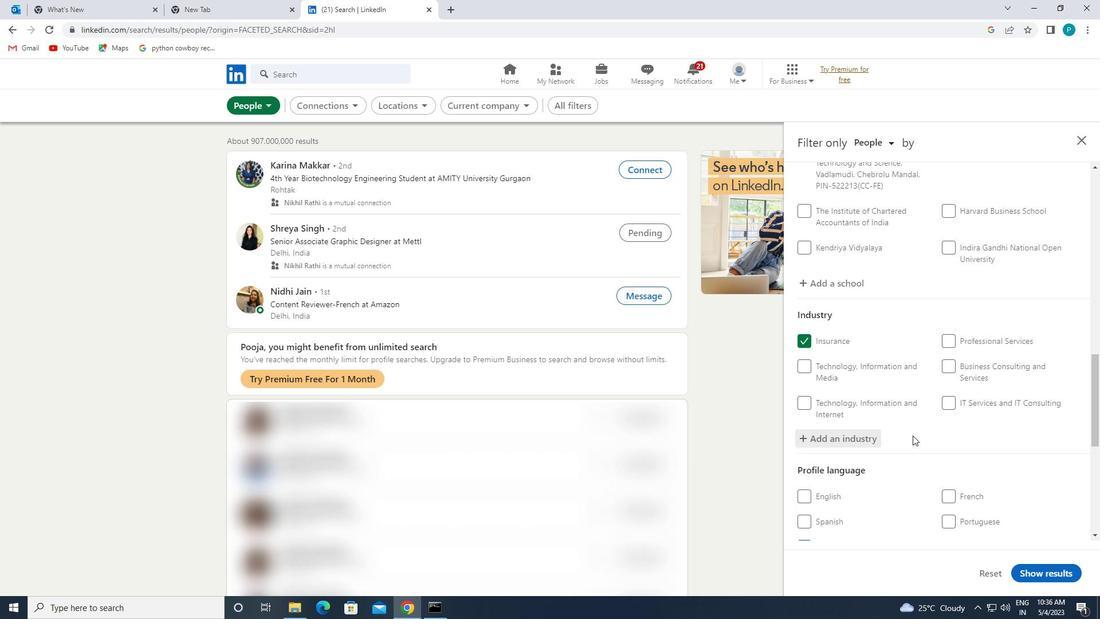 
Action: Mouse scrolled (913, 435) with delta (0, 0)
Screenshot: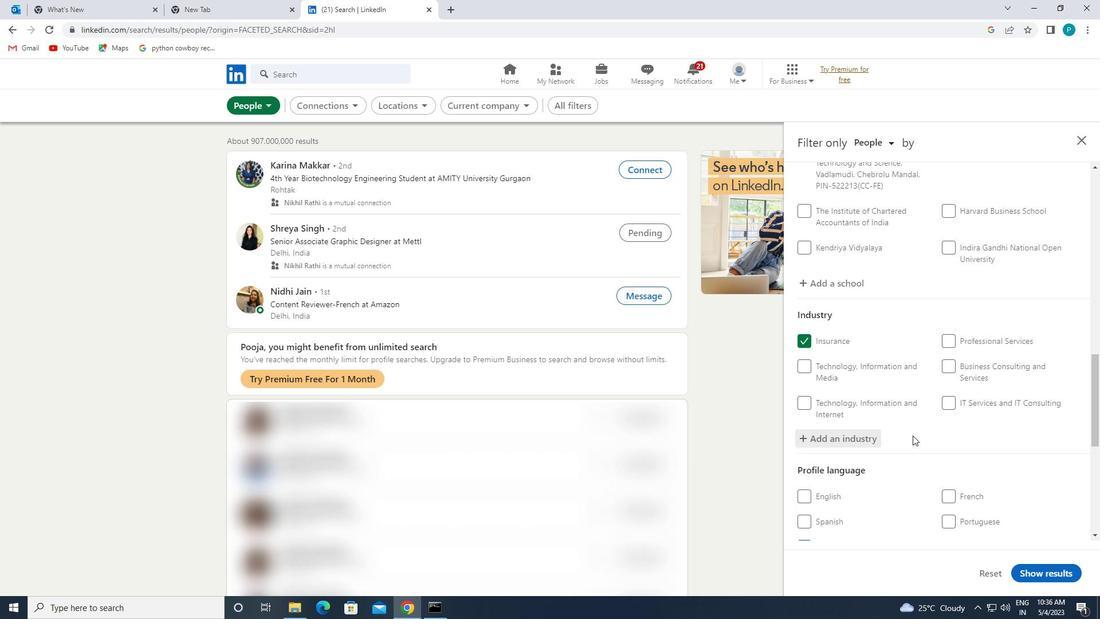 
Action: Mouse moved to (929, 461)
Screenshot: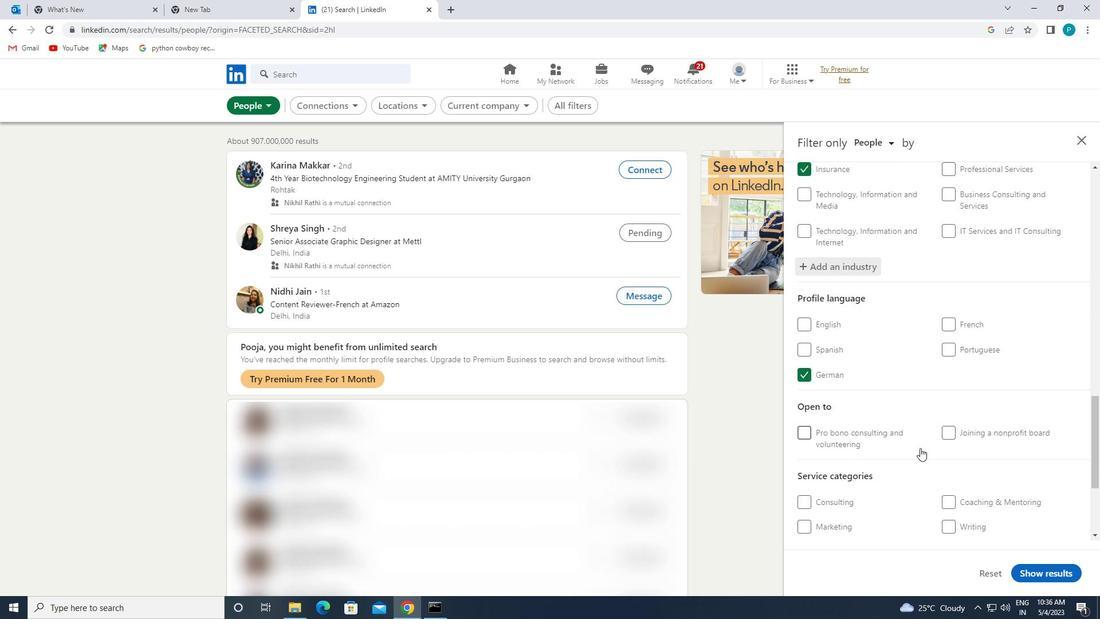 
Action: Mouse scrolled (929, 460) with delta (0, 0)
Screenshot: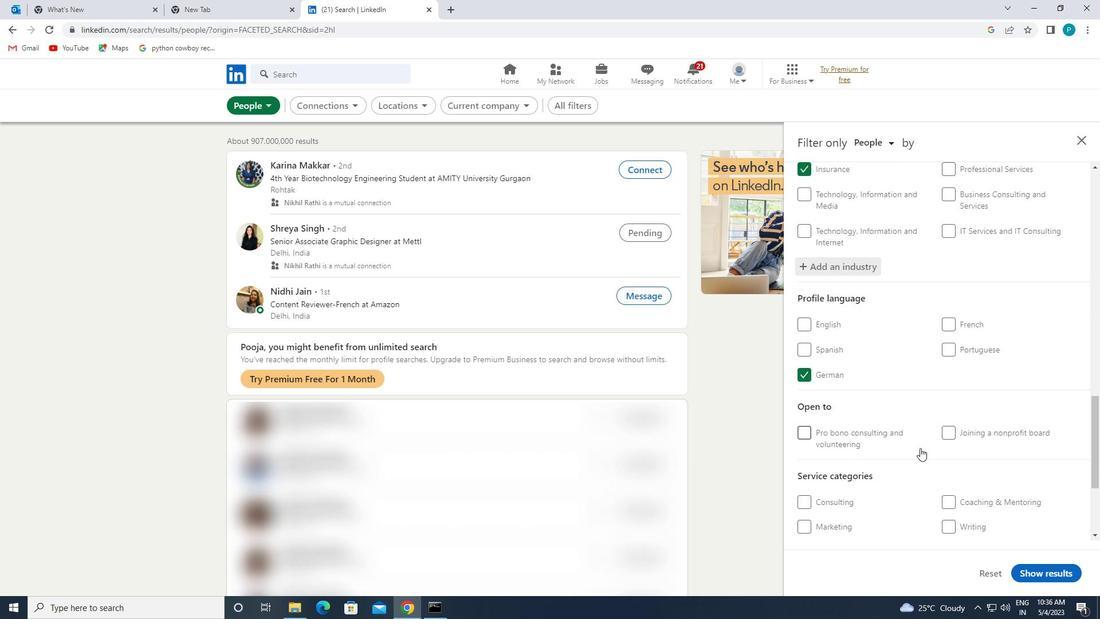 
Action: Mouse scrolled (929, 460) with delta (0, 0)
Screenshot: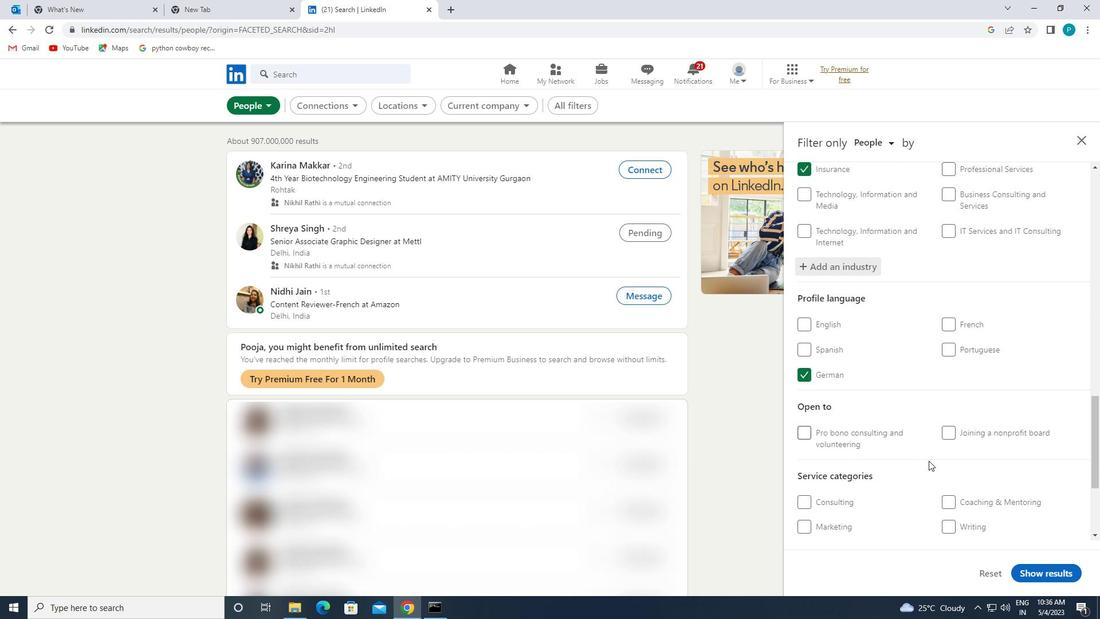 
Action: Mouse moved to (952, 436)
Screenshot: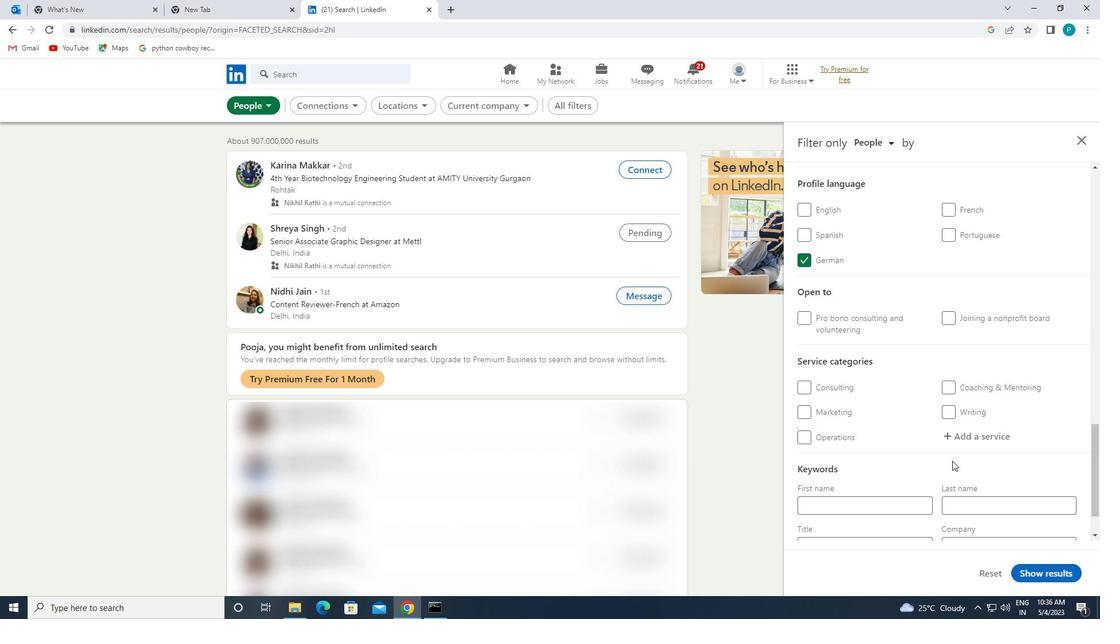 
Action: Mouse pressed left at (952, 436)
Screenshot: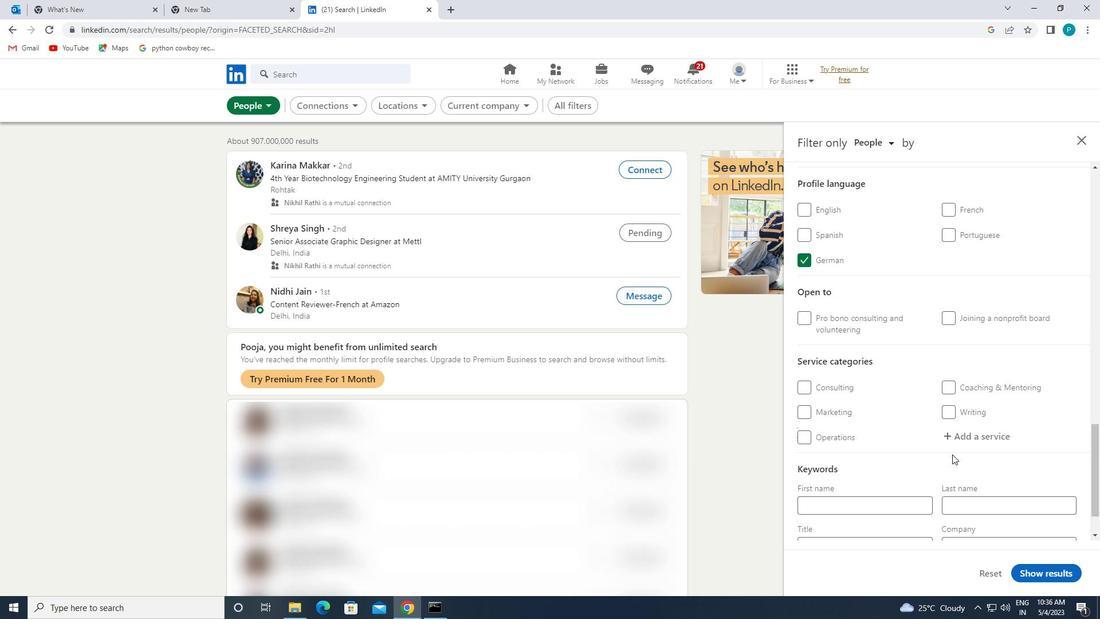 
Action: Key pressed <Key.caps_lock>C<Key.caps_lock>OACHING
Screenshot: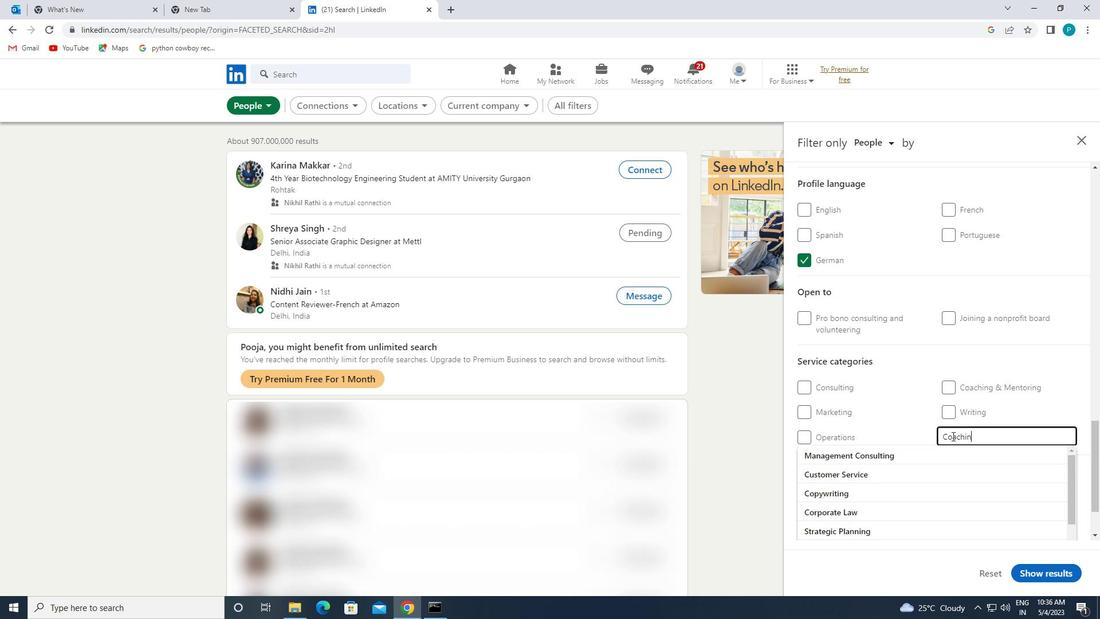 
Action: Mouse moved to (999, 442)
Screenshot: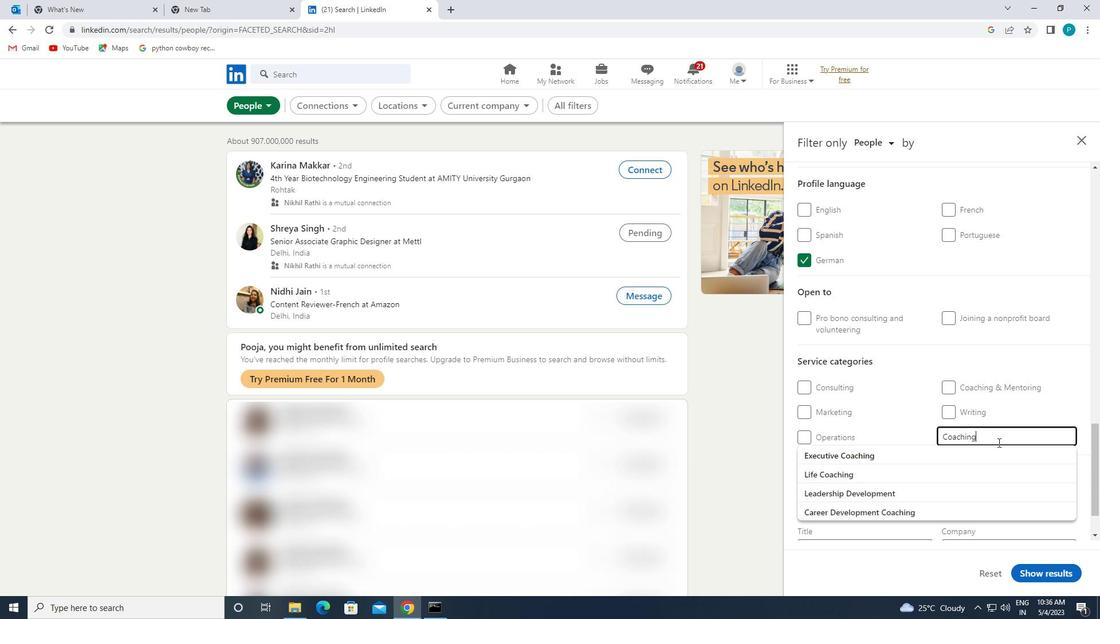 
Action: Key pressed <Key.shift><Key.shift><Key.shift><Key.shift><Key.shift><Key.shift><Key.shift><Key.shift><Key.shift><Key.shift><Key.shift><Key.shift><Key.shift><Key.shift><Key.shift><Key.shift>&<Key.space><Key.caps_lock>M<Key.caps_lock>ENTOI<Key.backspace>RING
Screenshot: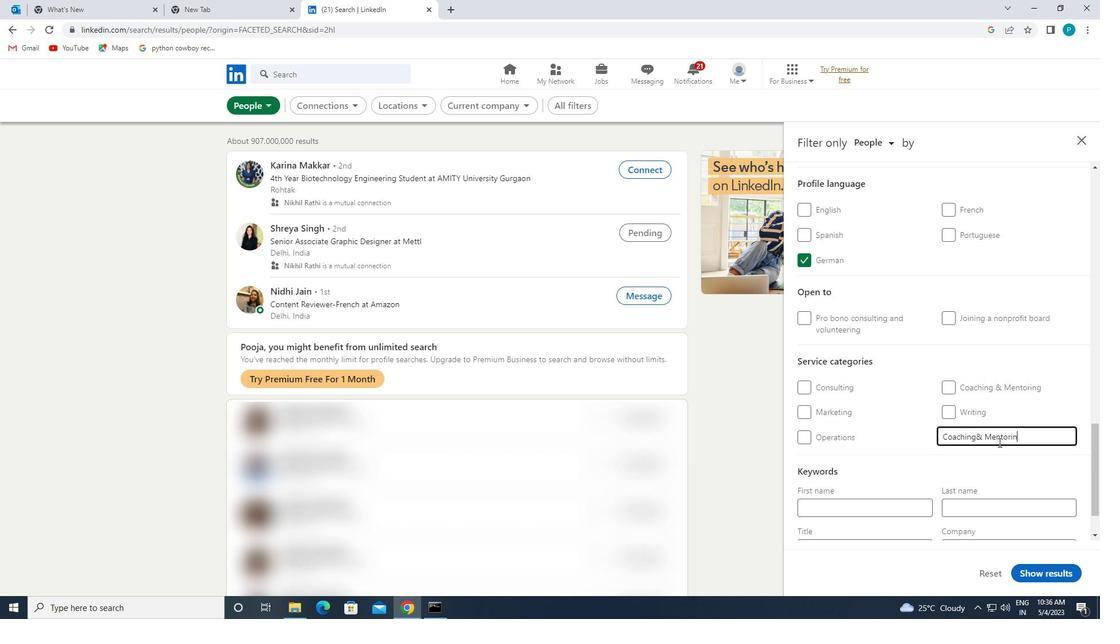 
Action: Mouse moved to (1005, 450)
Screenshot: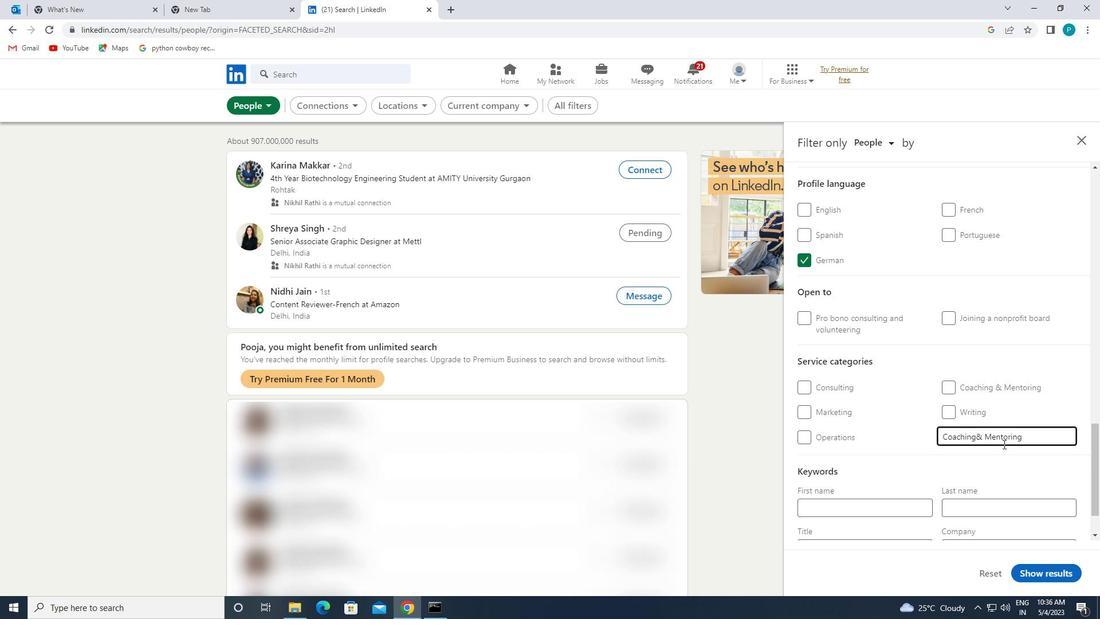 
Action: Mouse scrolled (1005, 449) with delta (0, 0)
Screenshot: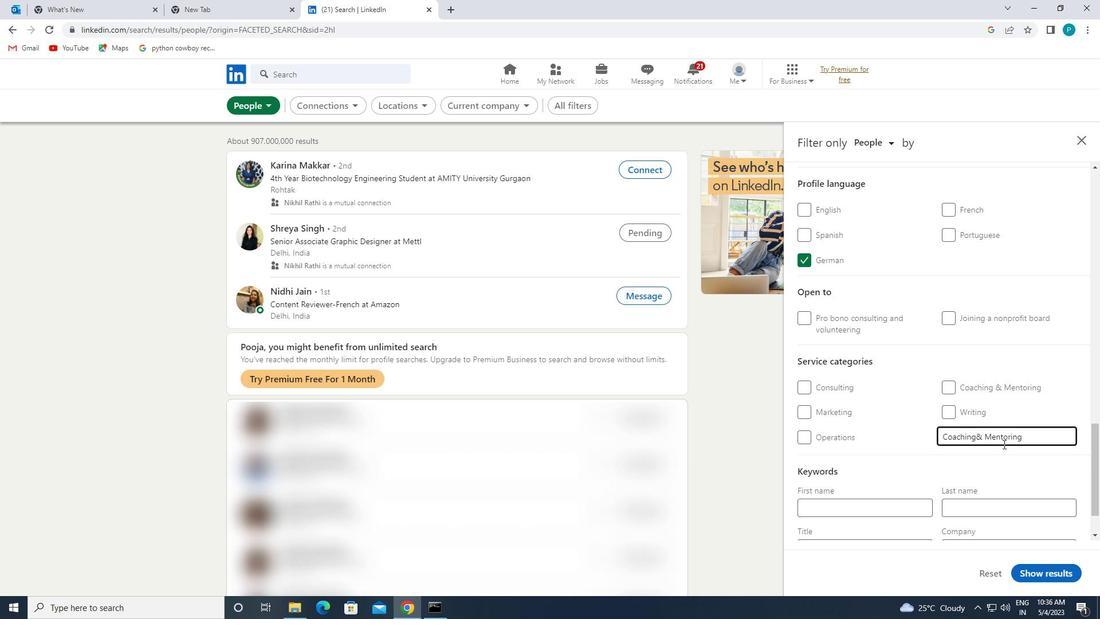 
Action: Mouse moved to (1006, 454)
Screenshot: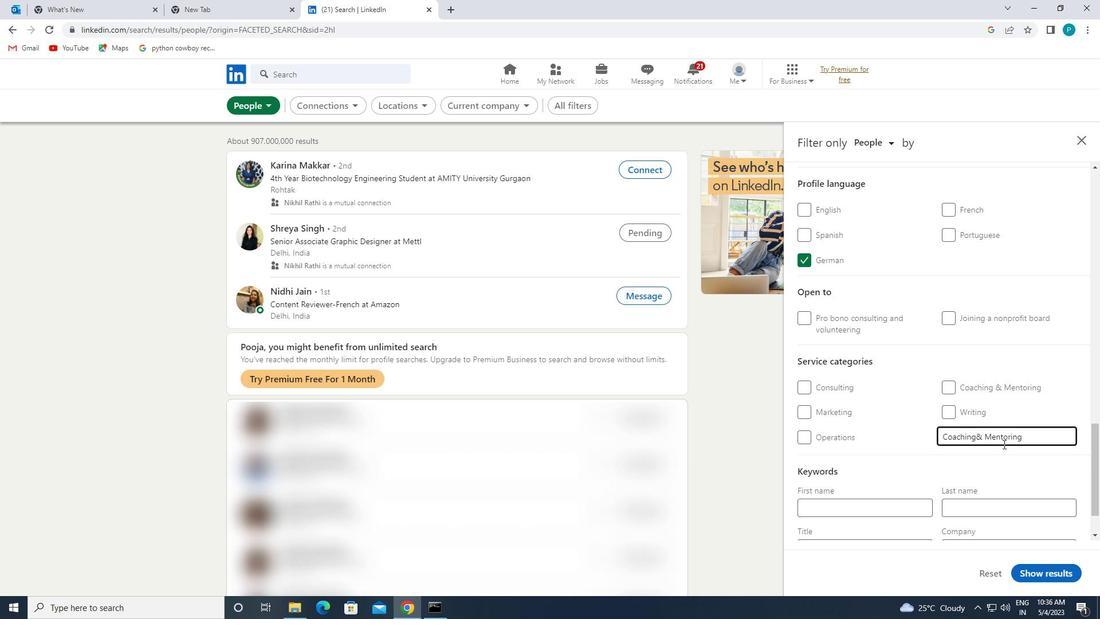
Action: Mouse scrolled (1006, 453) with delta (0, 0)
Screenshot: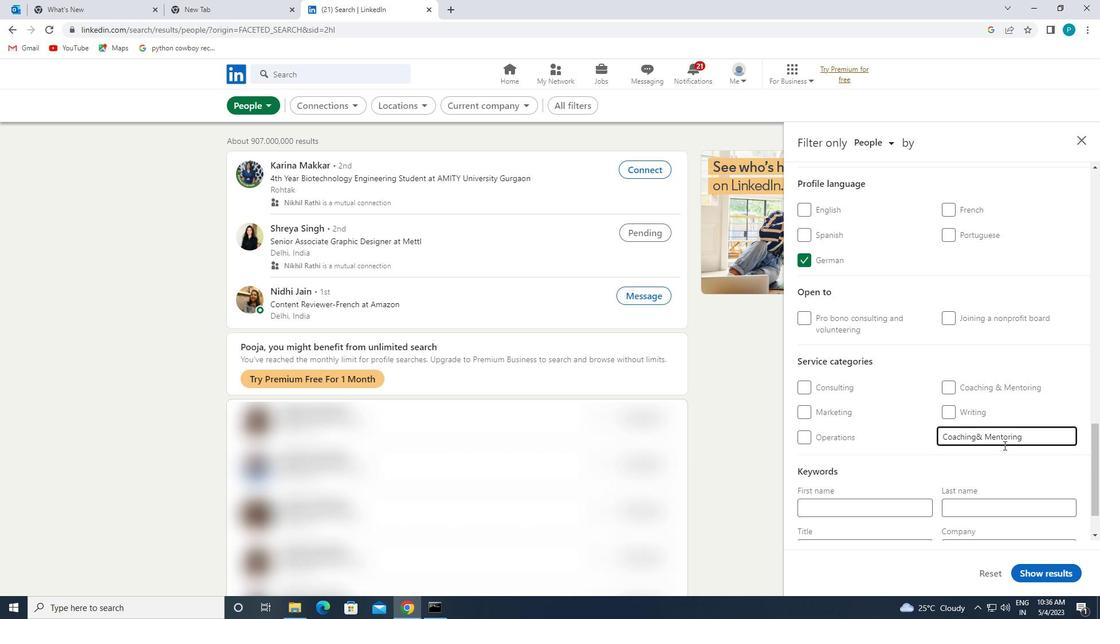 
Action: Mouse moved to (865, 482)
Screenshot: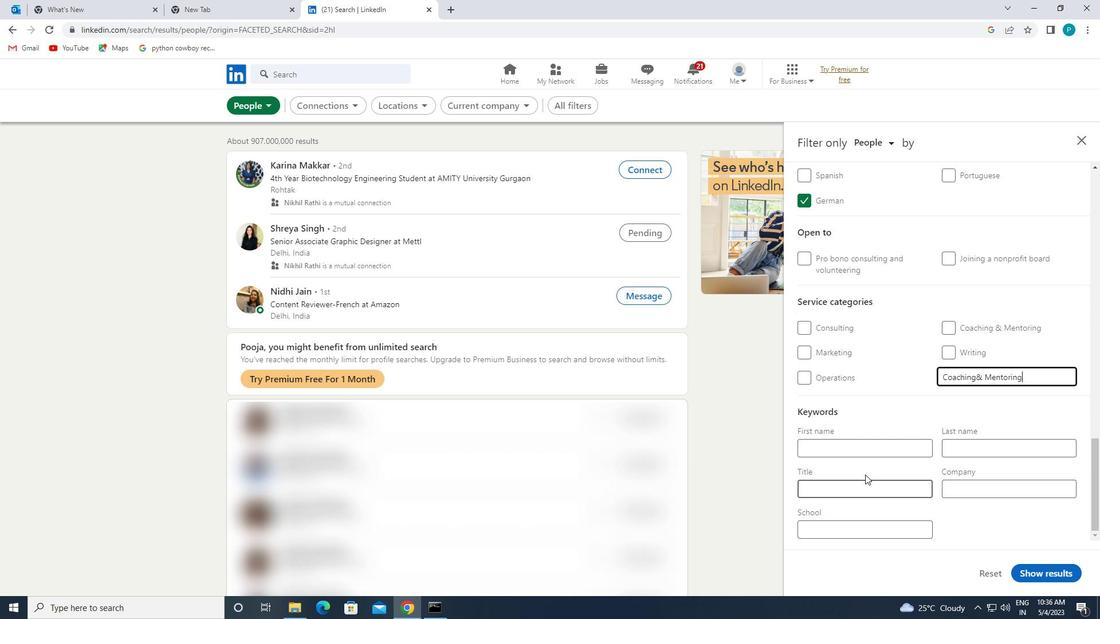 
Action: Mouse pressed left at (865, 482)
Screenshot: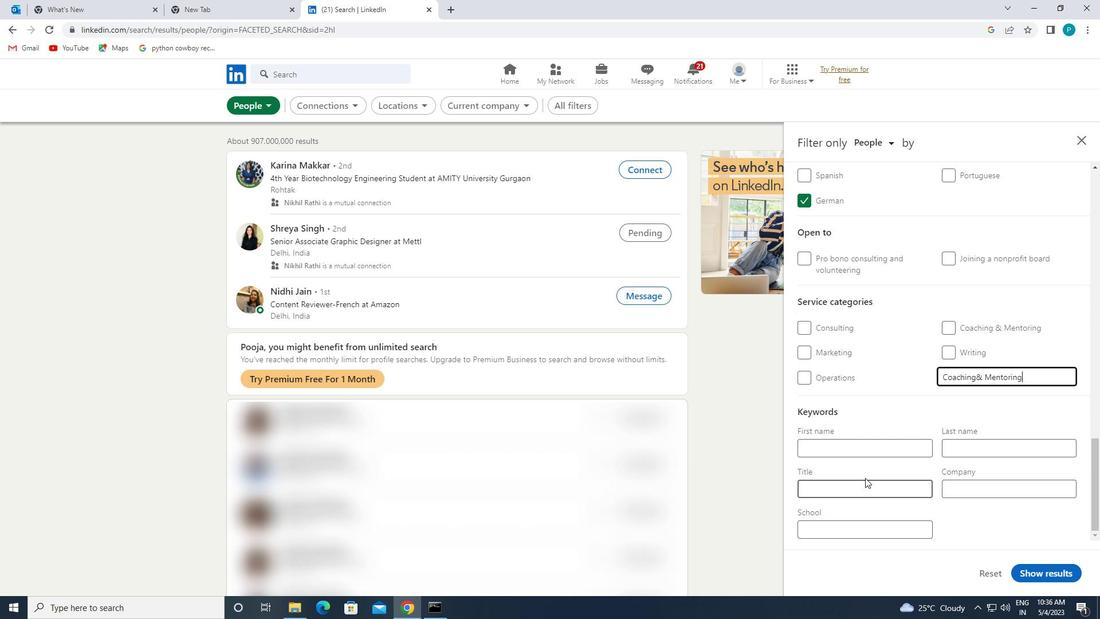 
Action: Key pressed <Key.caps_lock>O<Key.caps_lock>D<Key.backspace>RDERLY
Screenshot: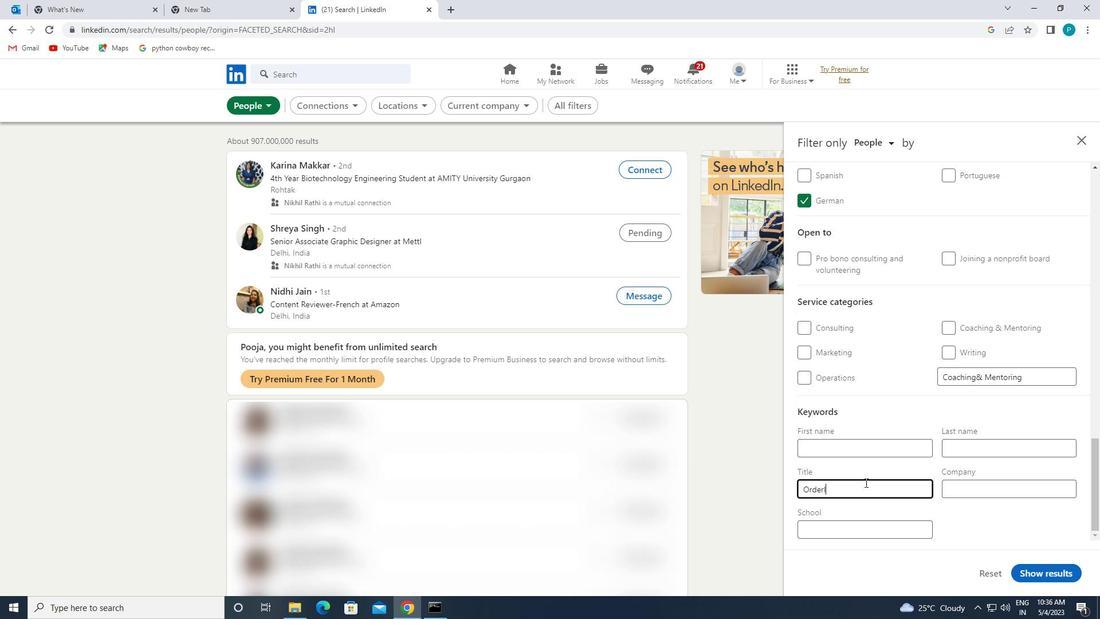 
Action: Mouse moved to (1044, 575)
Screenshot: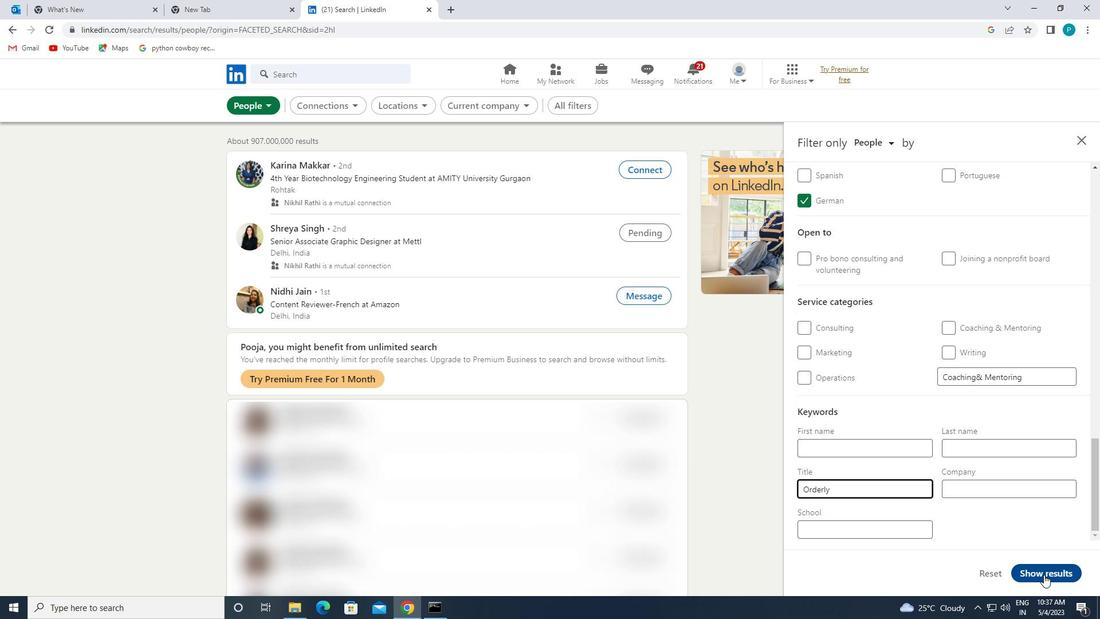 
Action: Mouse pressed left at (1044, 575)
Screenshot: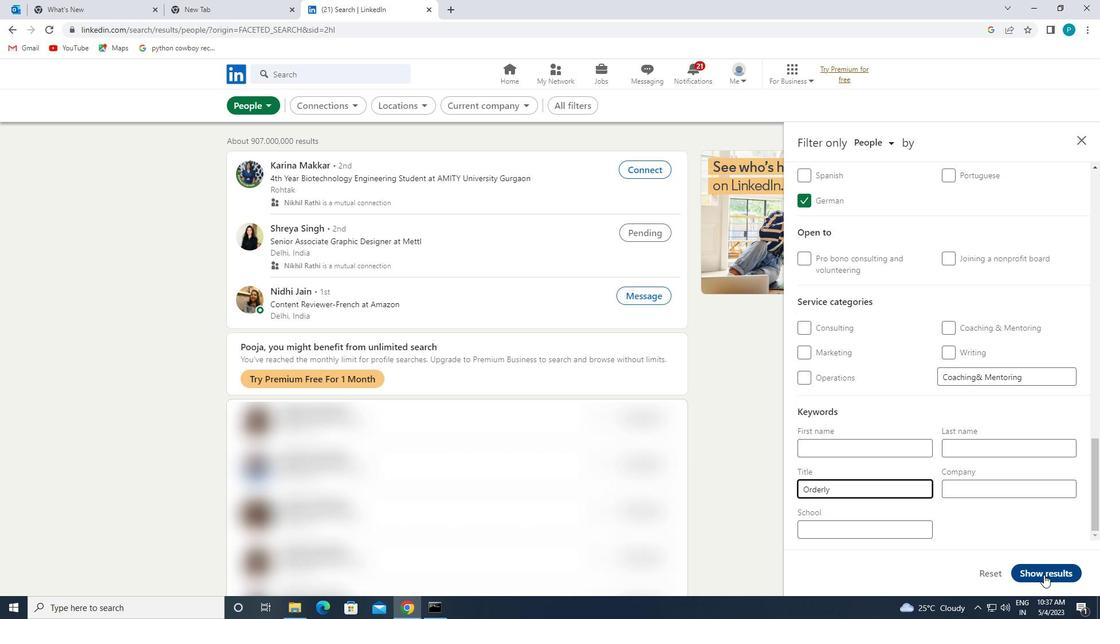 
Action: Mouse moved to (1042, 574)
Screenshot: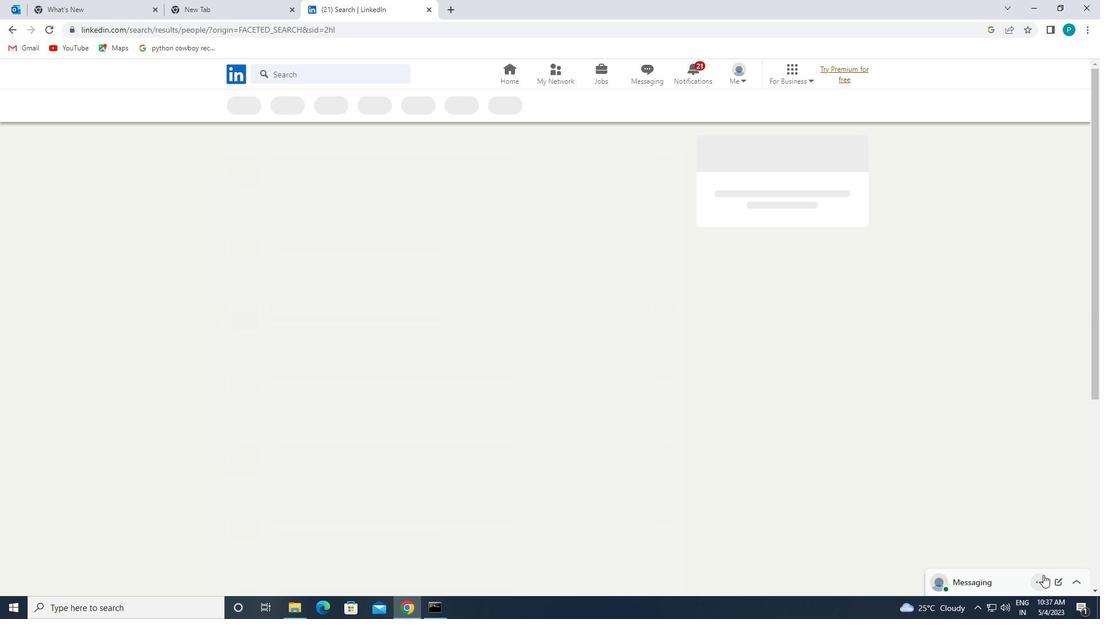 
